 Task: Open a blank google sheet and write heading  Budget MasterAdd Categories in a column and its values below   'Housing, Transportation, Groceries, Utilities, Entertainment, Dining Out, Health, Miscellaneous, Savings & Total. 'Add Budgeted amountin next column and its values below  $1,500, $300, $400, $150, $200, $250, $100, $150, $500 & $3,550. Add Actual amount in next column and its values below  $1,400, $280, $420, $160, $180, $270, $90, $140, $550 & $3,550. Add Difference  in next column and its values below   -$100, -$20, +$20, +$10, -$20, +$20, -$10, -$10, +$50 & $0. J6Save page DashboardInvReceipts
Action: Mouse pressed left at (304, 208)
Screenshot: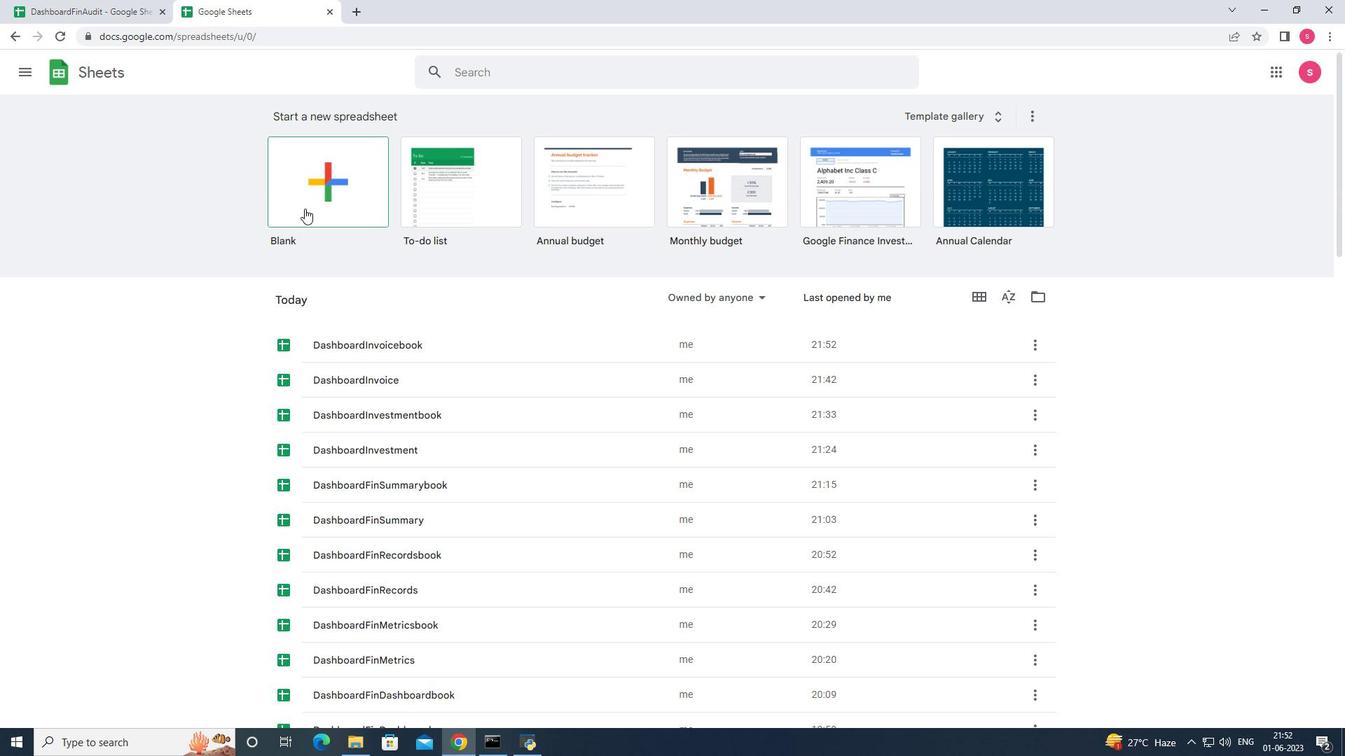 
Action: Mouse moved to (311, 231)
Screenshot: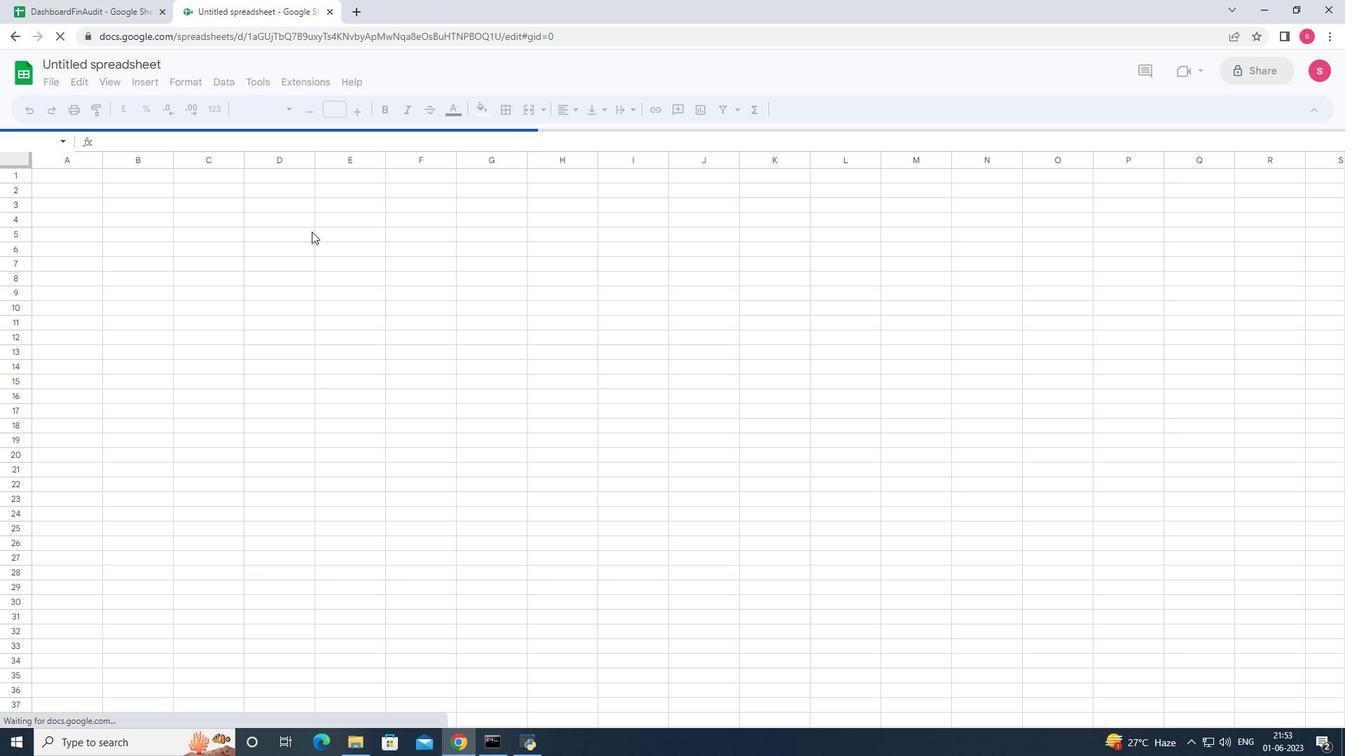 
Action: Key pressed <Key.shift>Budget<Key.space><Key.shift>Master<Key.enter><Key.shift>Categories<Key.enter><Key.shift>Housing<Key.enter><Key.shift>Transportation<Key.enter><Key.shift><Key.shift><Key.shift><Key.shift><Key.shift><Key.shift><Key.shift><Key.shift><Key.shift><Key.shift>Groceries<Key.enter><Key.shift><Key.shift><Key.shift><Key.shift><Key.shift><Key.shift><Key.shift><Key.shift><Key.shift><Key.shift><Key.shift><Key.shift><Key.shift><Key.shift><Key.shift><Key.shift><Key.shift><Key.shift><Key.shift><Key.shift><Key.shift><Key.shift>Utilities<Key.enter><Key.shift><Key.shift><Key.shift><Key.shift><Key.shift>Entertainment<Key.enter><Key.shift>Dining<Key.space><Key.shift>Out<Key.enter><Key.shift>Health<Key.enter><Key.shift>Miscellaneous<Key.enter><Key.shift>Savings<Key.enter><Key.shift>Total<Key.enter><Key.right><Key.up><Key.up><Key.up><Key.up><Key.up><Key.up><Key.up><Key.up><Key.up><Key.up><Key.up><Key.shift><Key.shift><Key.shift><Key.shift><Key.shift><Key.shift><Key.shift><Key.shift><Key.shift><Key.shift><Key.shift><Key.shift><Key.shift><Key.shift><Key.shift>Budgeted<Key.space><Key.shift>Amount<Key.enter>1500<Key.enter>300<Key.enter>400<Key.enter>150<Key.enter>.<Key.backspace>200<Key.enter>1<Key.backspace>250<Key.enter>100<Key.enter>150<Key.enter>500<Key.enter>
Screenshot: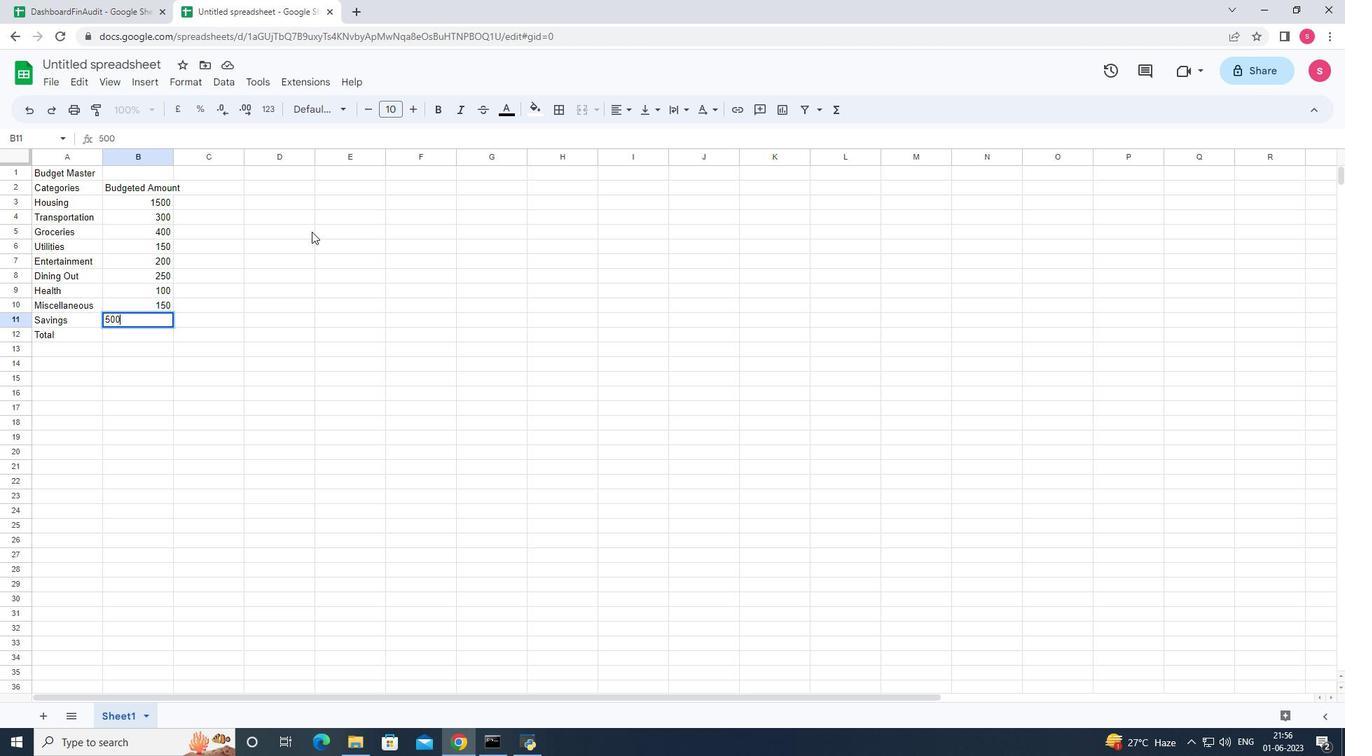 
Action: Mouse moved to (128, 199)
Screenshot: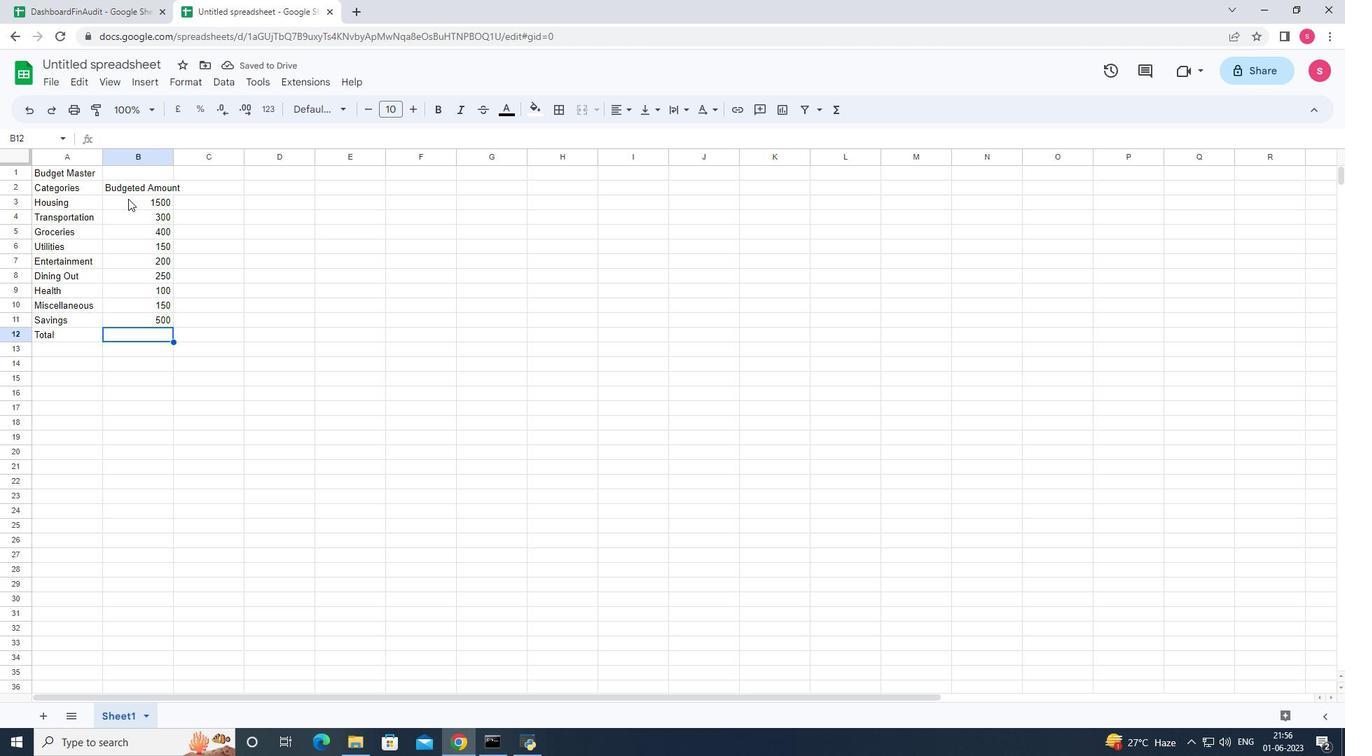 
Action: Mouse pressed left at (128, 199)
Screenshot: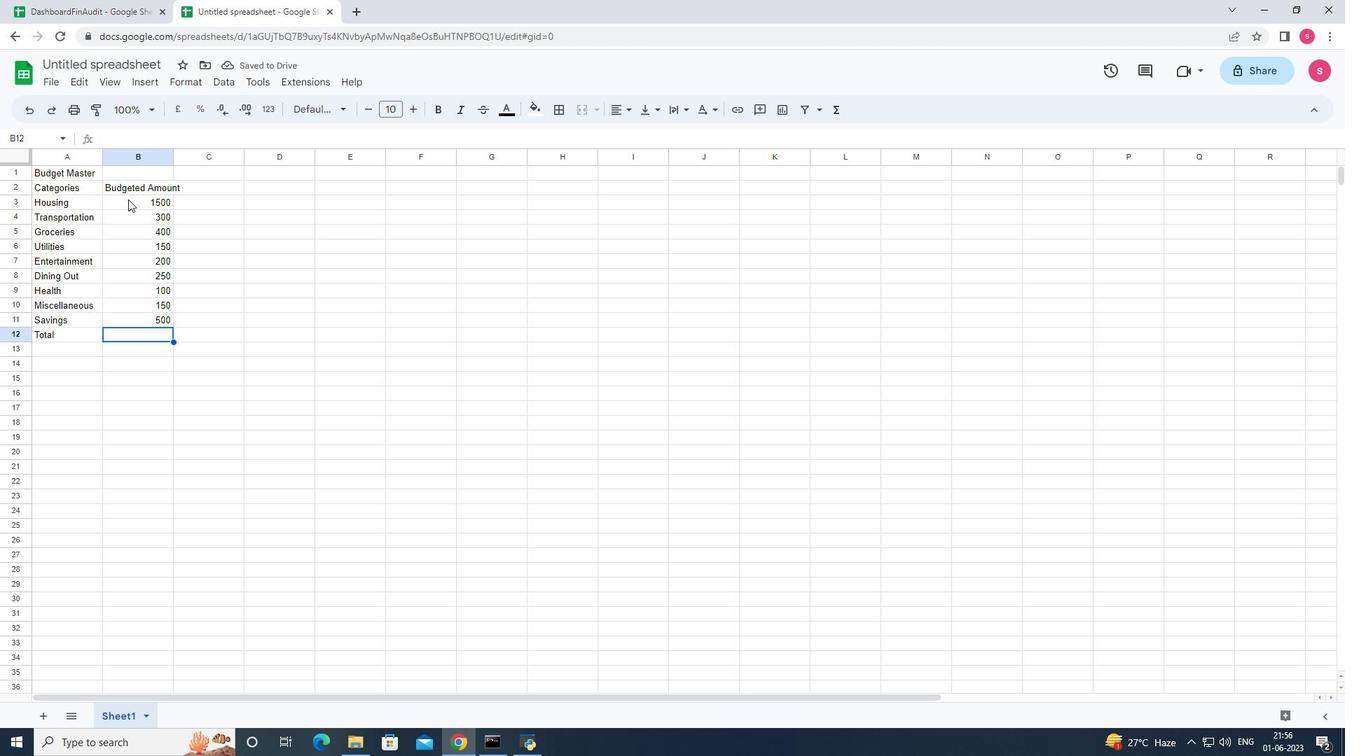
Action: Mouse moved to (281, 294)
Screenshot: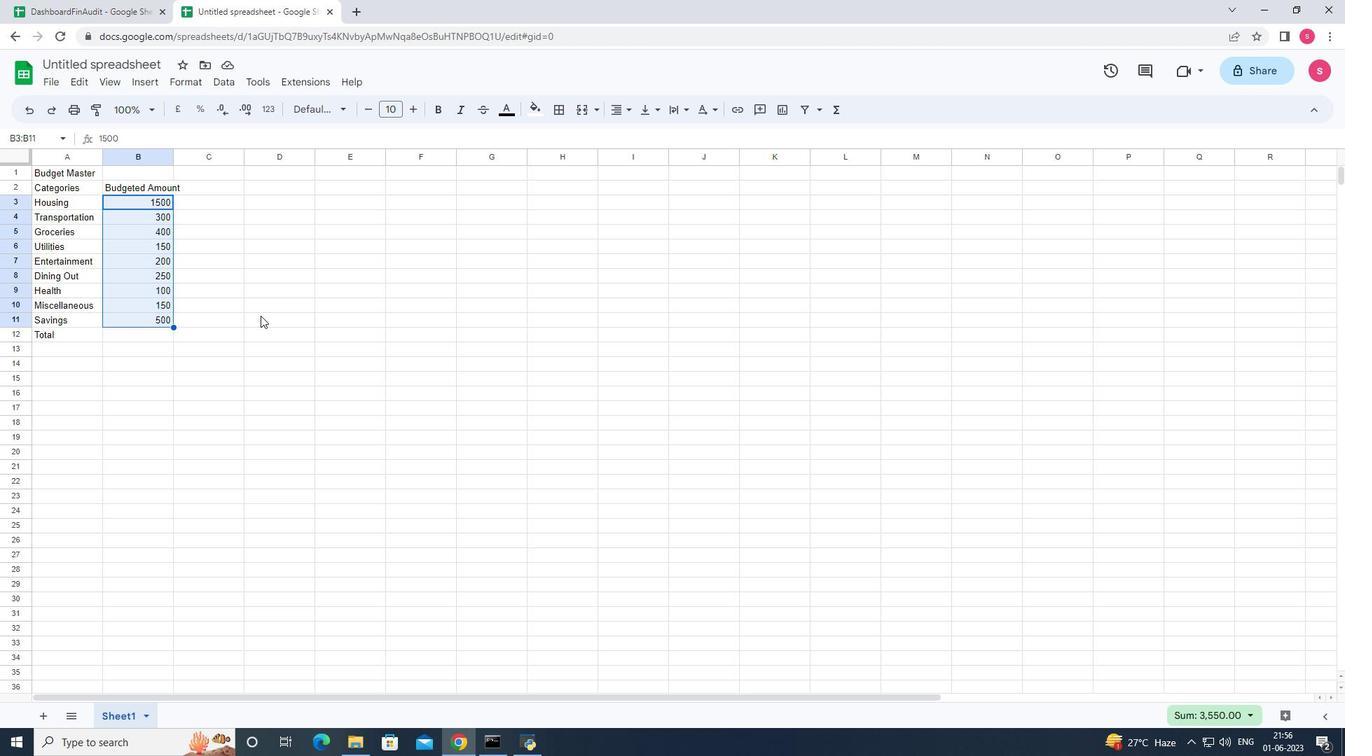 
Action: Mouse pressed left at (281, 294)
Screenshot: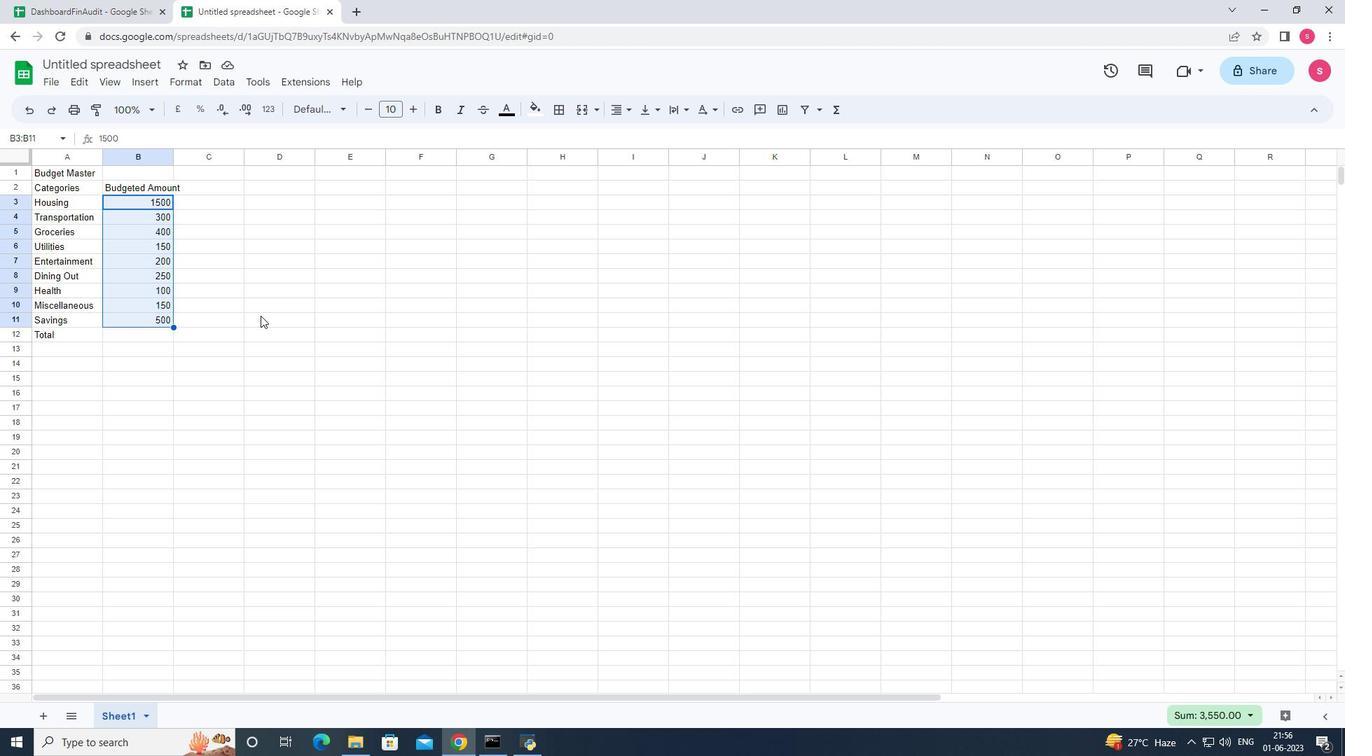 
Action: Mouse moved to (159, 339)
Screenshot: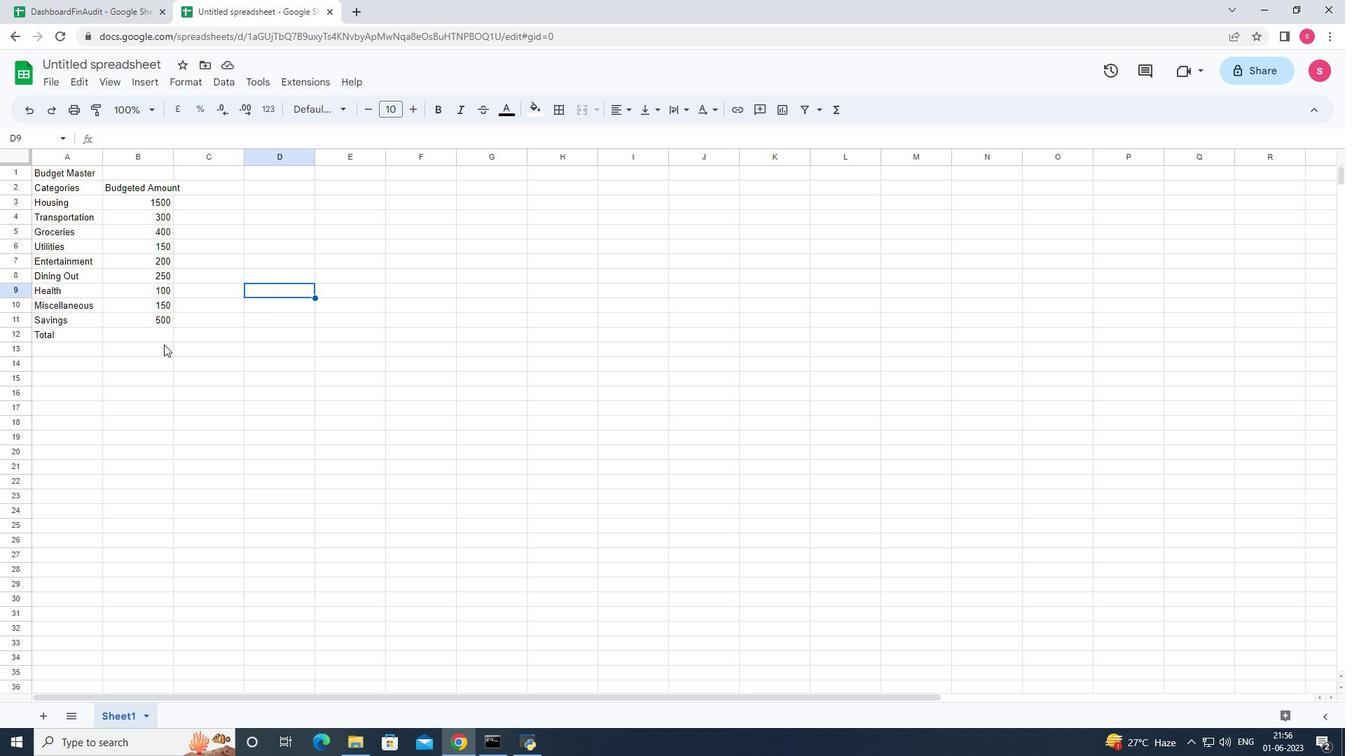 
Action: Mouse pressed left at (159, 339)
Screenshot: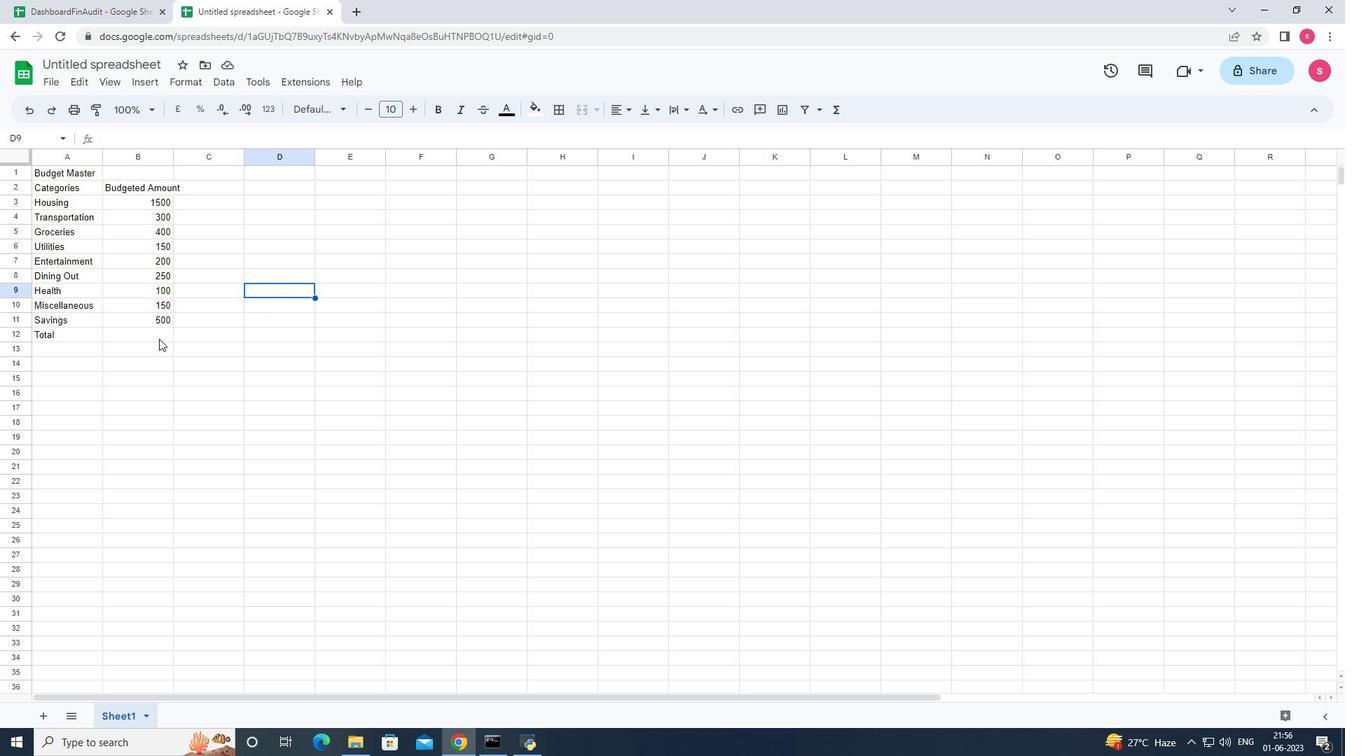 
Action: Mouse moved to (160, 337)
Screenshot: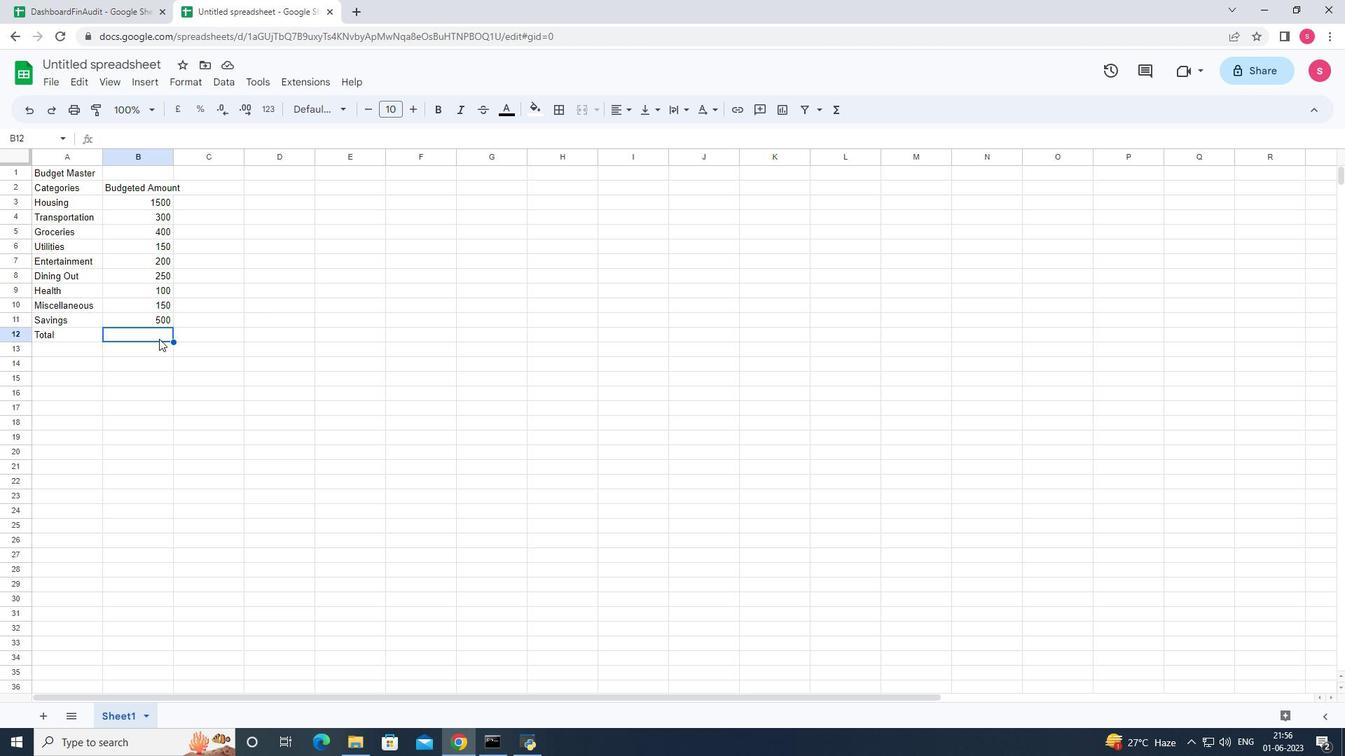 
Action: Key pressed =
Screenshot: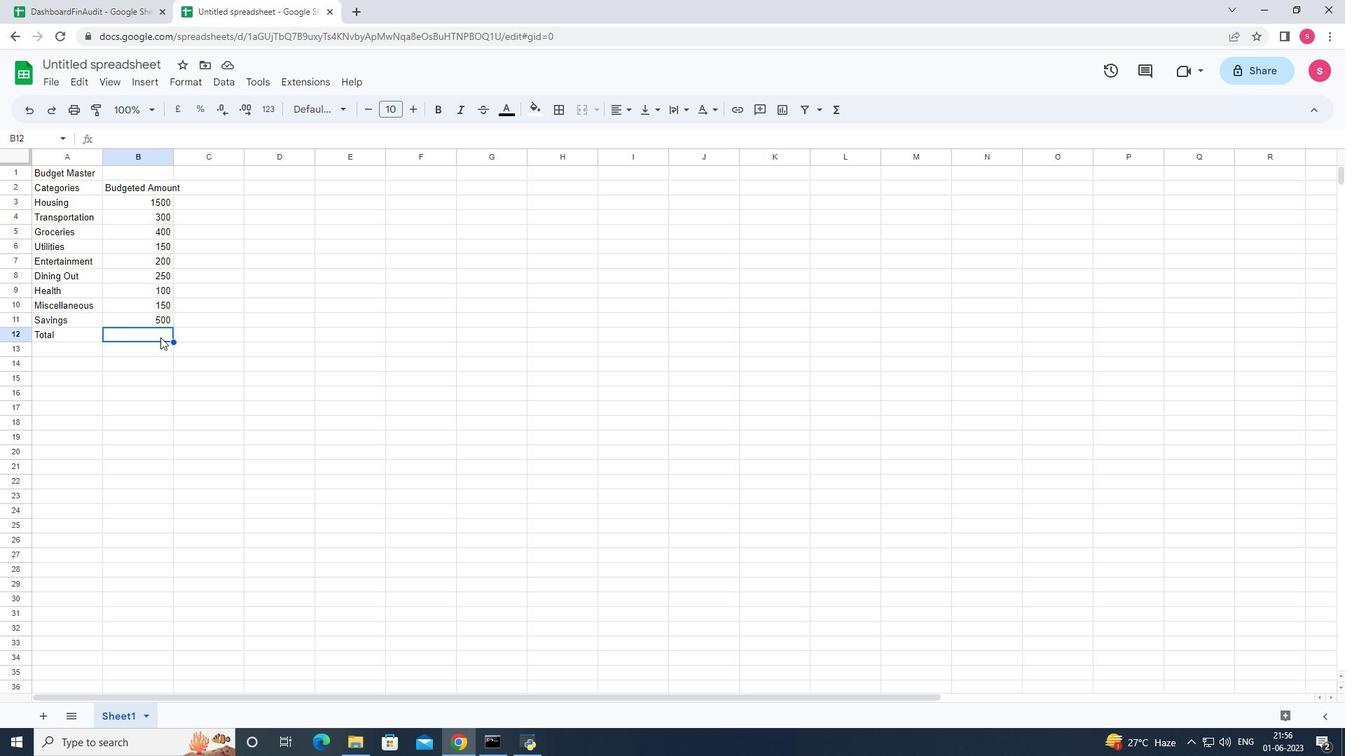 
Action: Mouse moved to (138, 354)
Screenshot: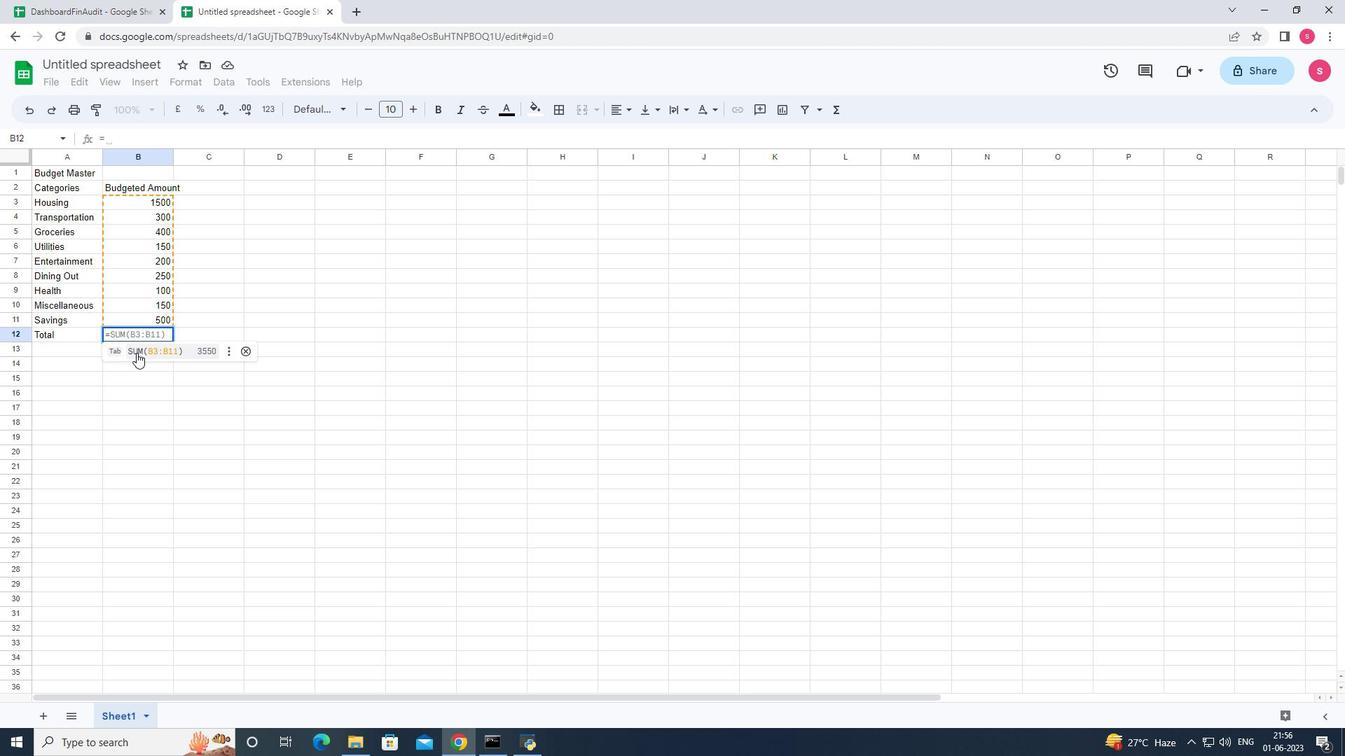 
Action: Mouse pressed left at (138, 354)
Screenshot: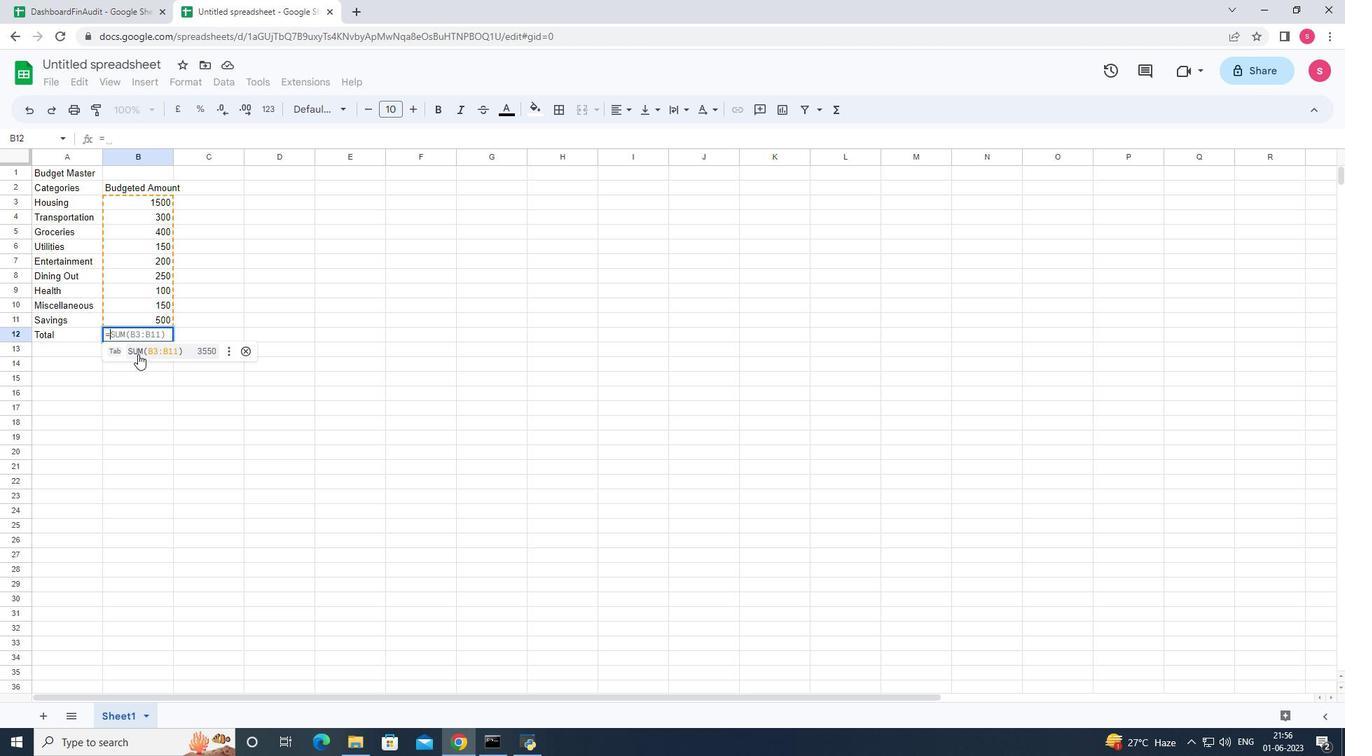
Action: Mouse moved to (127, 203)
Screenshot: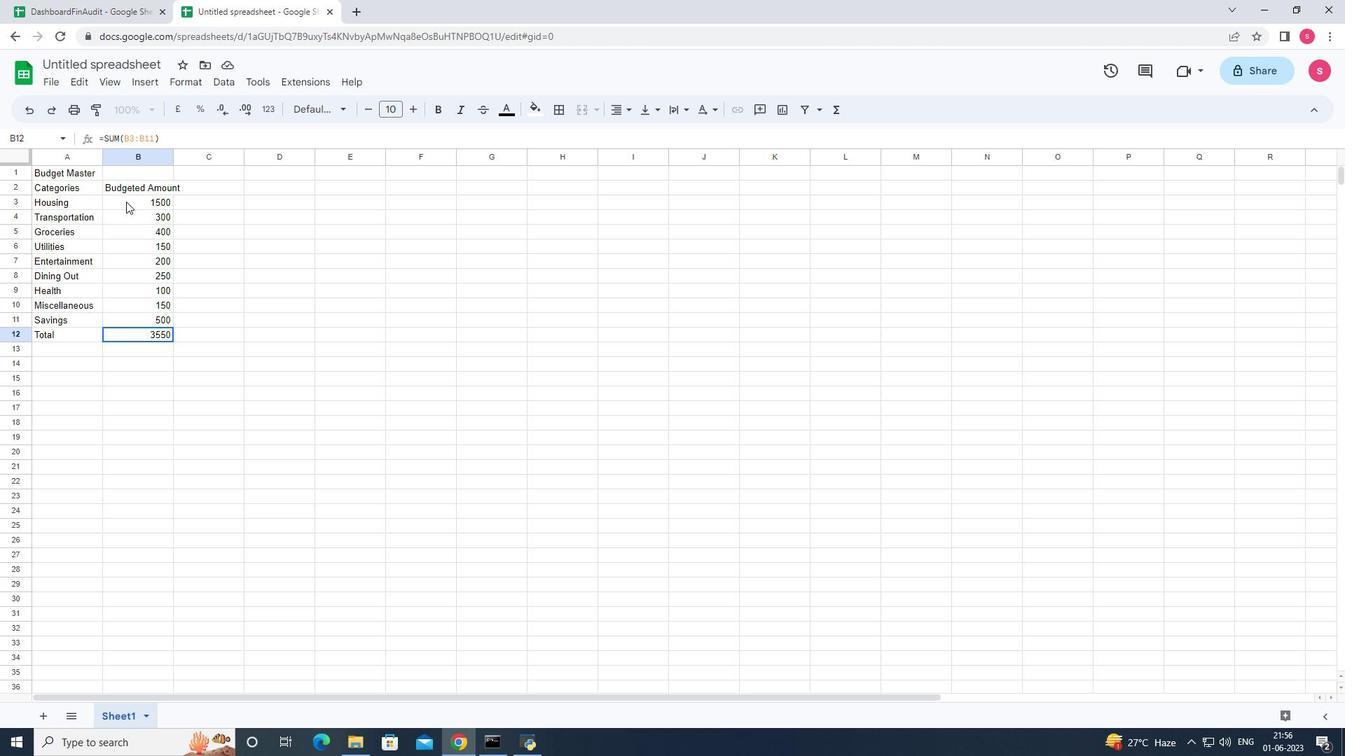 
Action: Mouse pressed left at (127, 203)
Screenshot: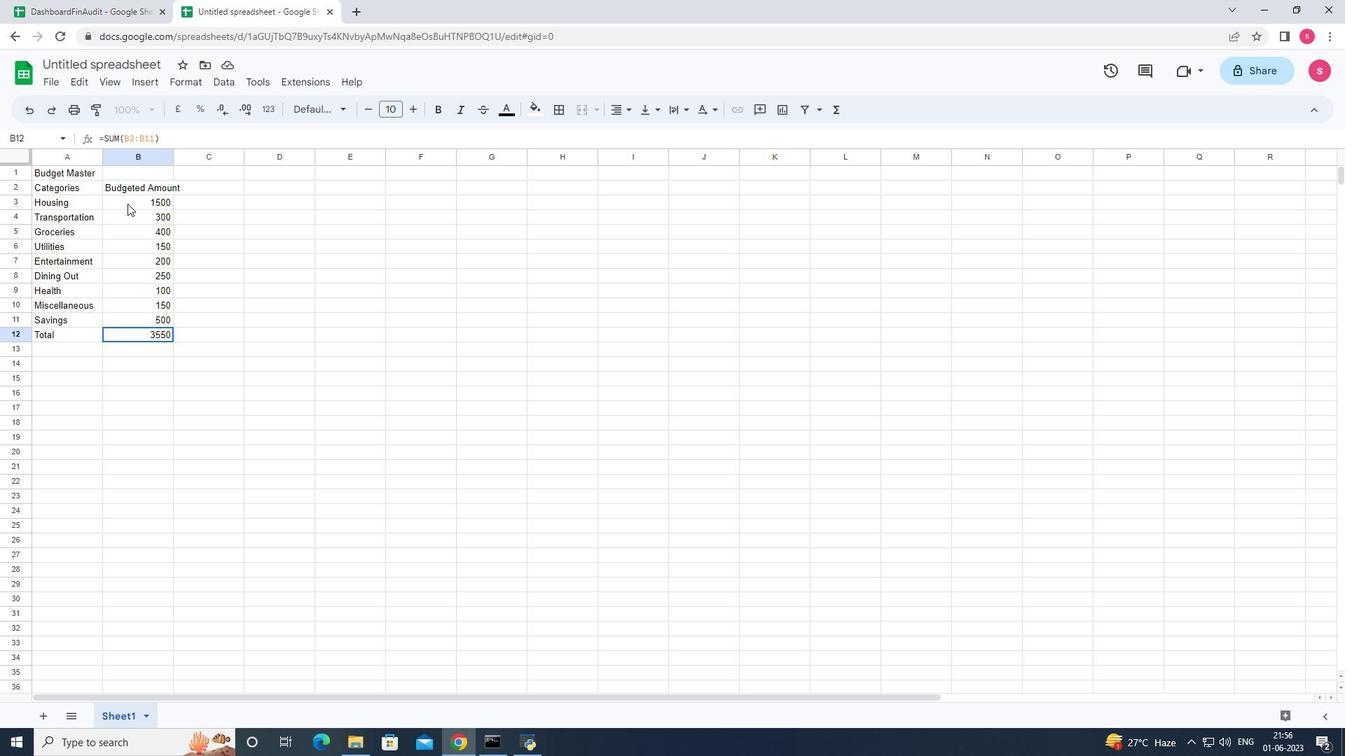 
Action: Mouse moved to (174, 88)
Screenshot: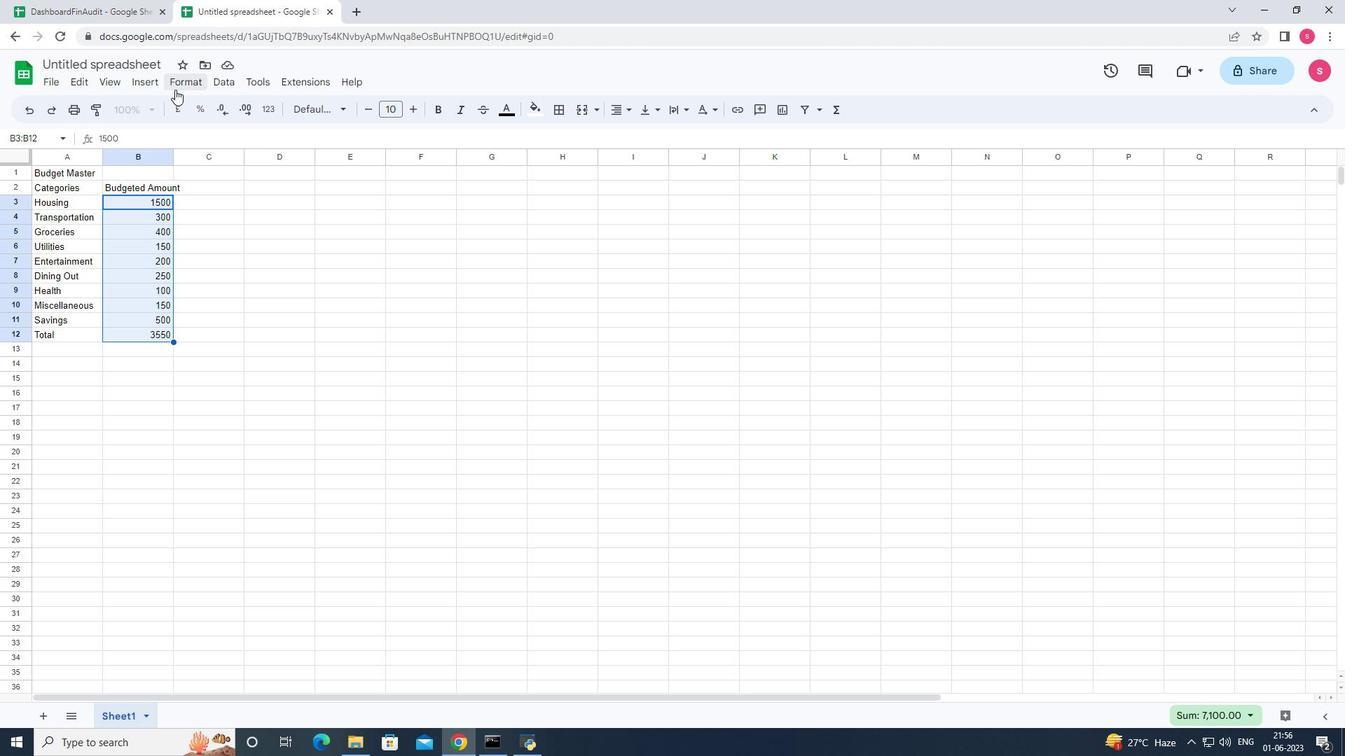 
Action: Mouse pressed left at (174, 88)
Screenshot: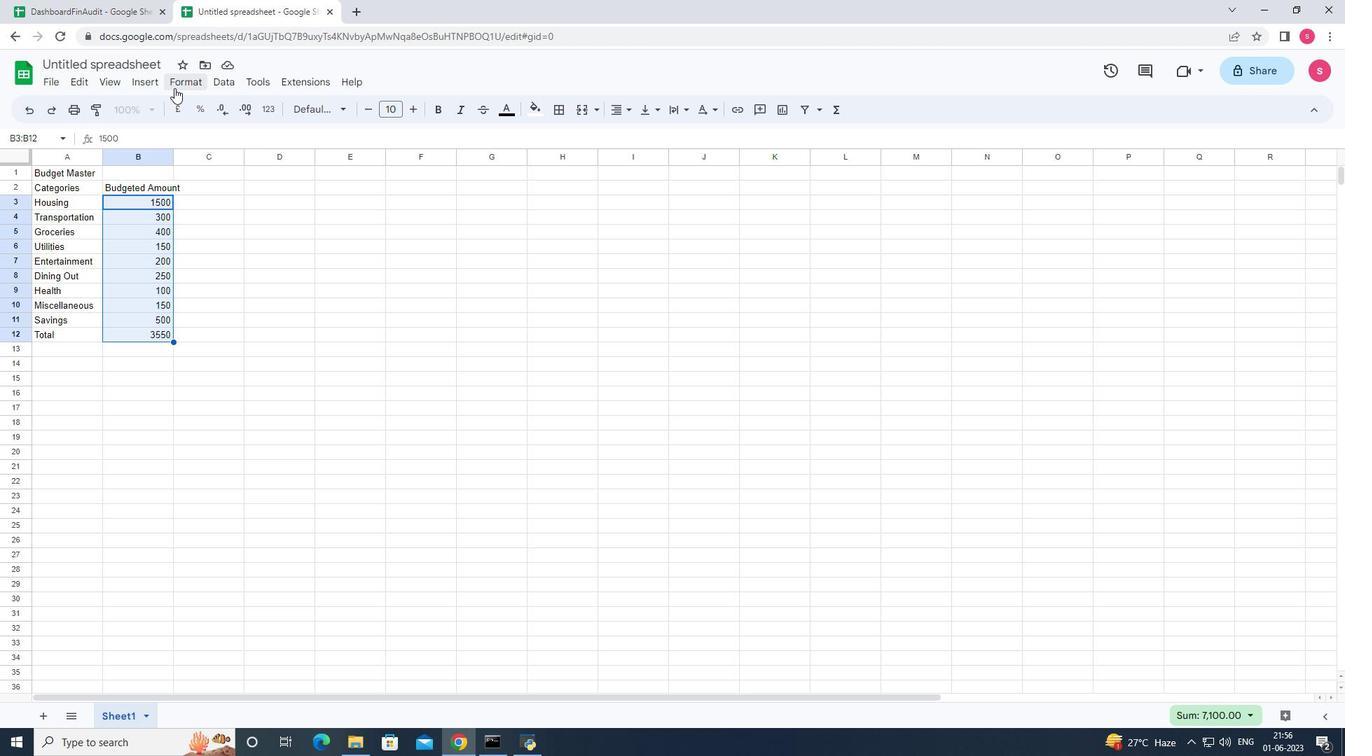 
Action: Mouse moved to (219, 140)
Screenshot: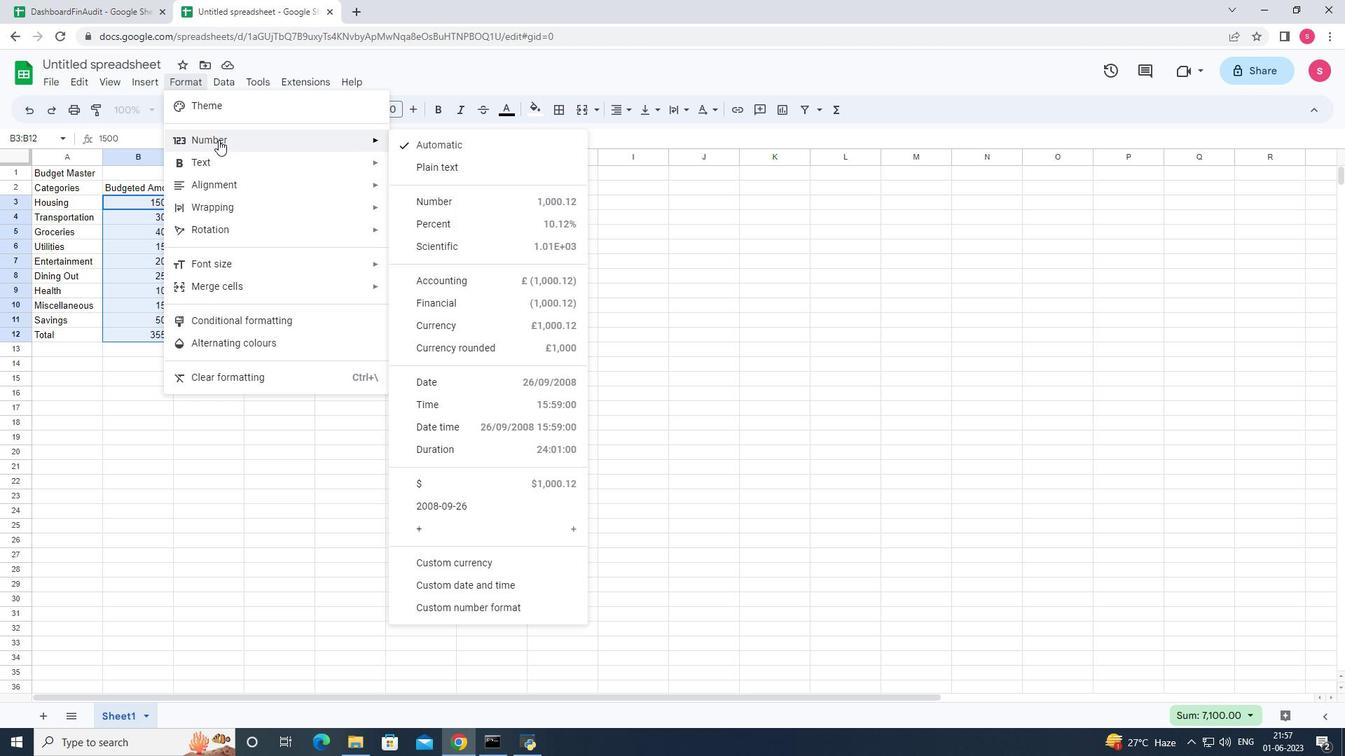 
Action: Mouse pressed left at (219, 140)
Screenshot: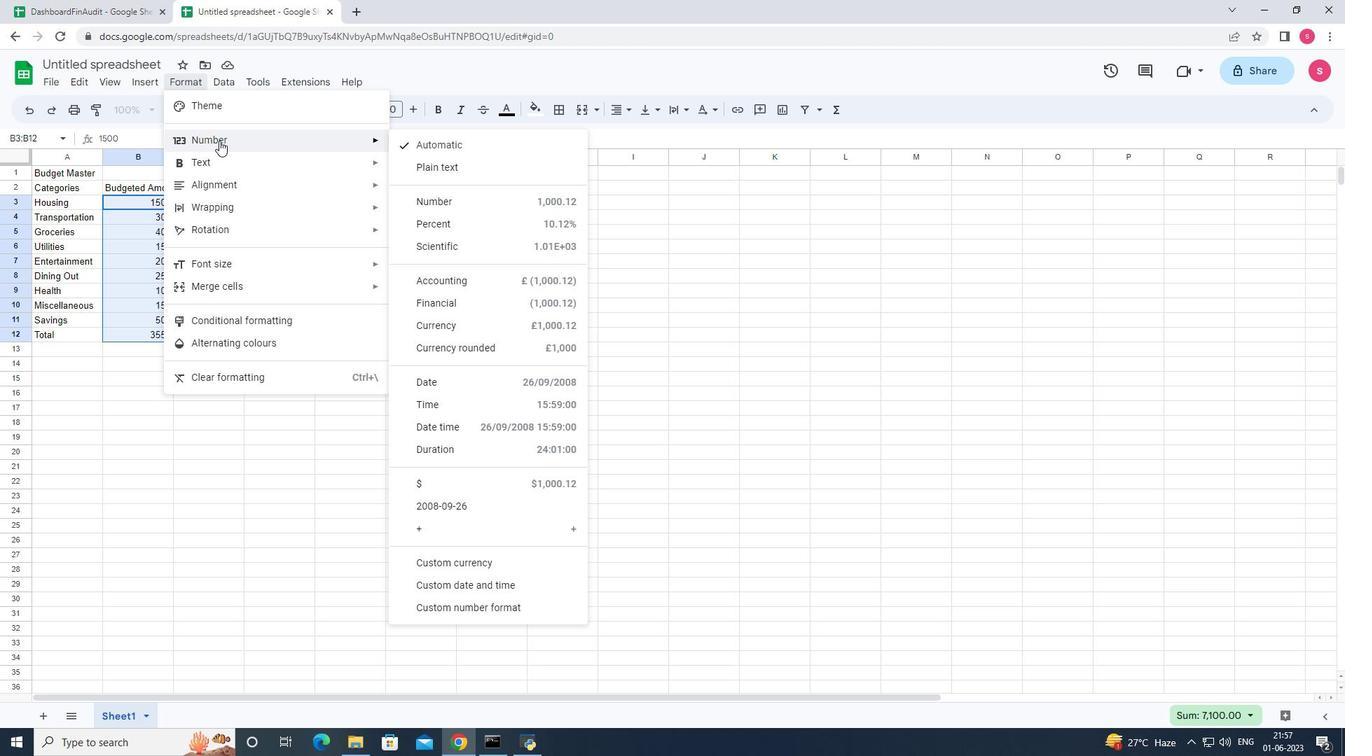 
Action: Mouse moved to (327, 138)
Screenshot: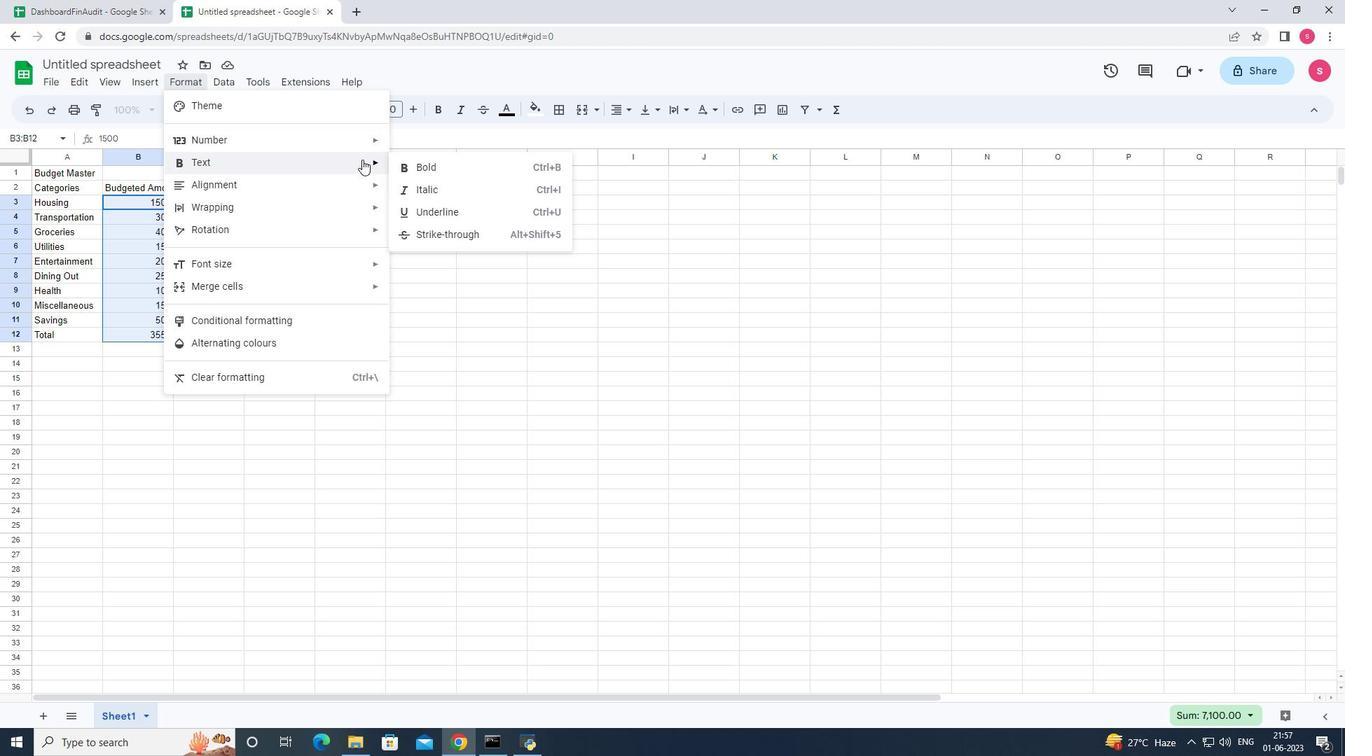 
Action: Mouse pressed left at (327, 138)
Screenshot: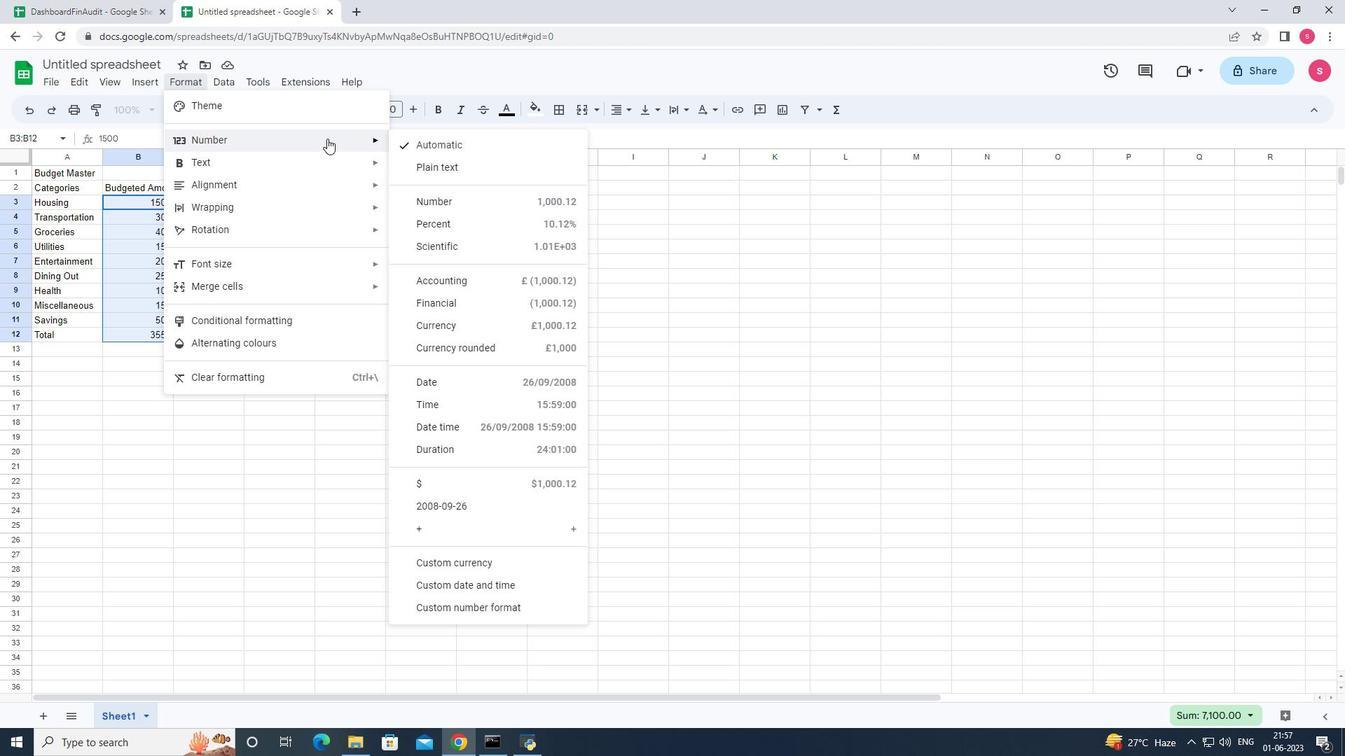 
Action: Mouse moved to (367, 140)
Screenshot: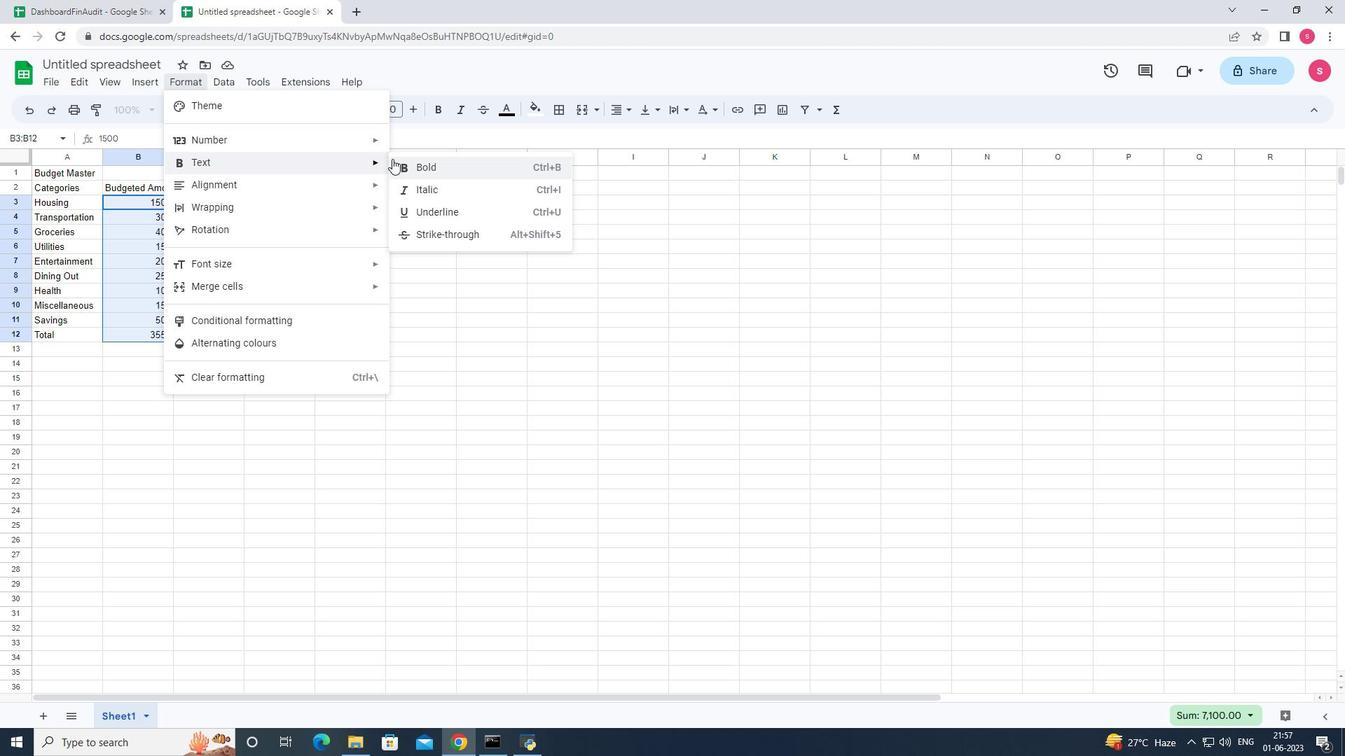 
Action: Mouse pressed left at (367, 140)
Screenshot: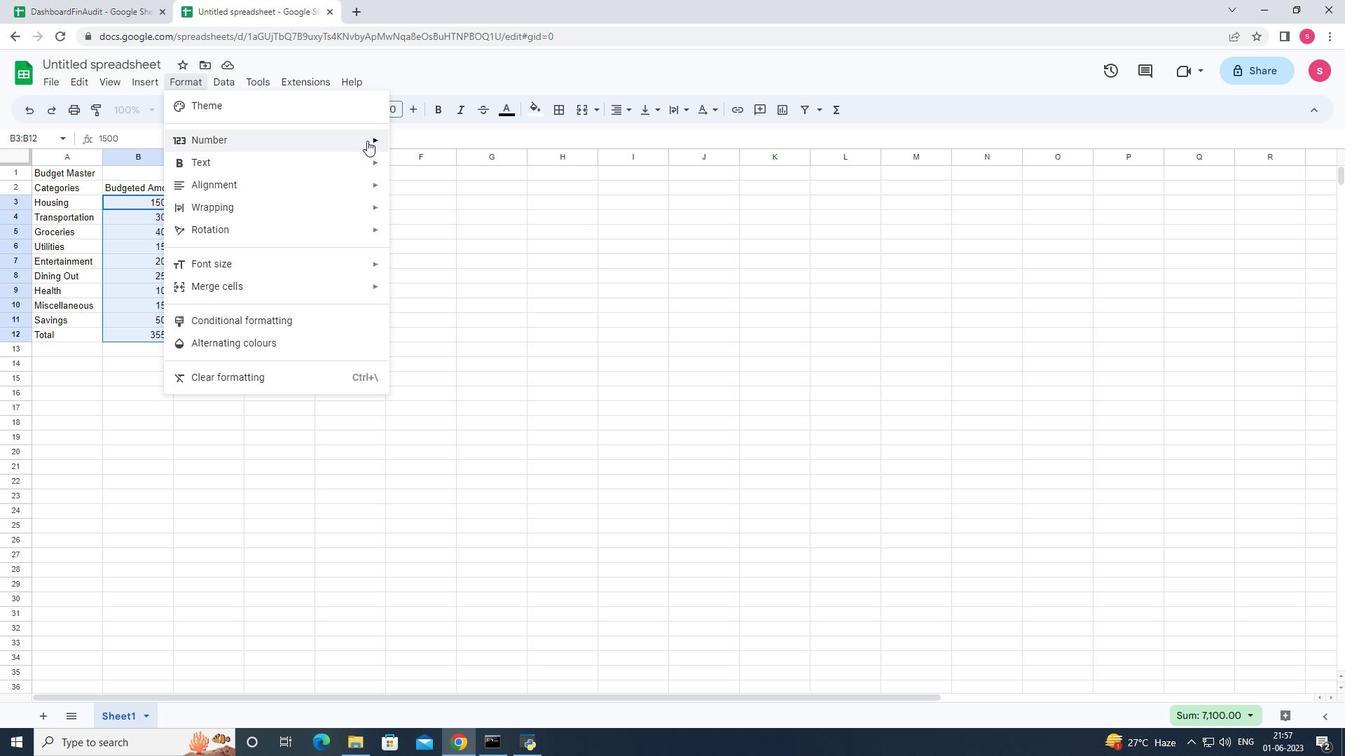 
Action: Mouse moved to (462, 561)
Screenshot: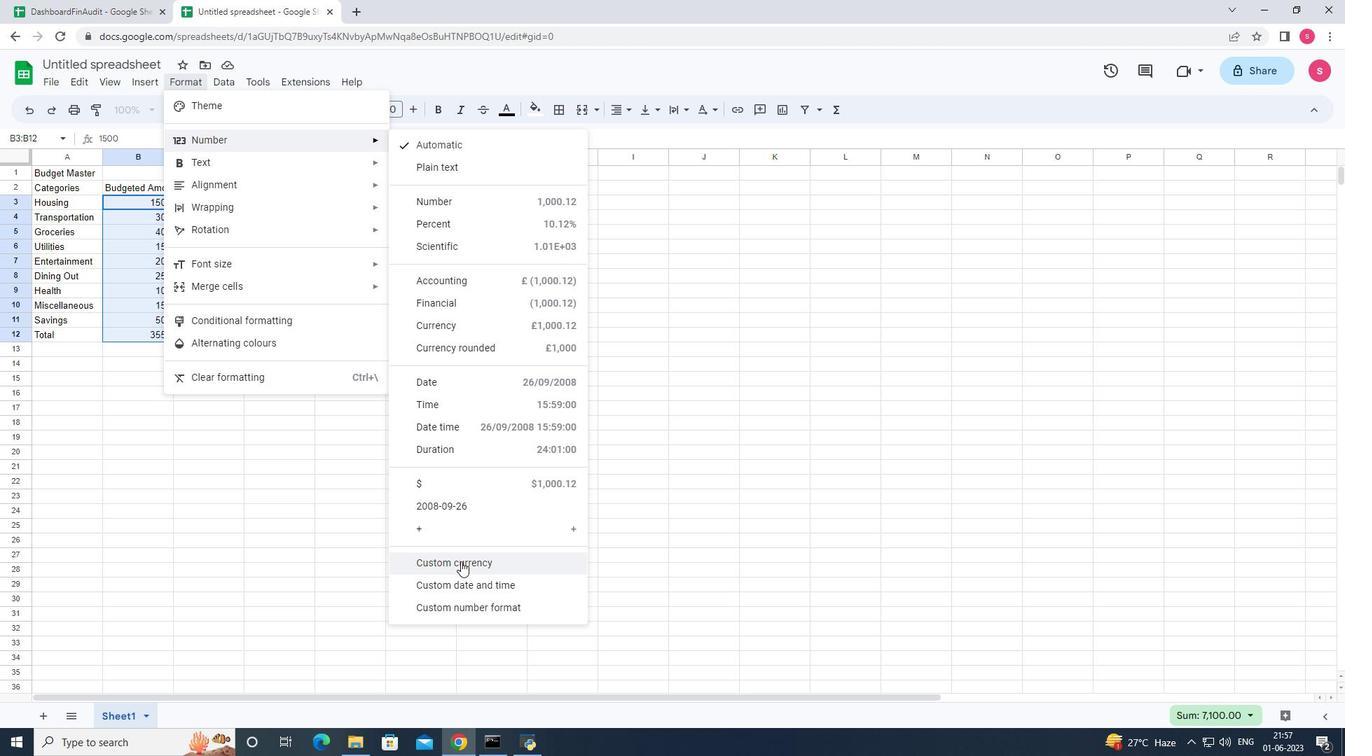 
Action: Mouse pressed left at (462, 561)
Screenshot: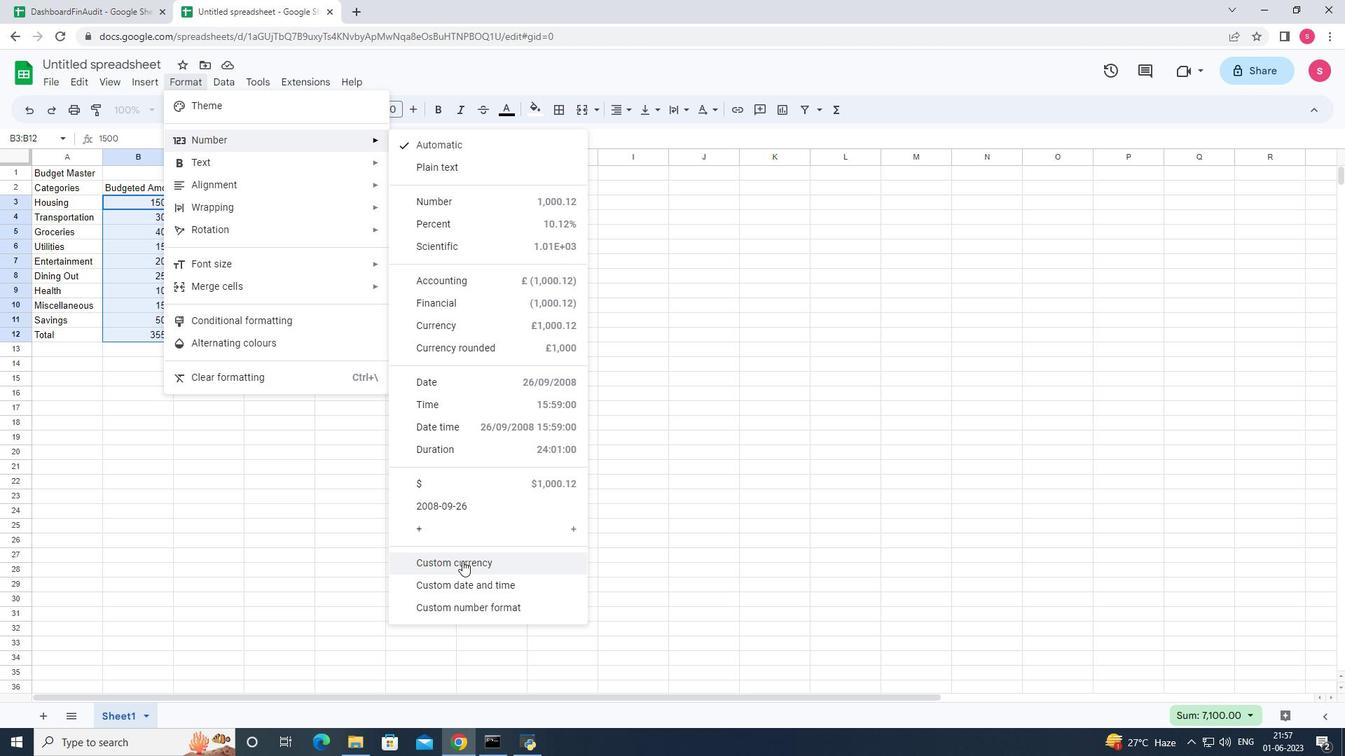 
Action: Mouse moved to (627, 308)
Screenshot: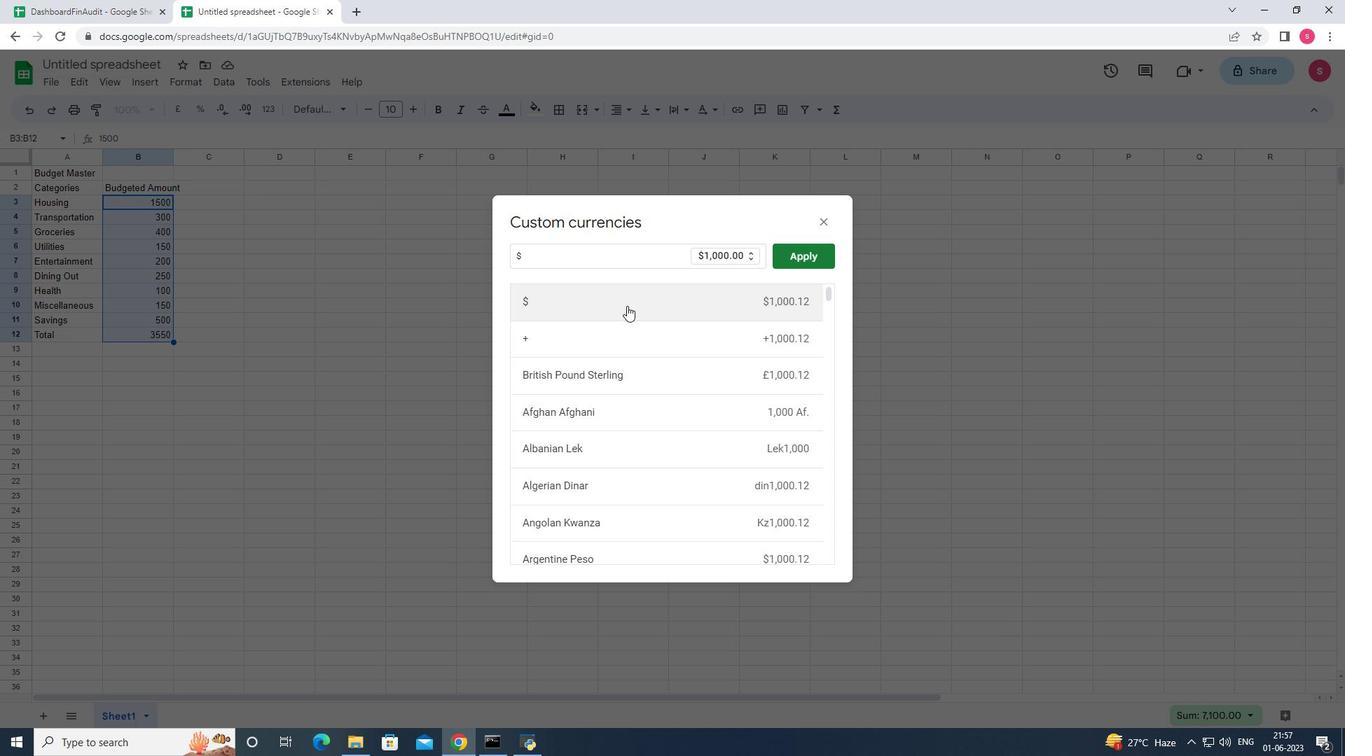 
Action: Mouse pressed left at (627, 308)
Screenshot: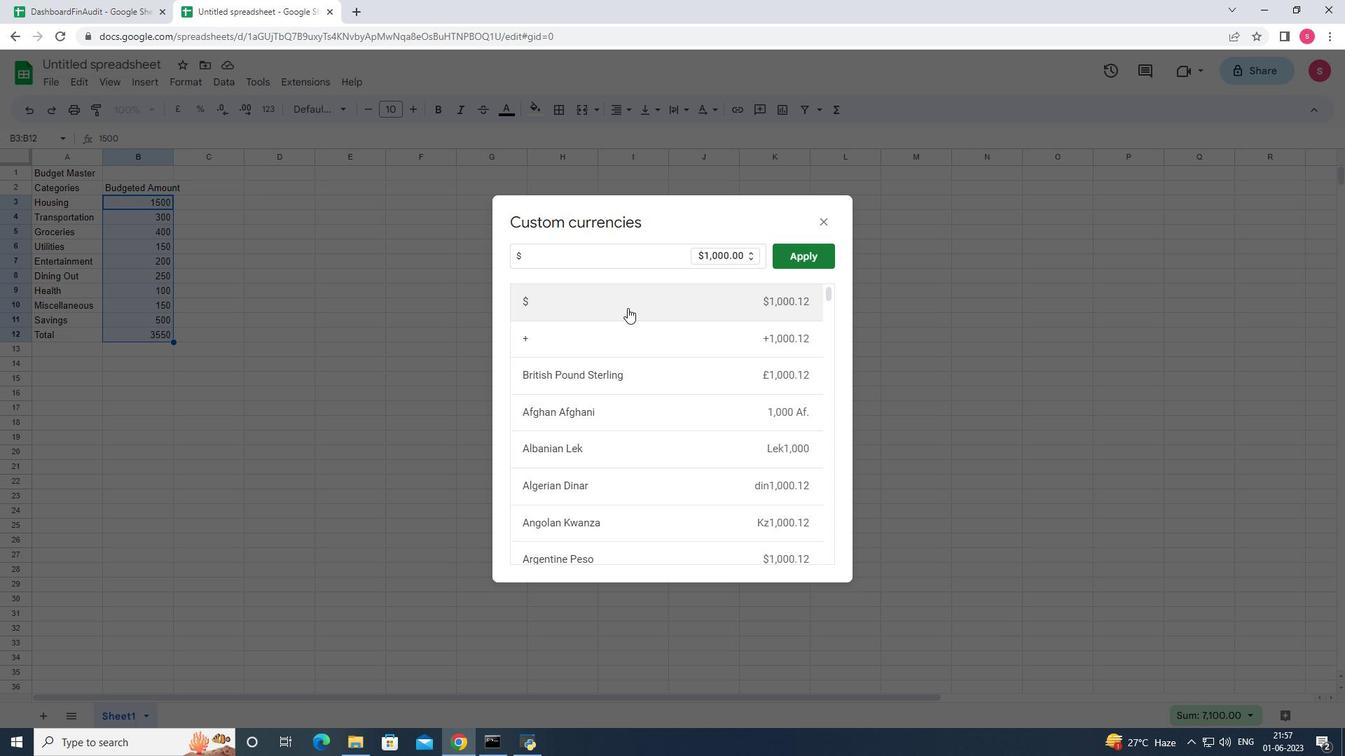 
Action: Mouse moved to (777, 262)
Screenshot: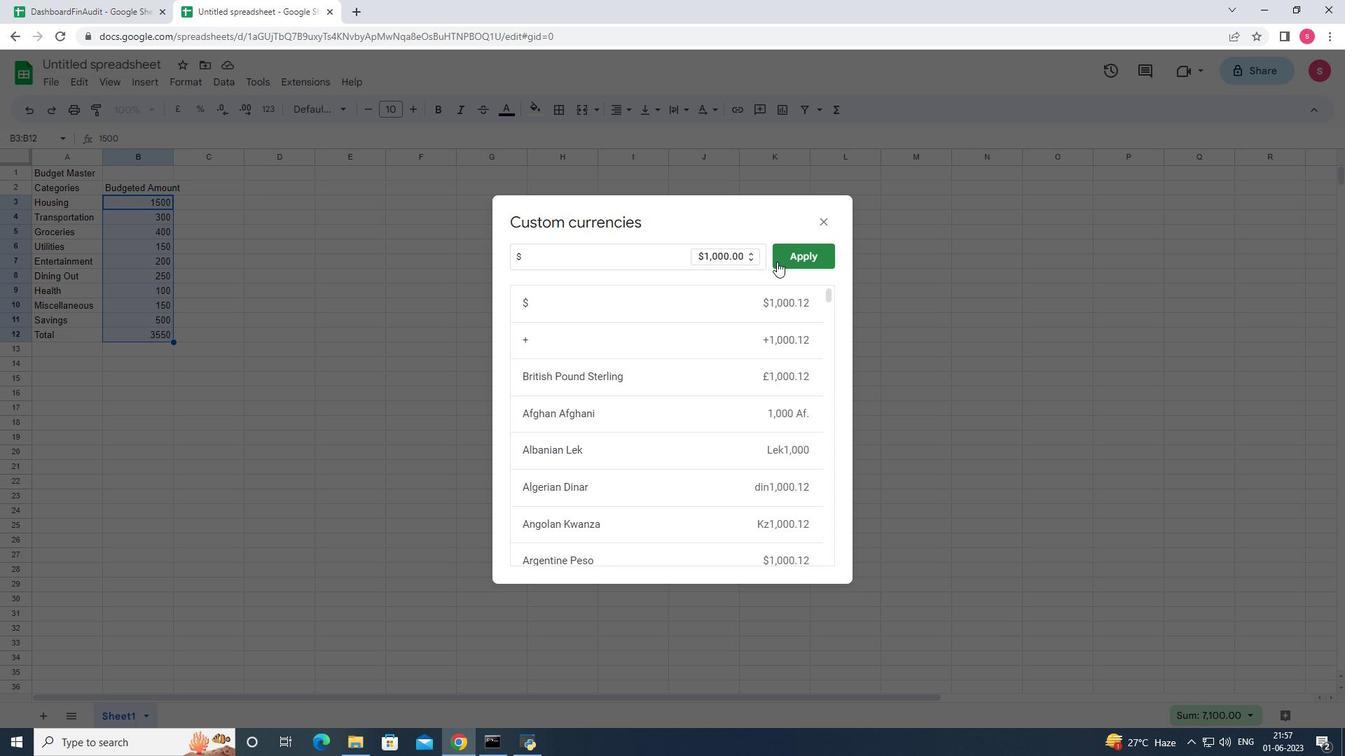 
Action: Mouse pressed left at (777, 262)
Screenshot: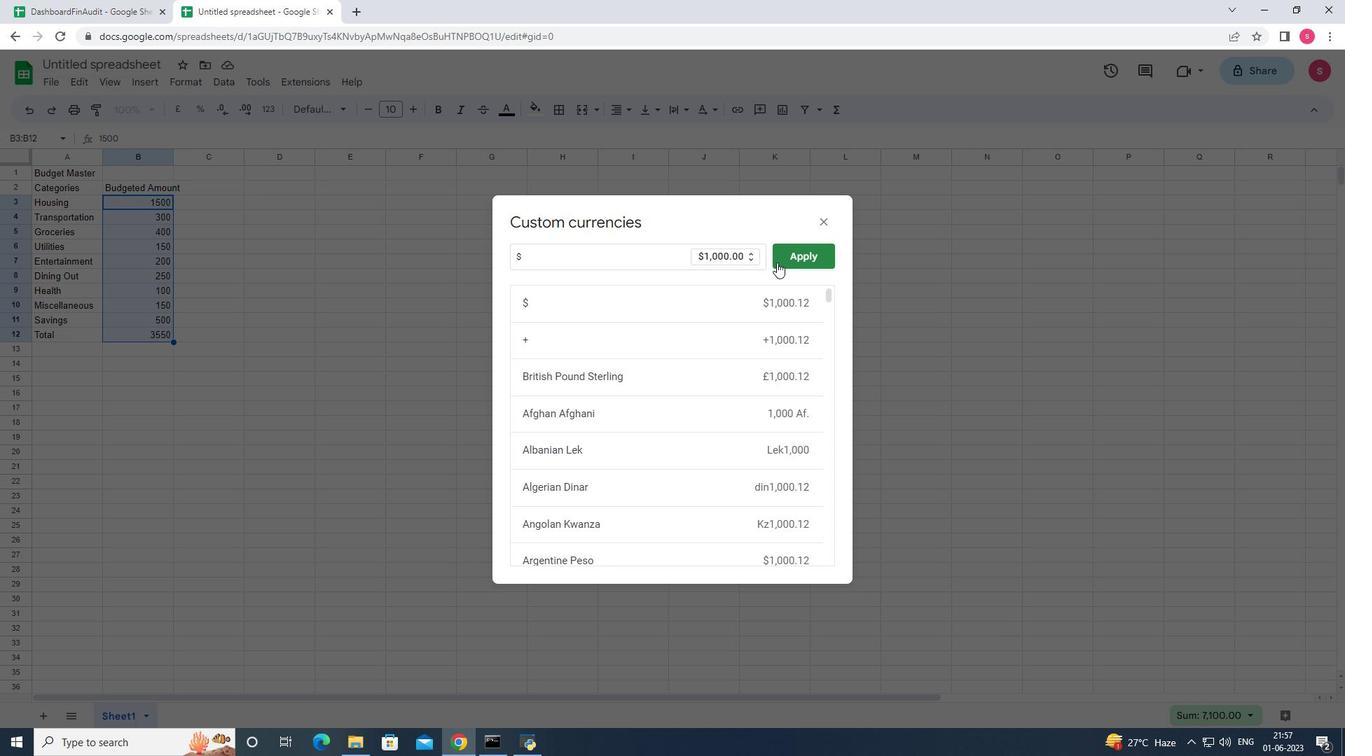 
Action: Mouse moved to (217, 186)
Screenshot: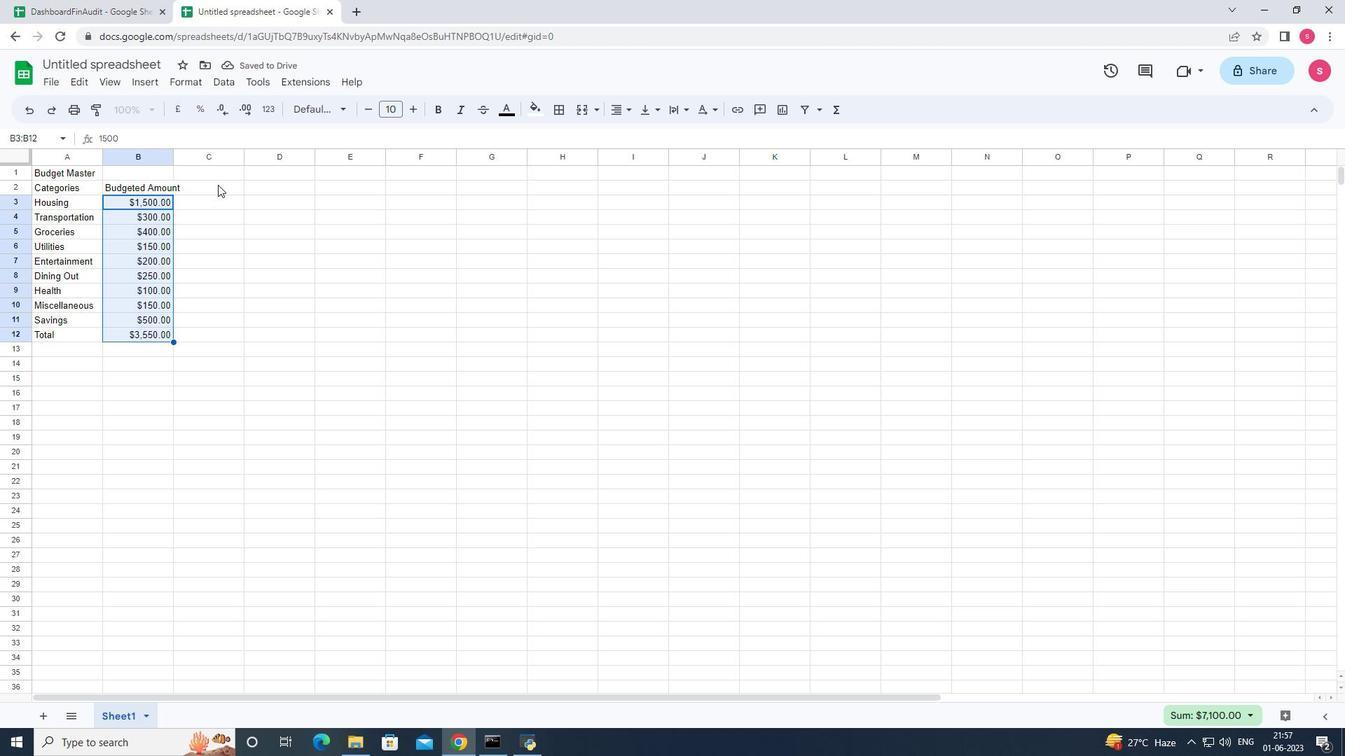 
Action: Mouse pressed left at (217, 186)
Screenshot: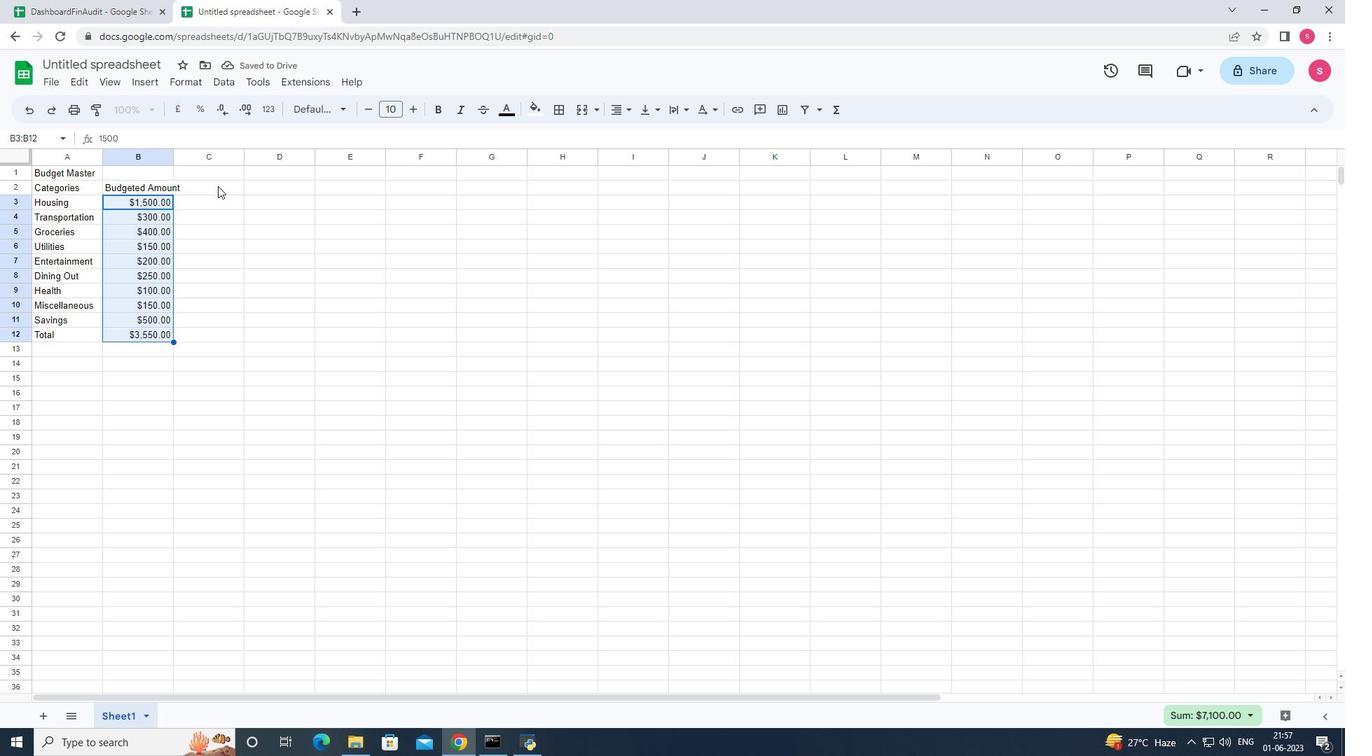 
Action: Mouse moved to (203, 204)
Screenshot: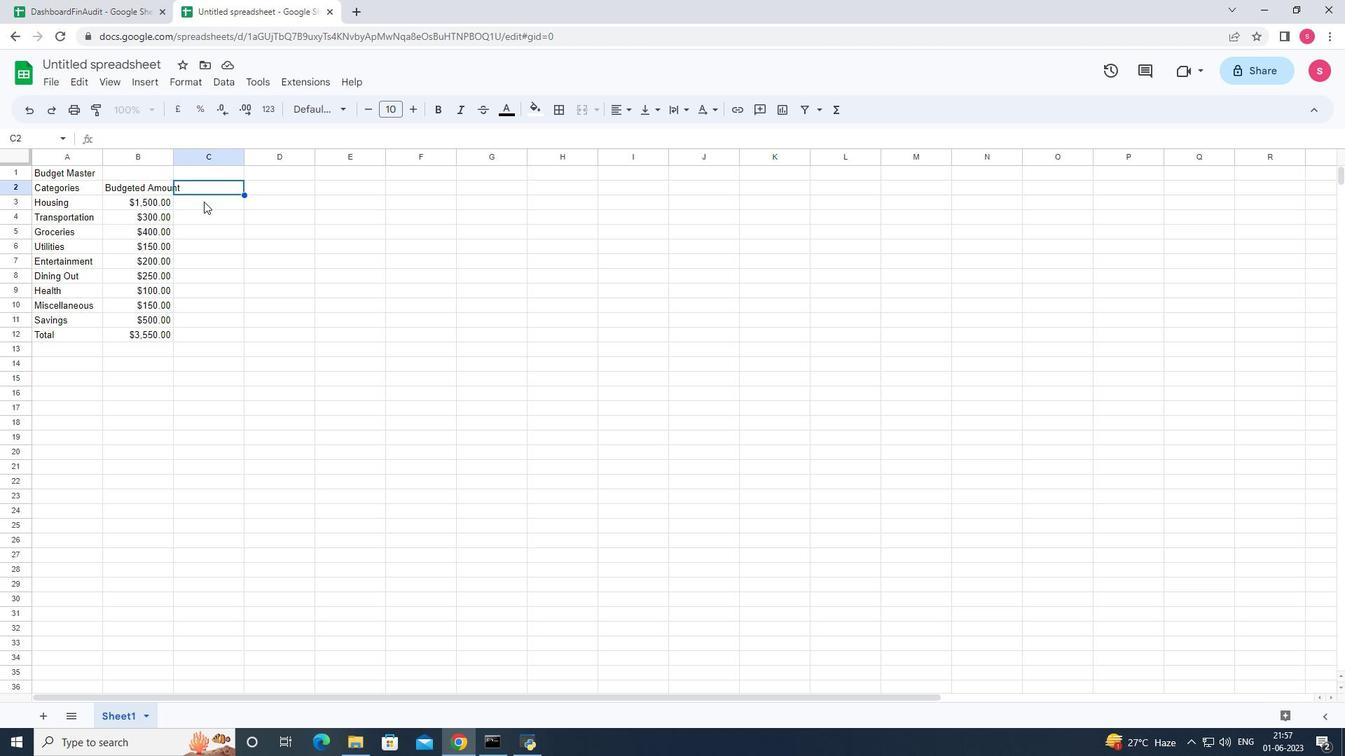 
Action: Key pressed <Key.shift>Actual<Key.space><Key.shift>Amount<Key.down>1400<Key.enter>280<Key.enter>420<Key.enter>160<Key.enter>180<Key.enter>270<Key.enter>90<Key.enter>140<Key.enter>550<Key.enter>=
Screenshot: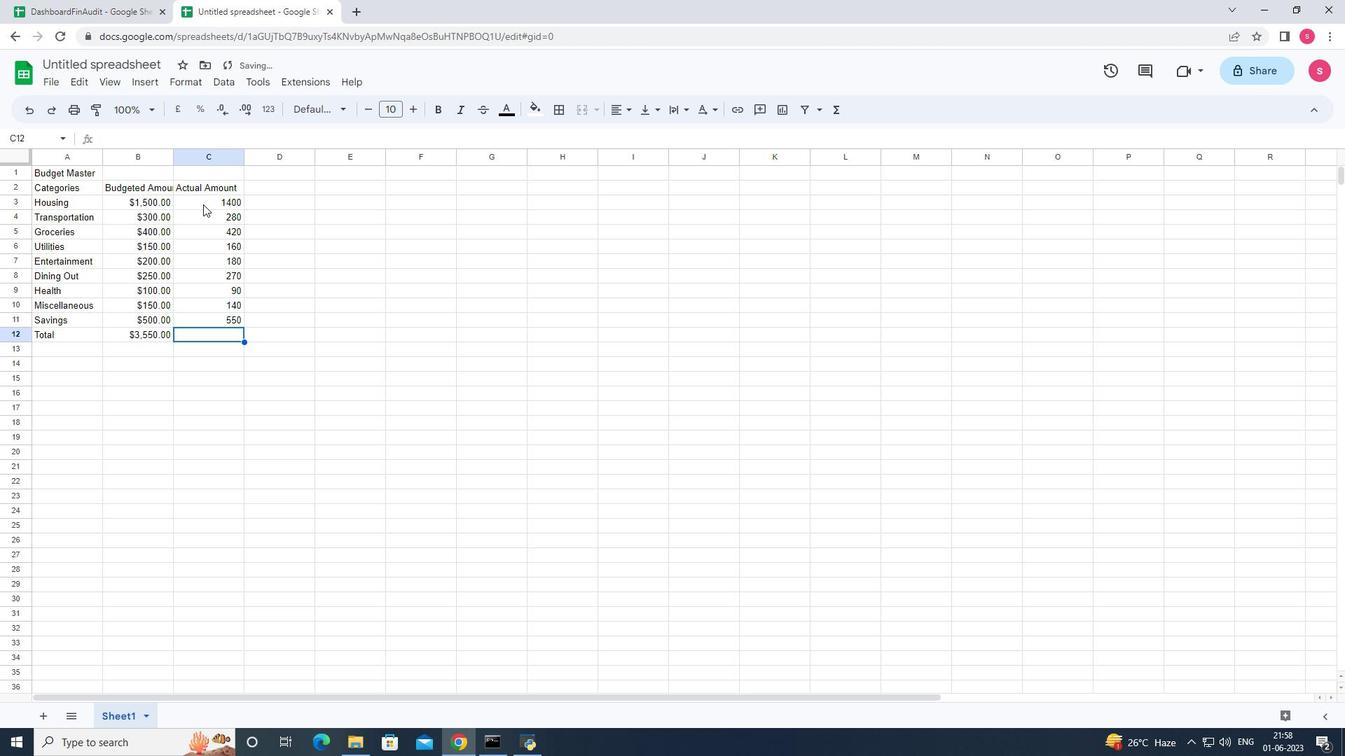 
Action: Mouse moved to (250, 355)
Screenshot: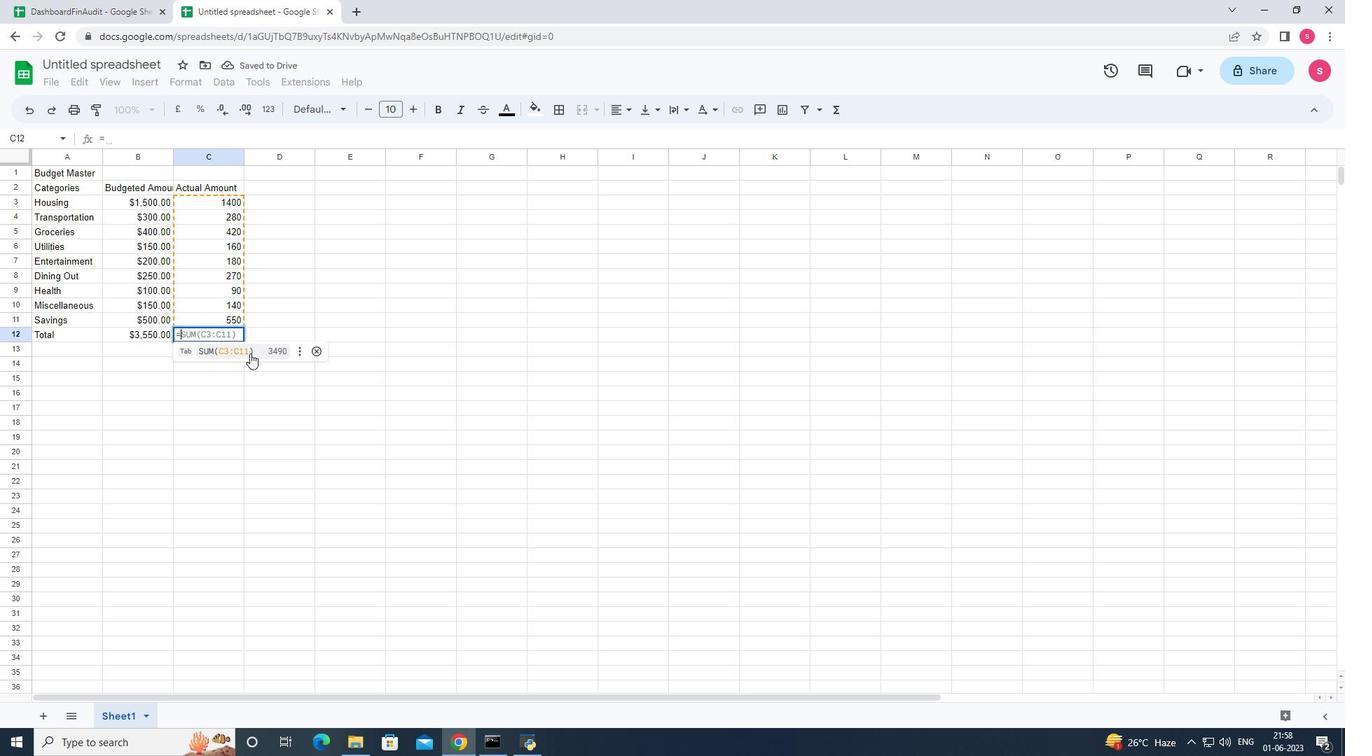 
Action: Mouse pressed left at (250, 355)
Screenshot: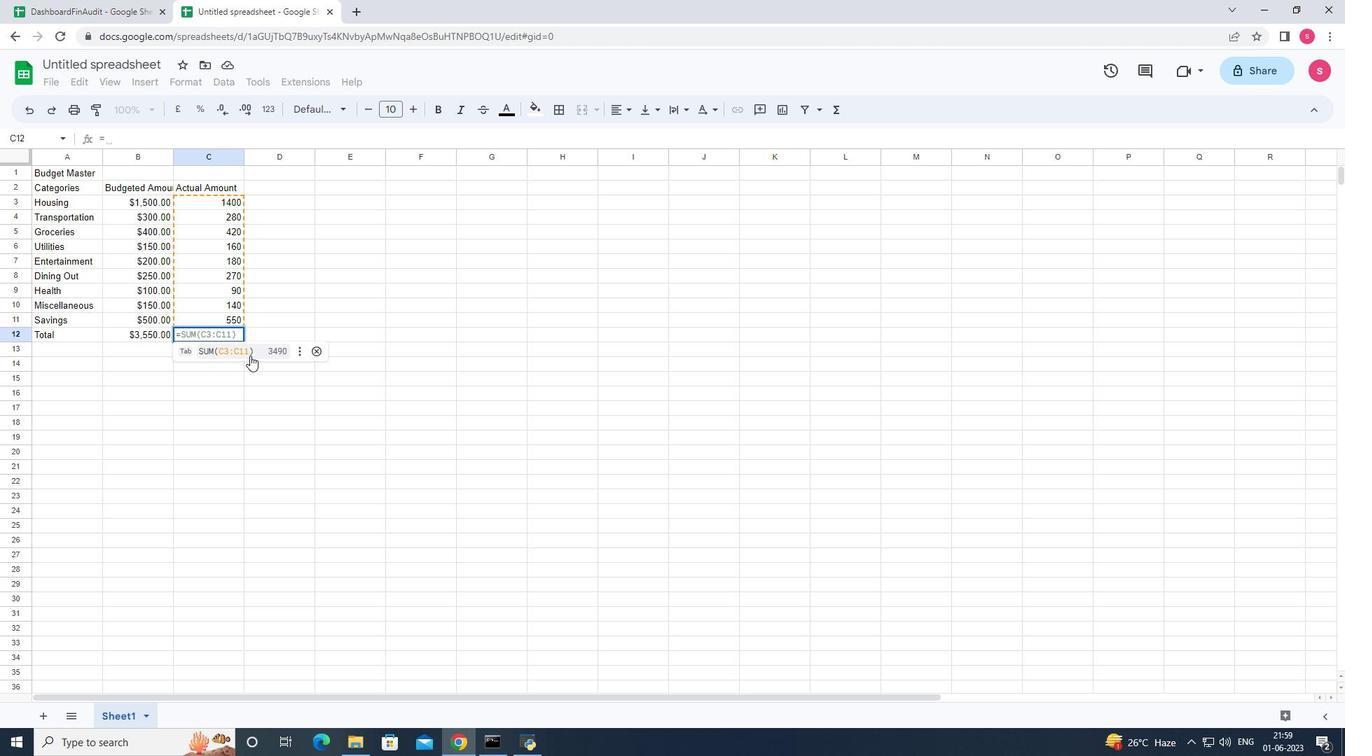 
Action: Mouse moved to (217, 205)
Screenshot: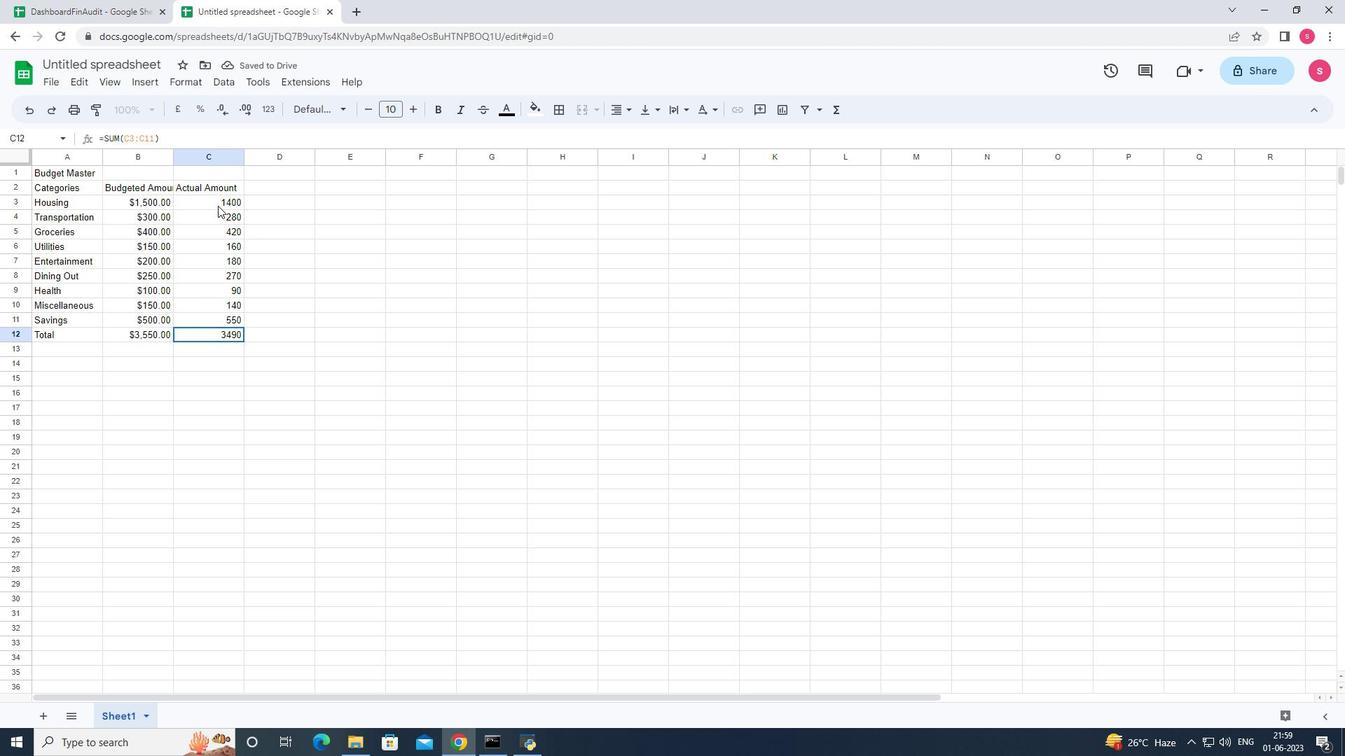 
Action: Mouse pressed left at (217, 205)
Screenshot: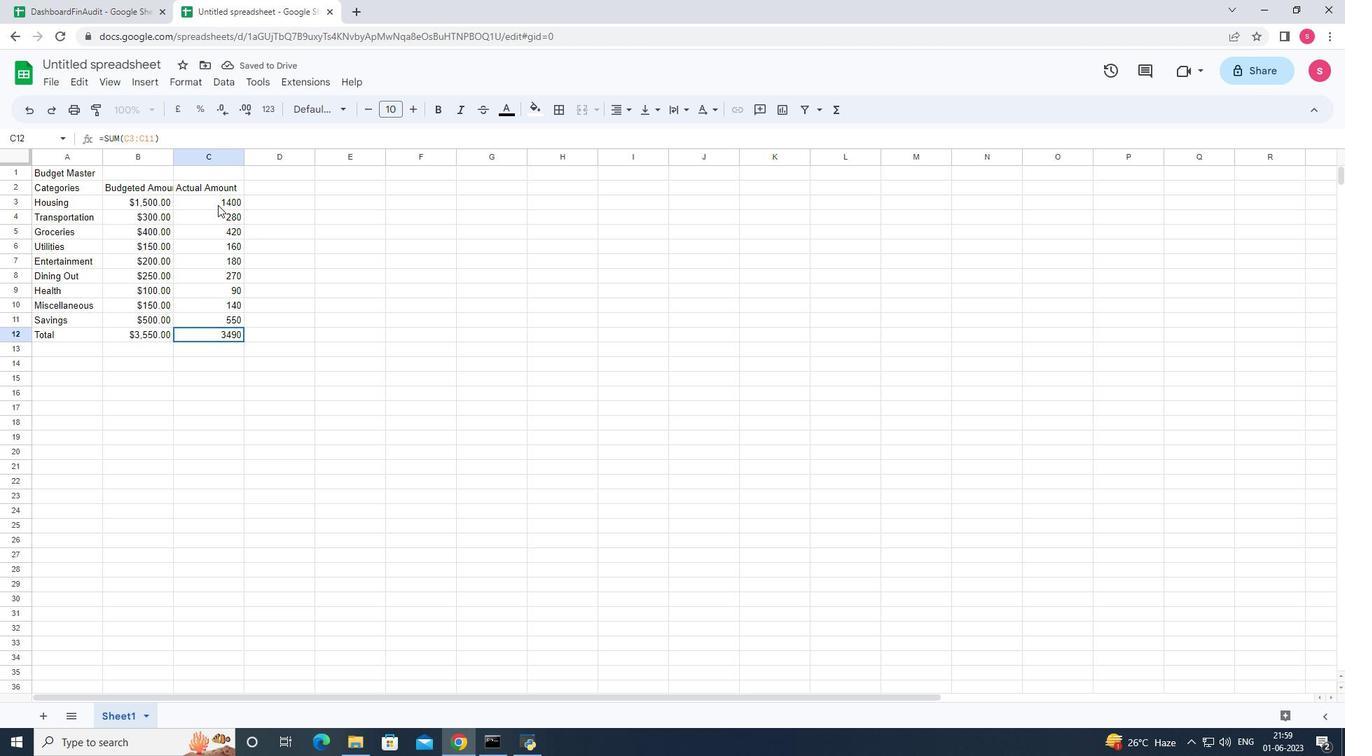 
Action: Mouse moved to (190, 88)
Screenshot: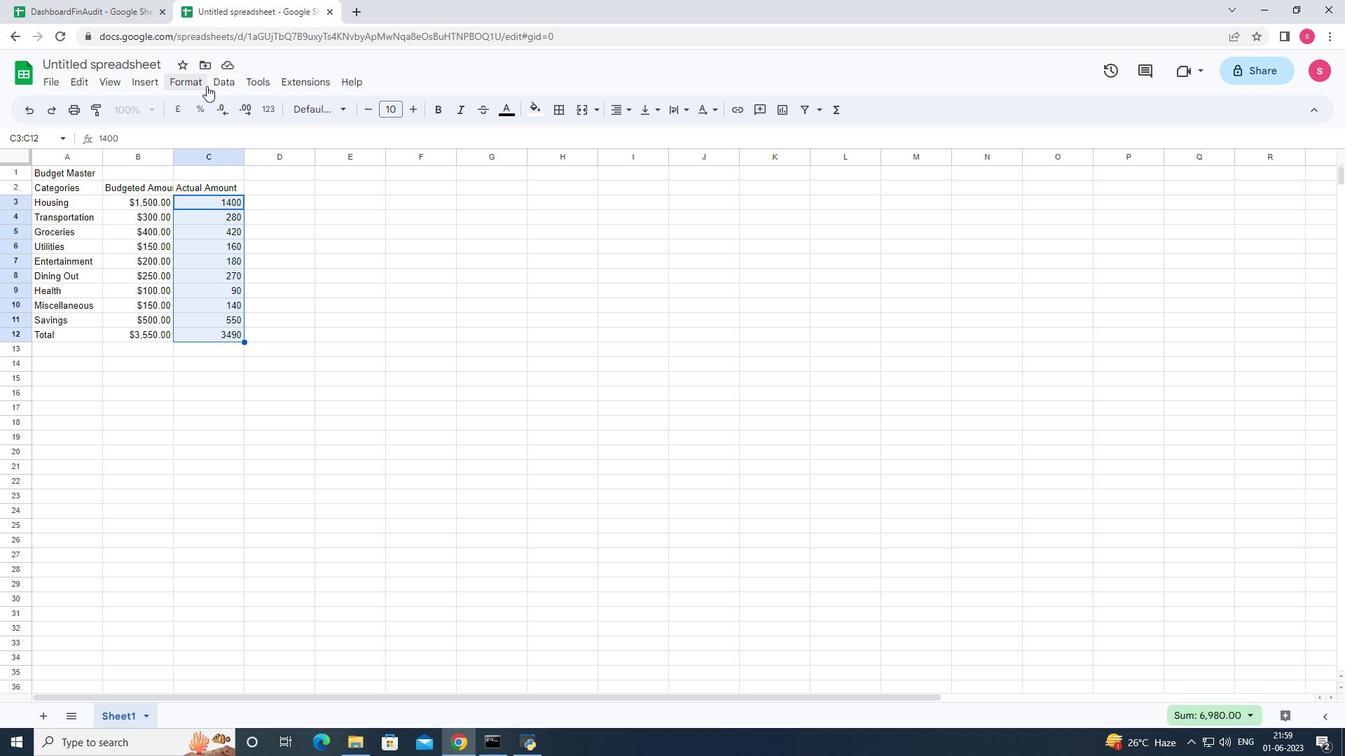 
Action: Mouse pressed left at (190, 88)
Screenshot: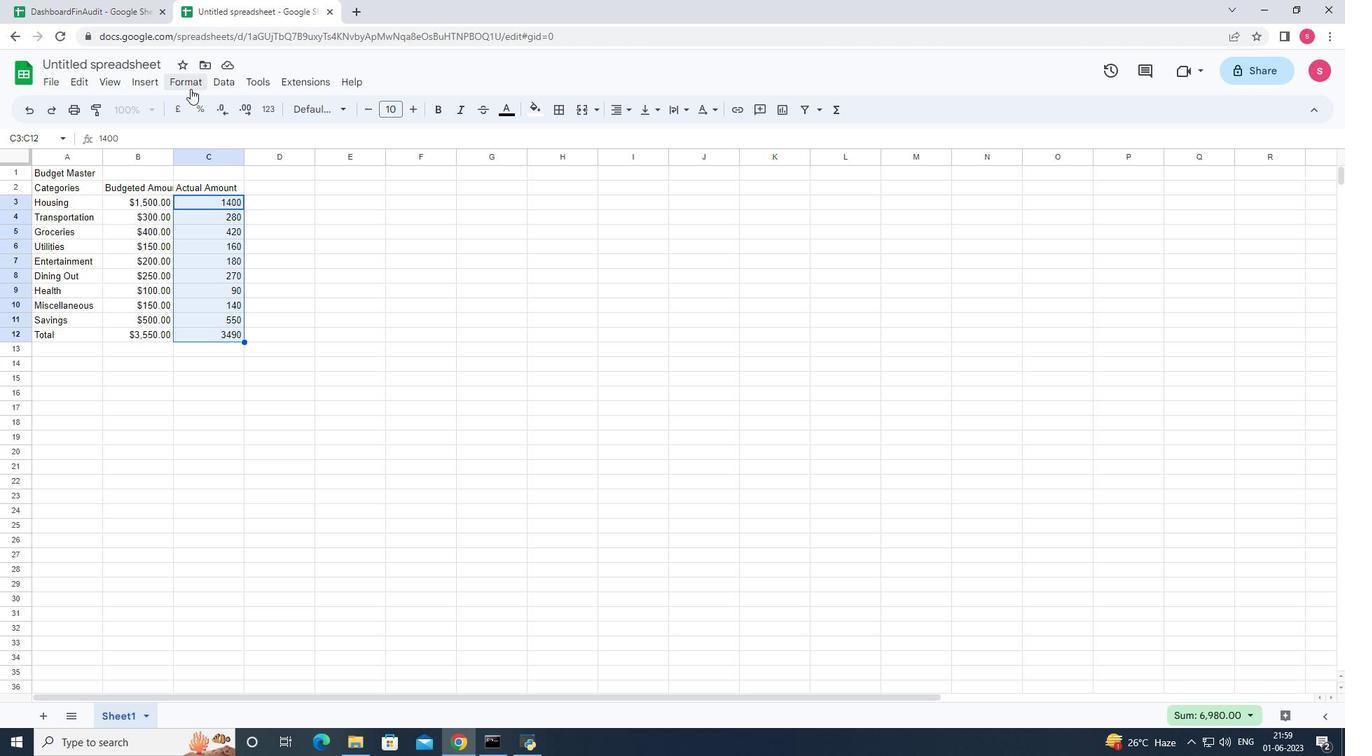 
Action: Mouse moved to (204, 140)
Screenshot: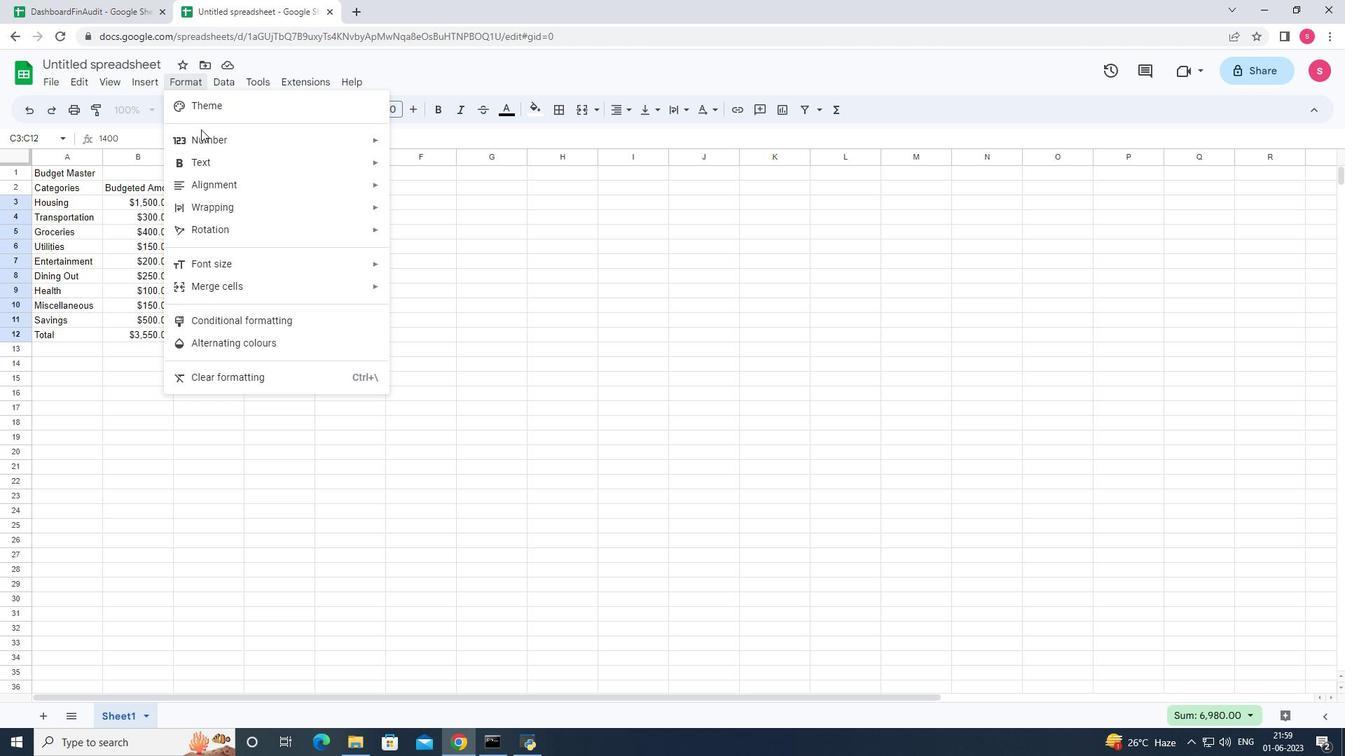 
Action: Mouse pressed left at (204, 140)
Screenshot: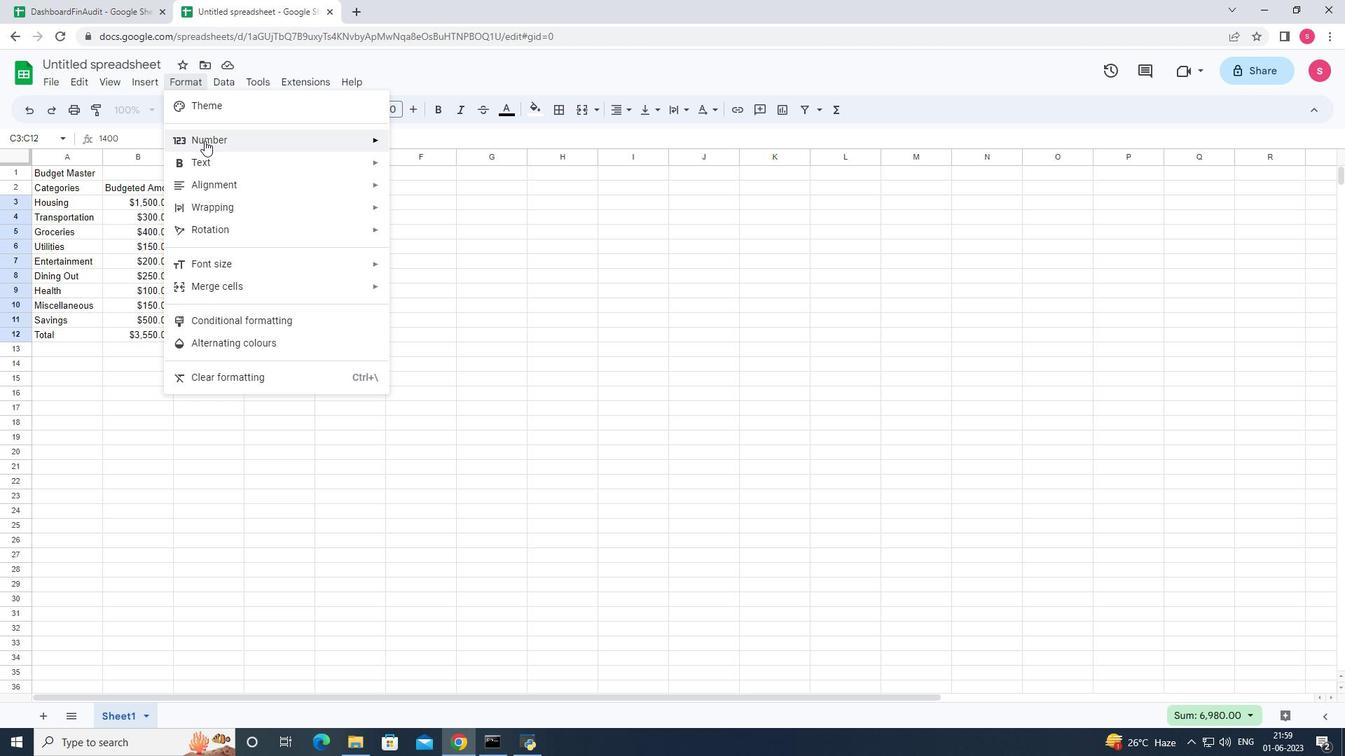 
Action: Mouse moved to (354, 141)
Screenshot: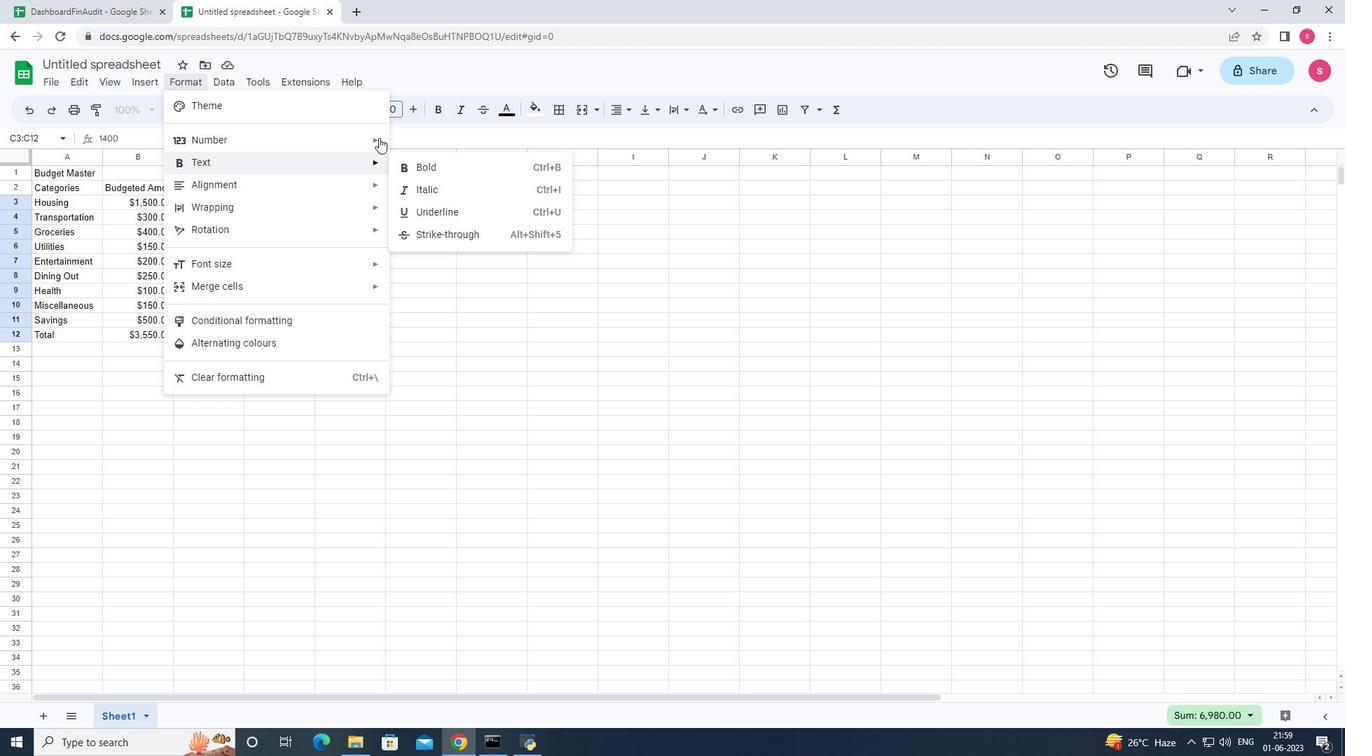
Action: Mouse pressed left at (354, 141)
Screenshot: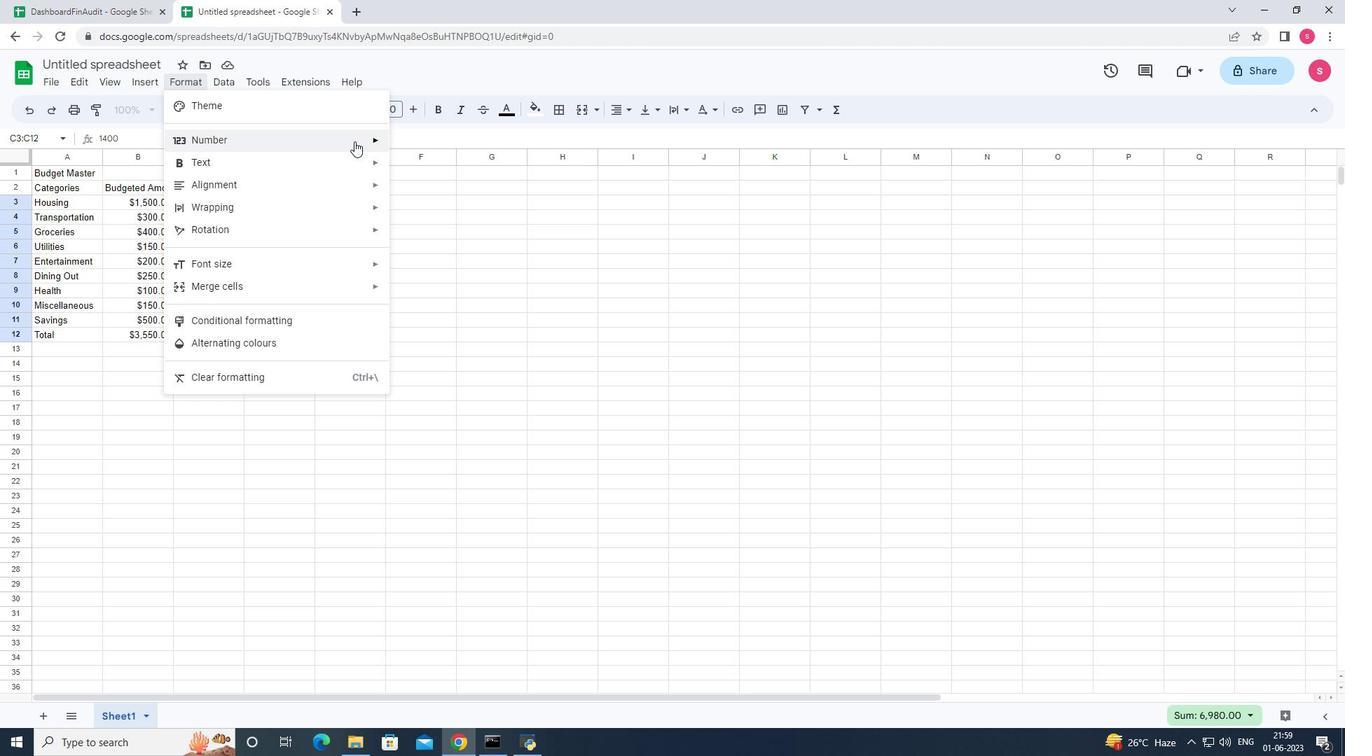
Action: Mouse moved to (467, 566)
Screenshot: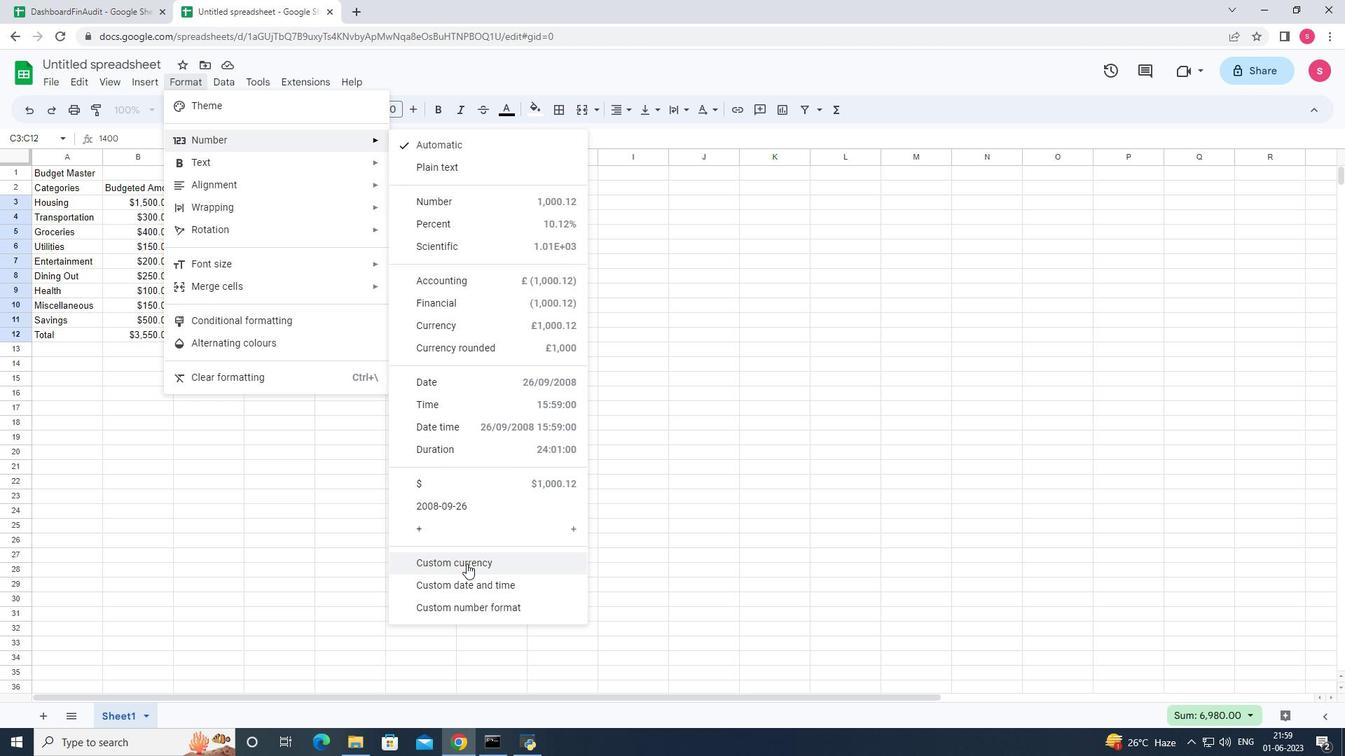 
Action: Mouse pressed left at (467, 566)
Screenshot: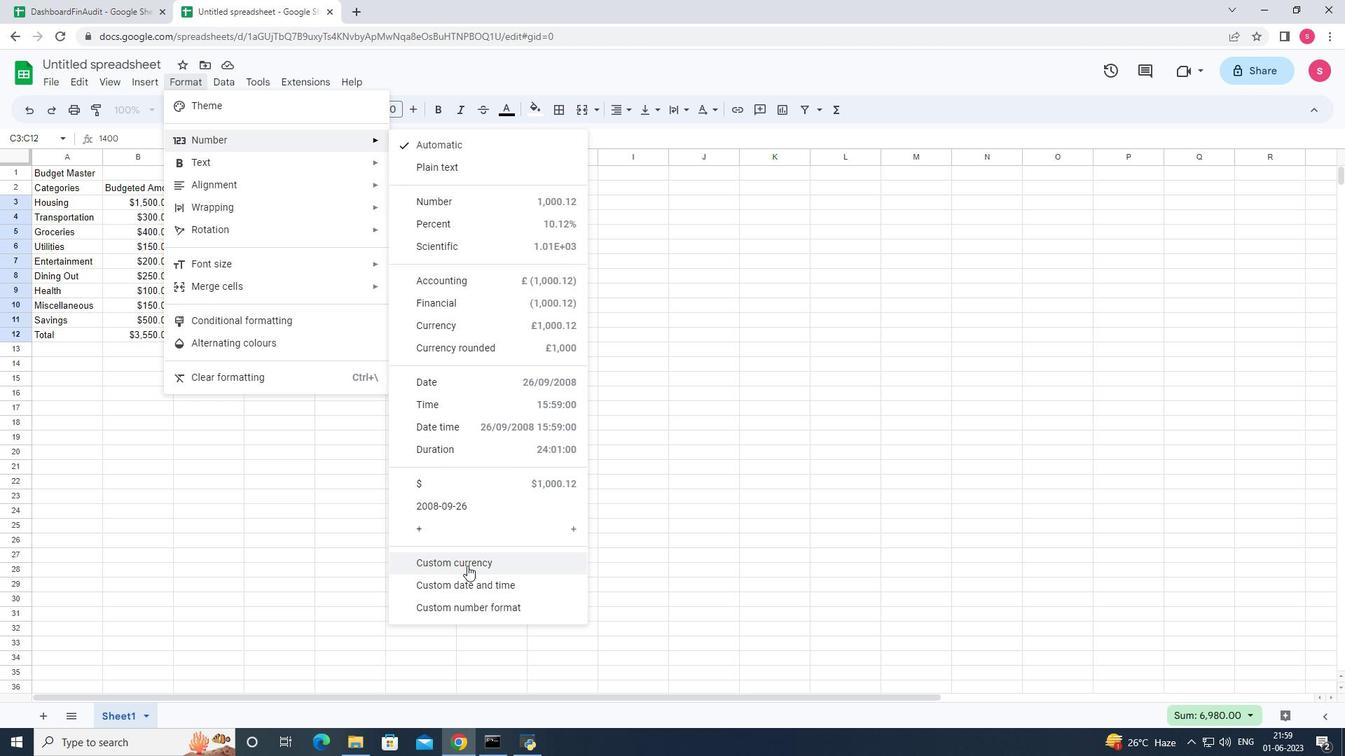
Action: Mouse moved to (606, 297)
Screenshot: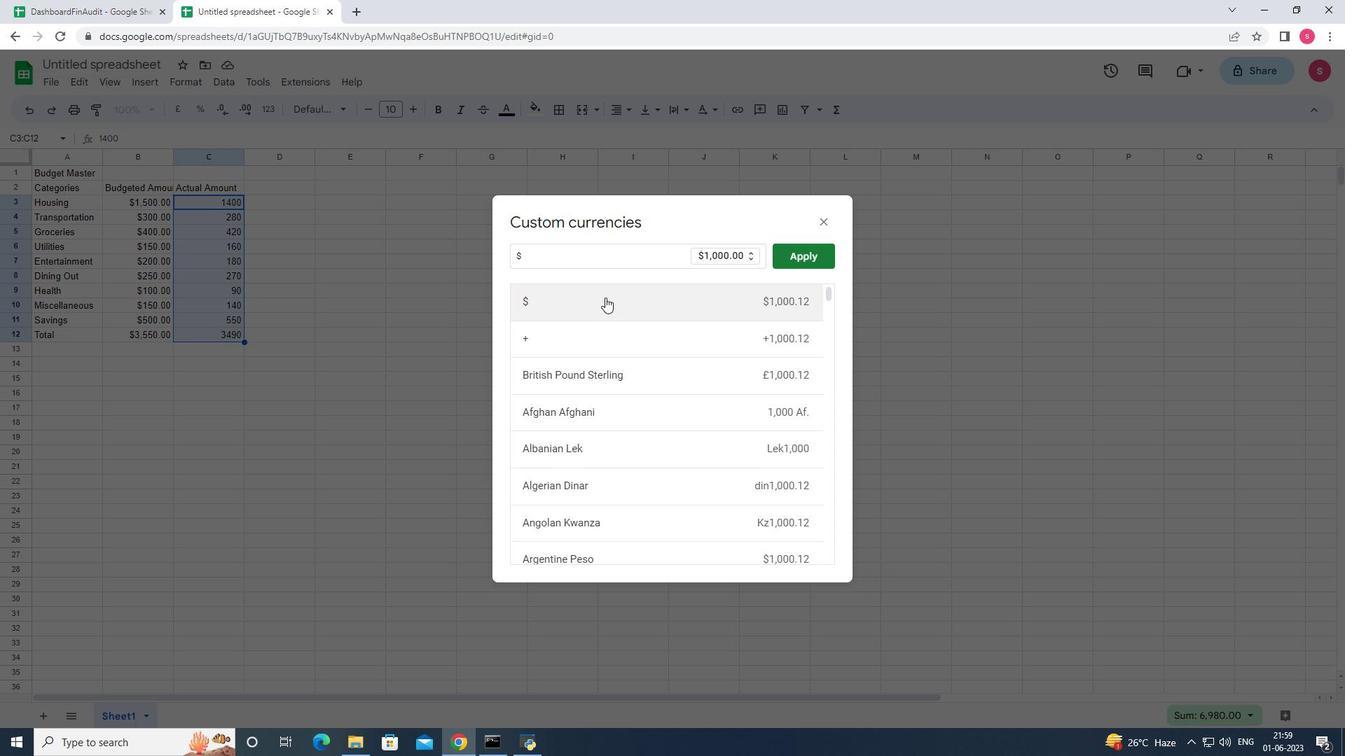 
Action: Mouse pressed left at (606, 297)
Screenshot: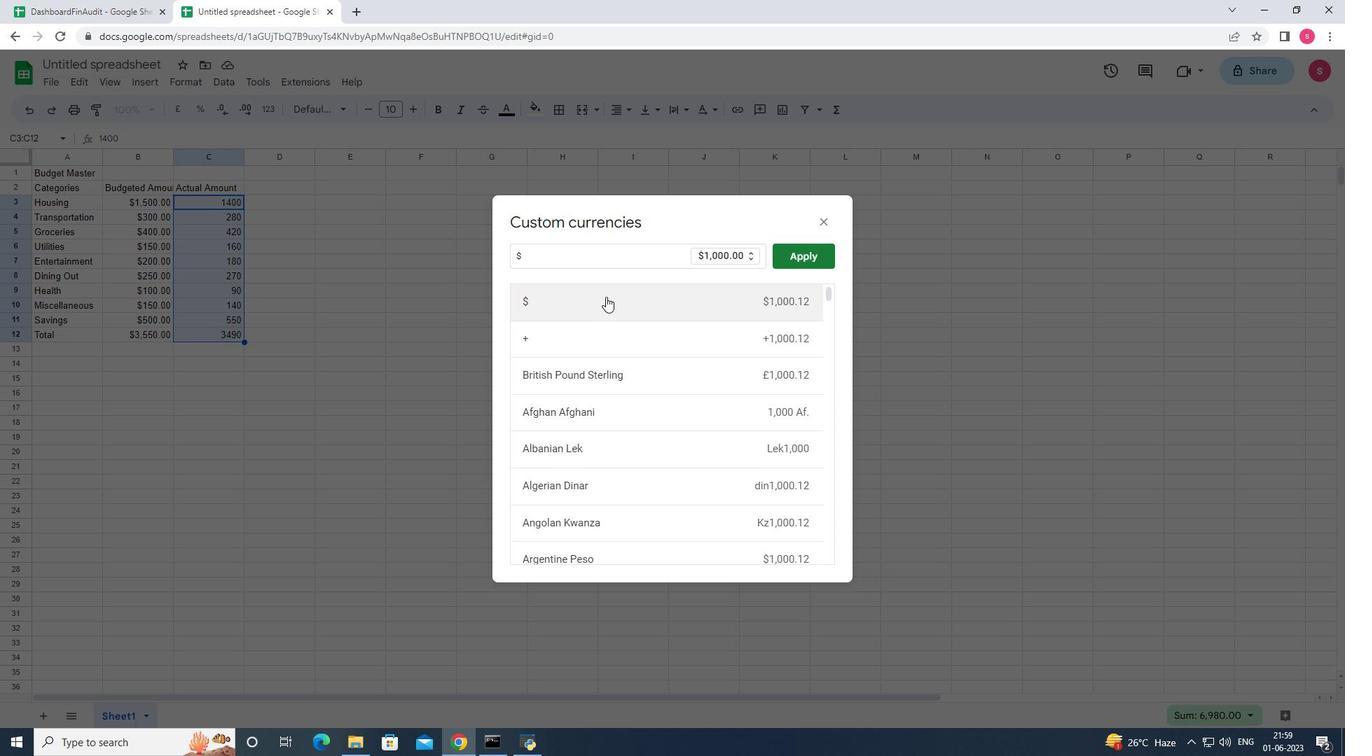 
Action: Mouse moved to (778, 255)
Screenshot: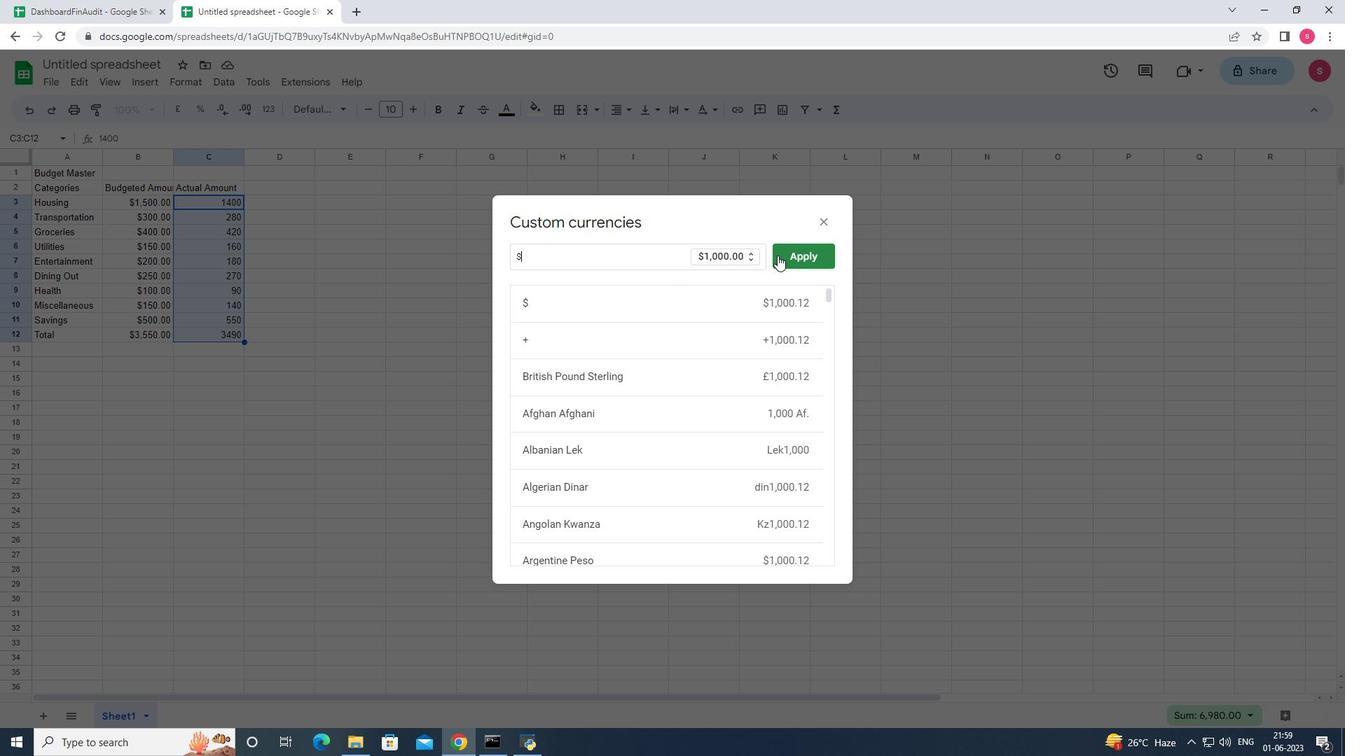 
Action: Mouse pressed left at (778, 255)
Screenshot: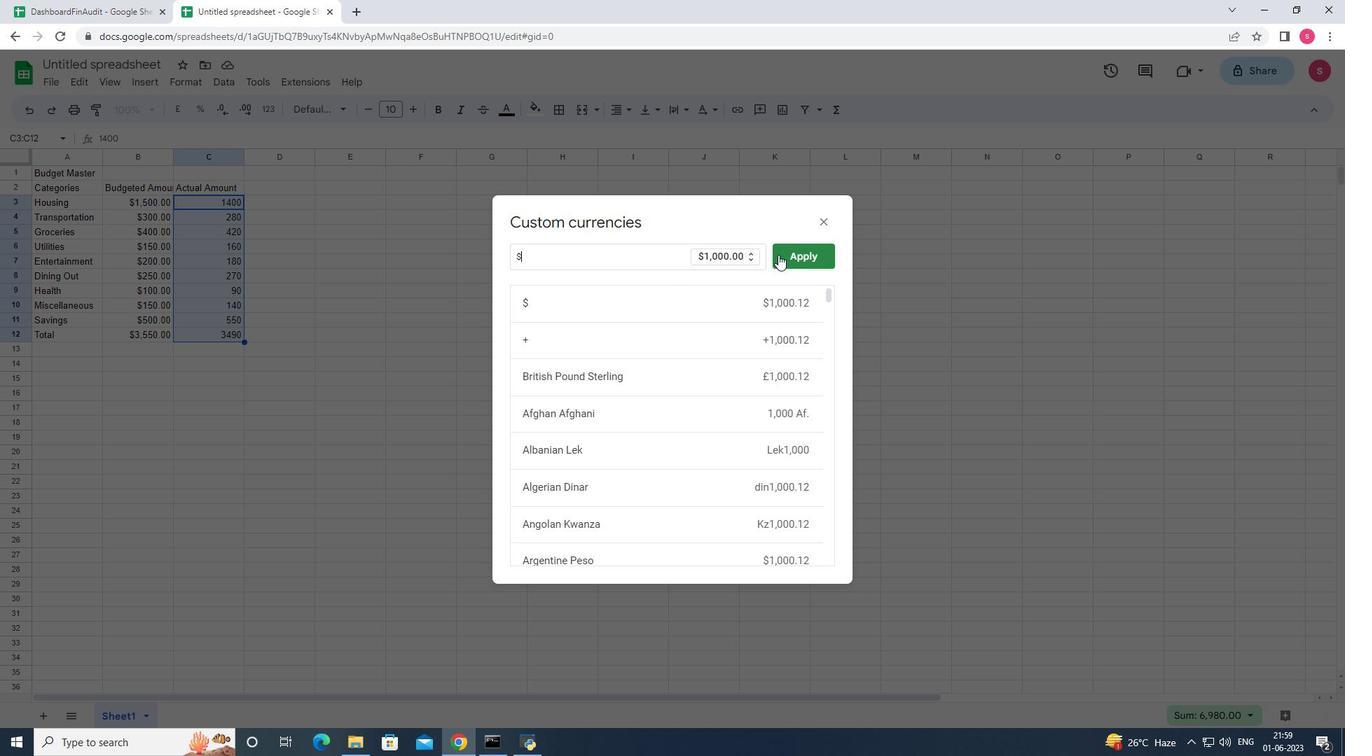 
Action: Mouse moved to (278, 189)
Screenshot: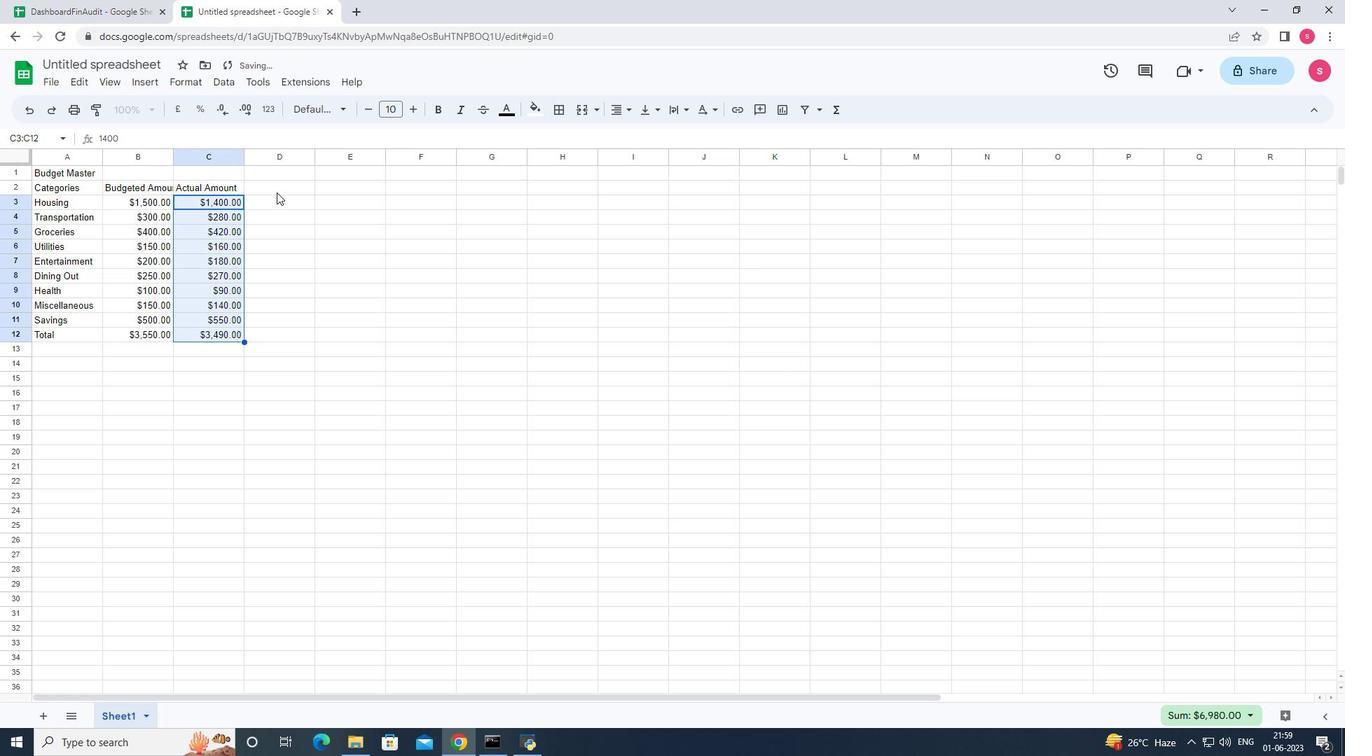 
Action: Mouse pressed left at (278, 189)
Screenshot: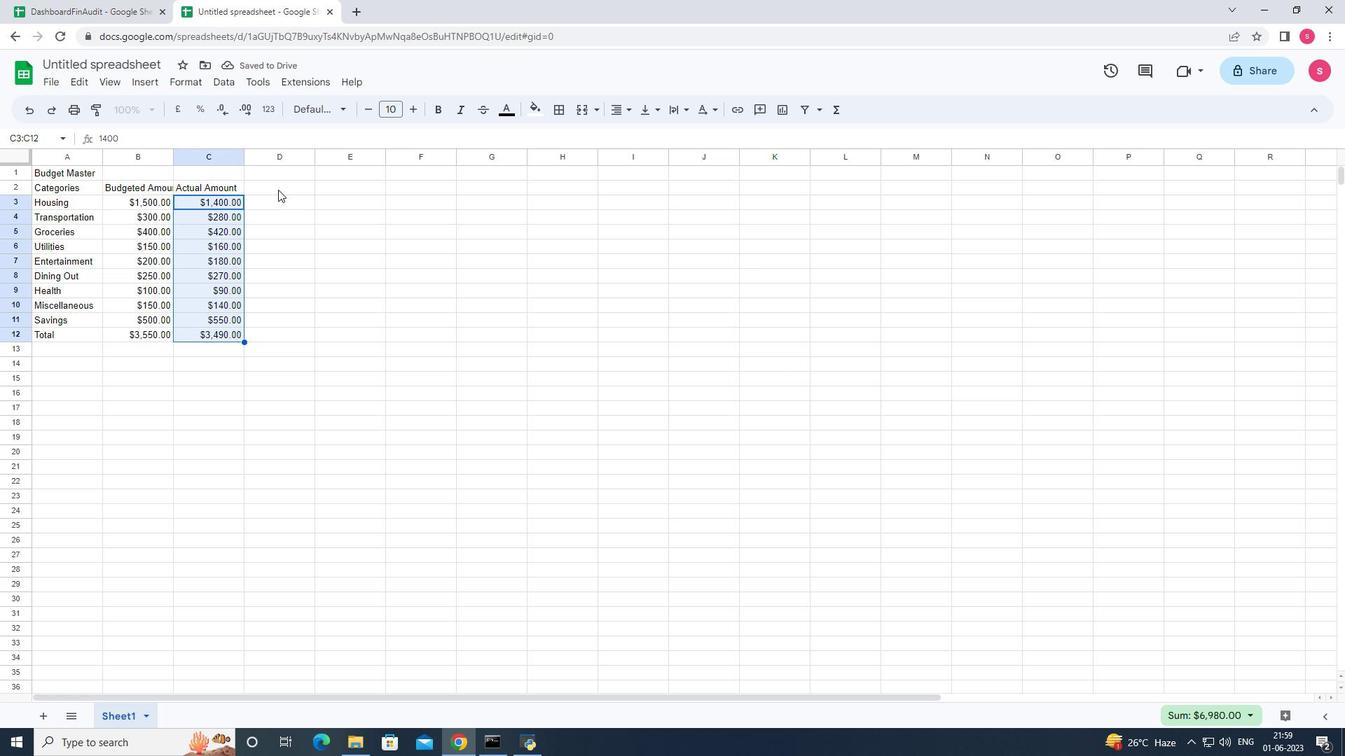 
Action: Key pressed <Key.shift>Difference<Key.down>=c3-b2<Key.enter>
Screenshot: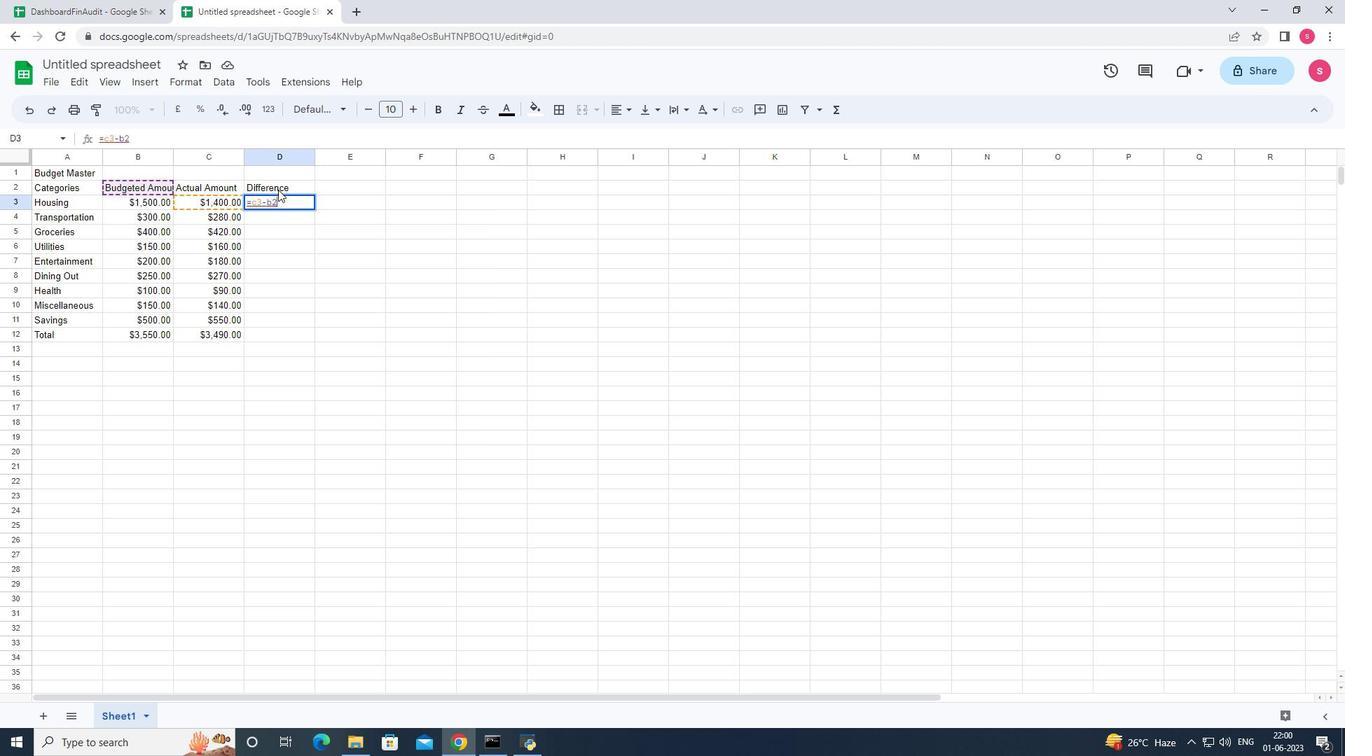 
Action: Mouse moved to (285, 206)
Screenshot: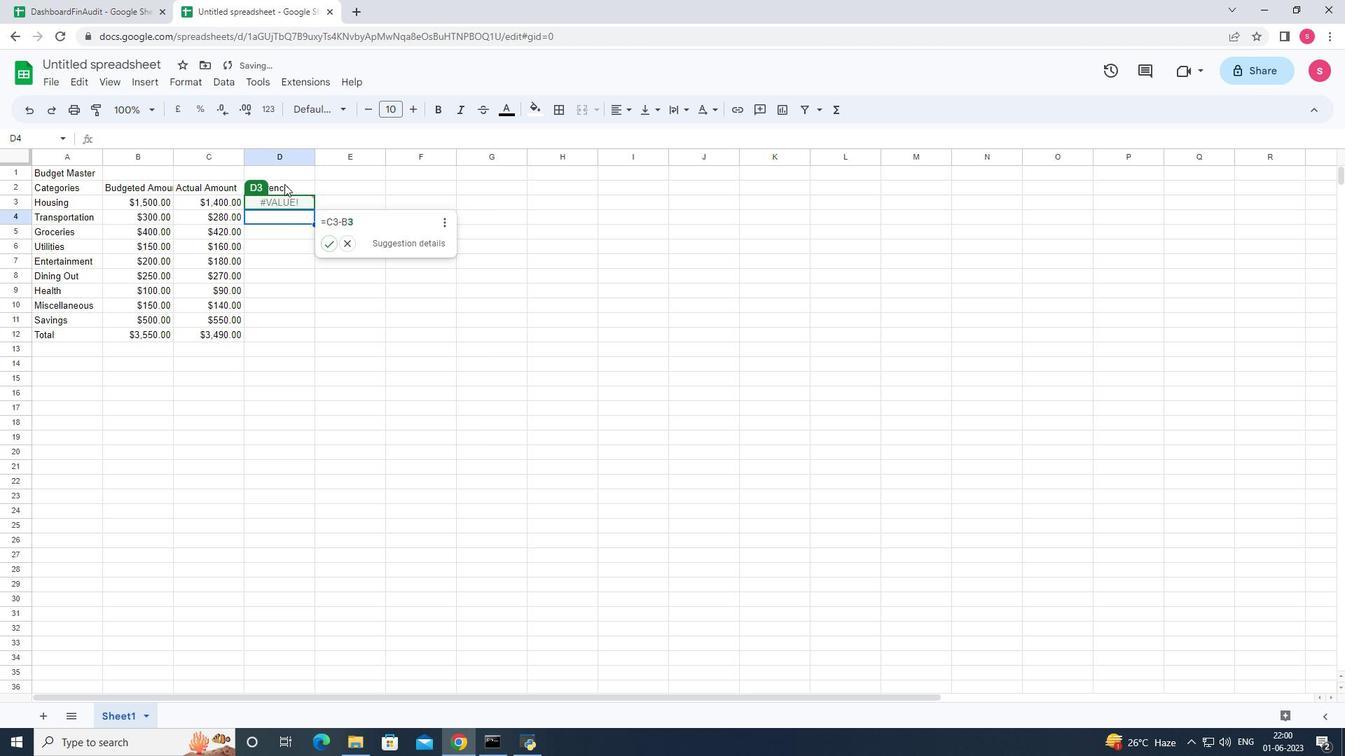 
Action: Key pressed <Key.backspace><Key.backspace>
Screenshot: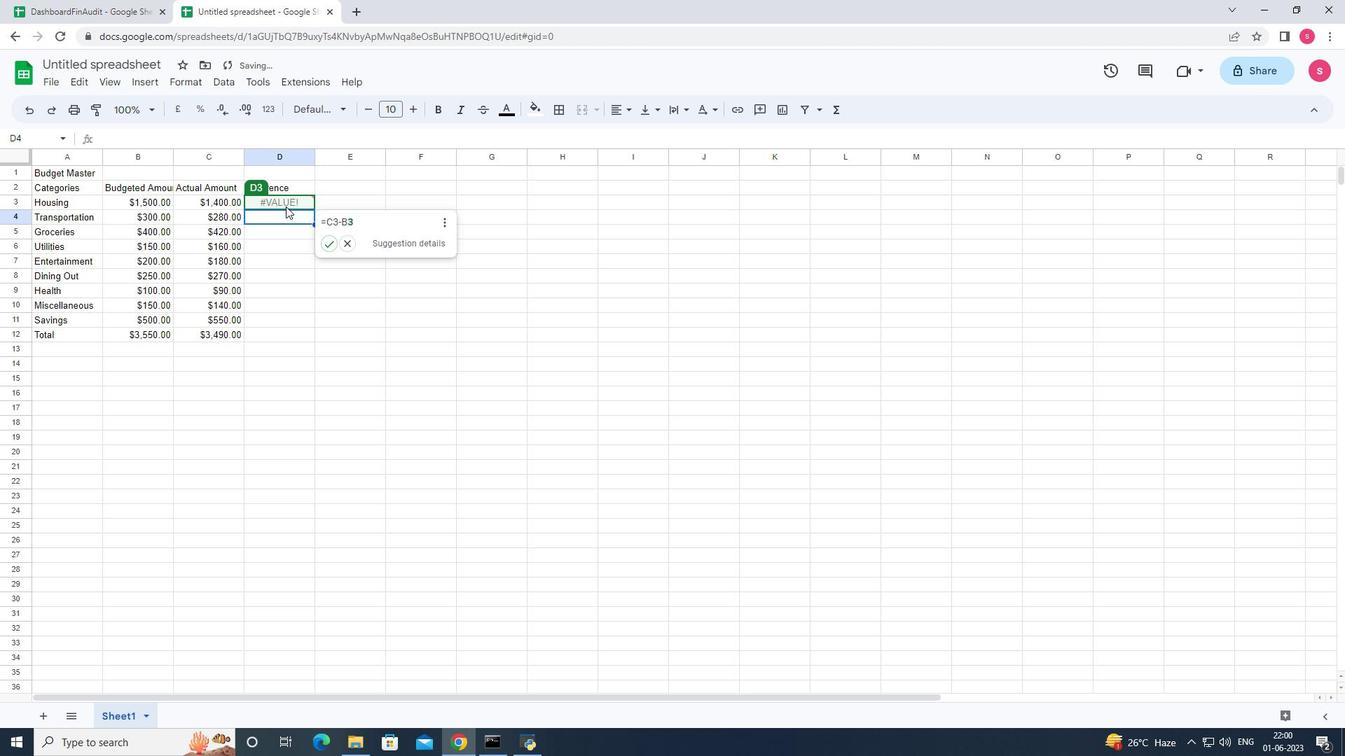 
Action: Mouse moved to (349, 244)
Screenshot: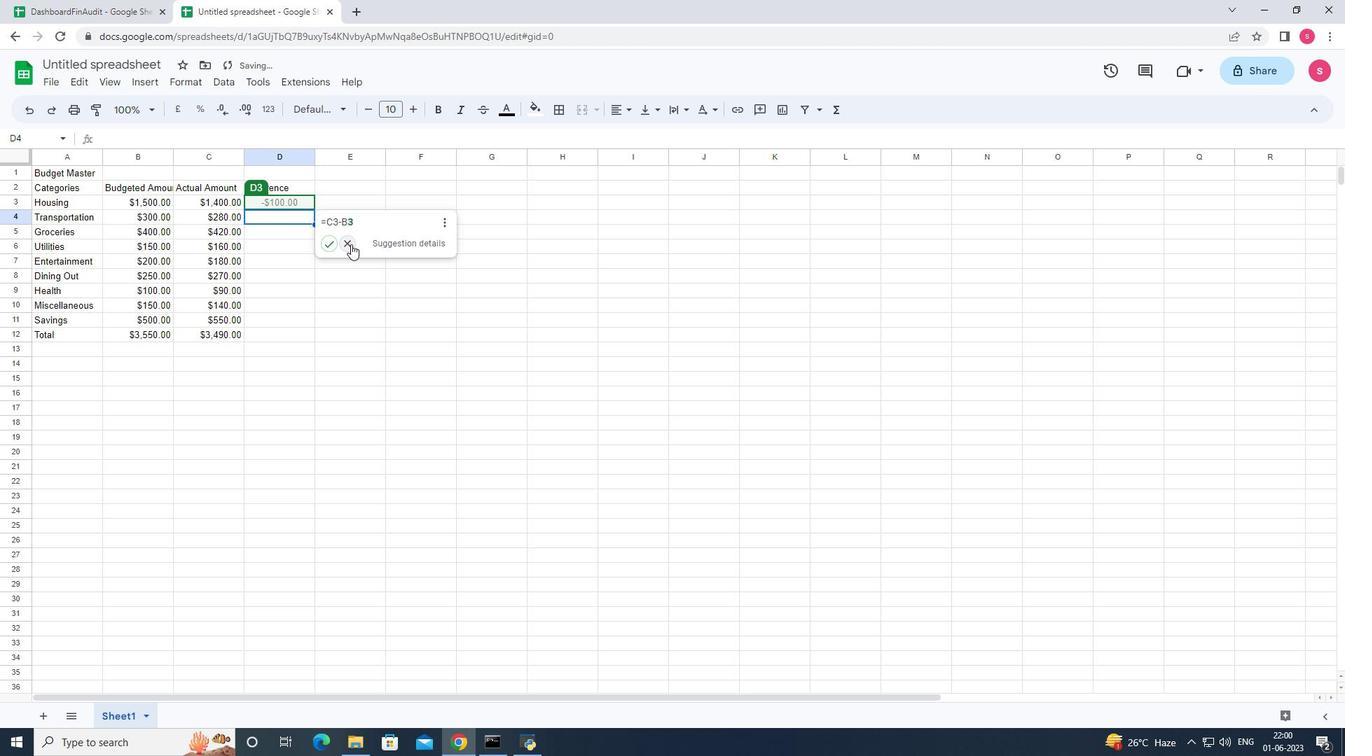 
Action: Mouse pressed left at (349, 244)
Screenshot: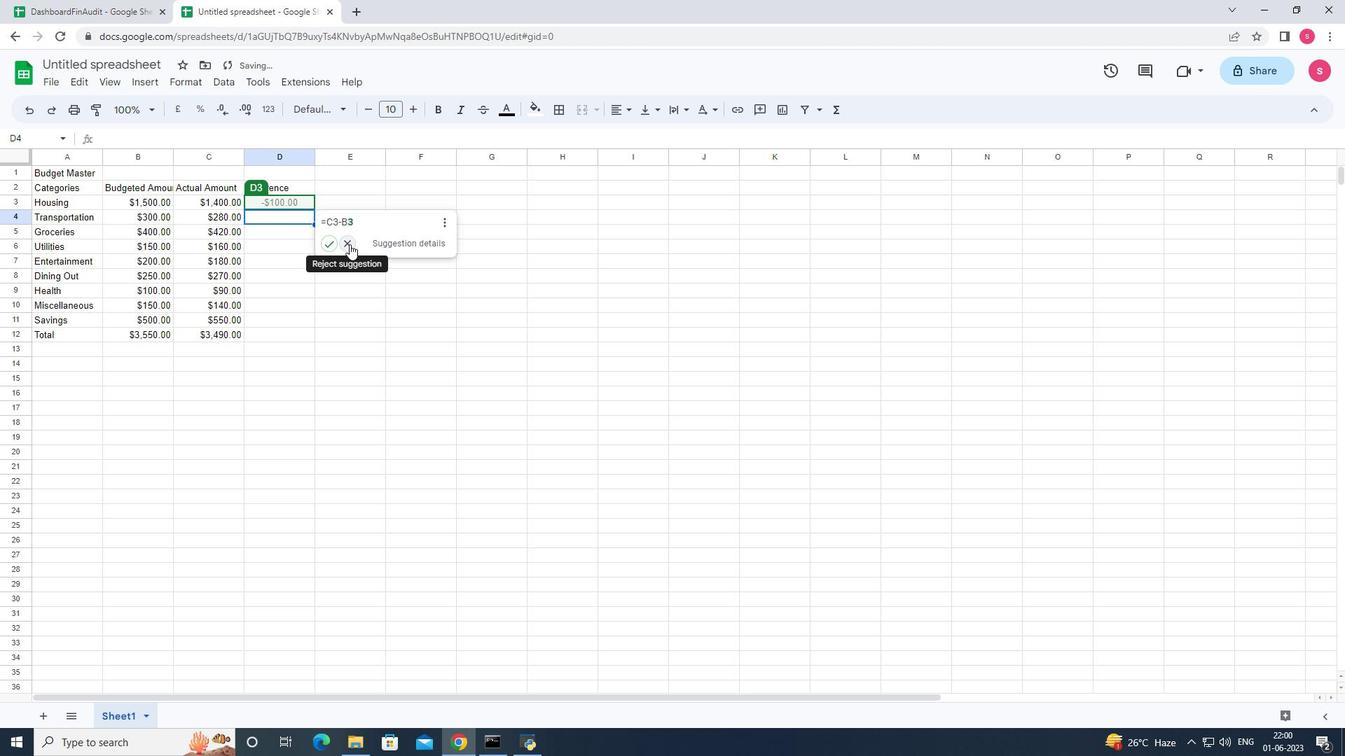 
Action: Mouse moved to (299, 200)
Screenshot: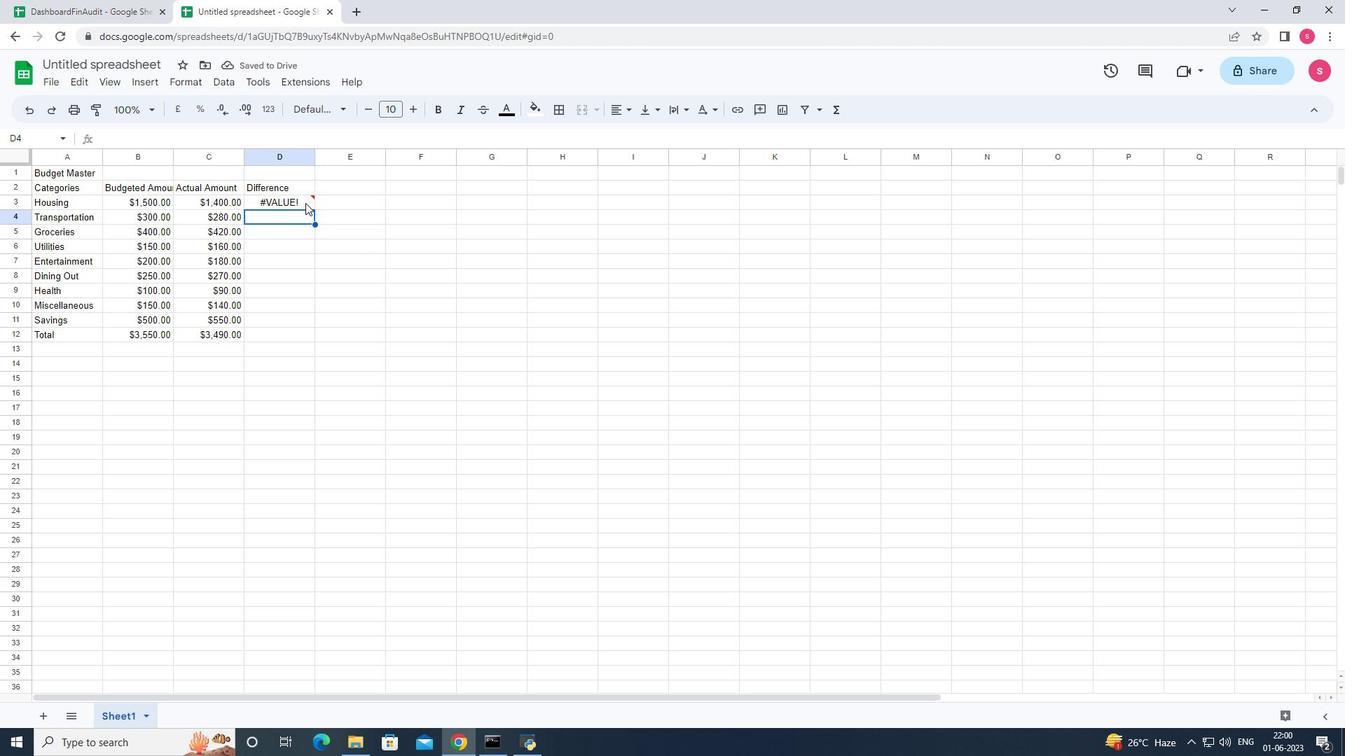 
Action: Mouse pressed left at (299, 200)
Screenshot: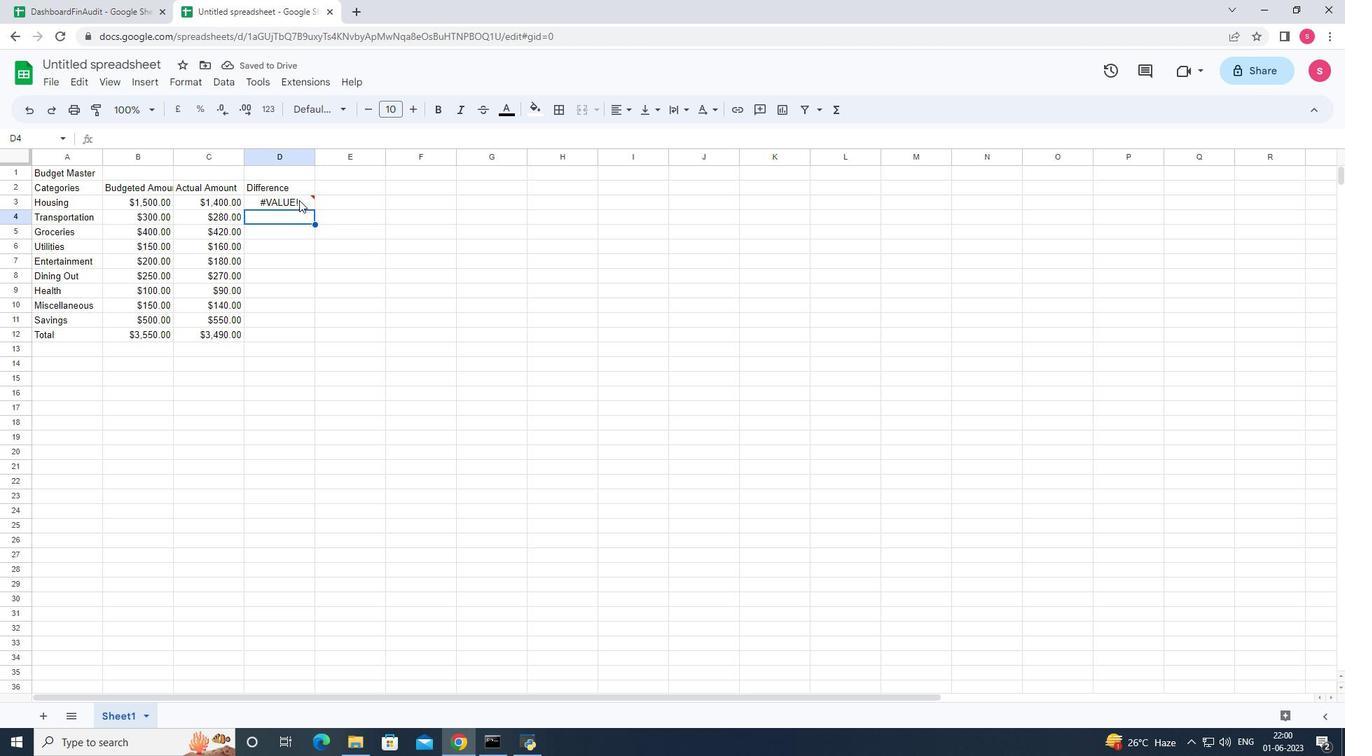 
Action: Mouse moved to (299, 254)
Screenshot: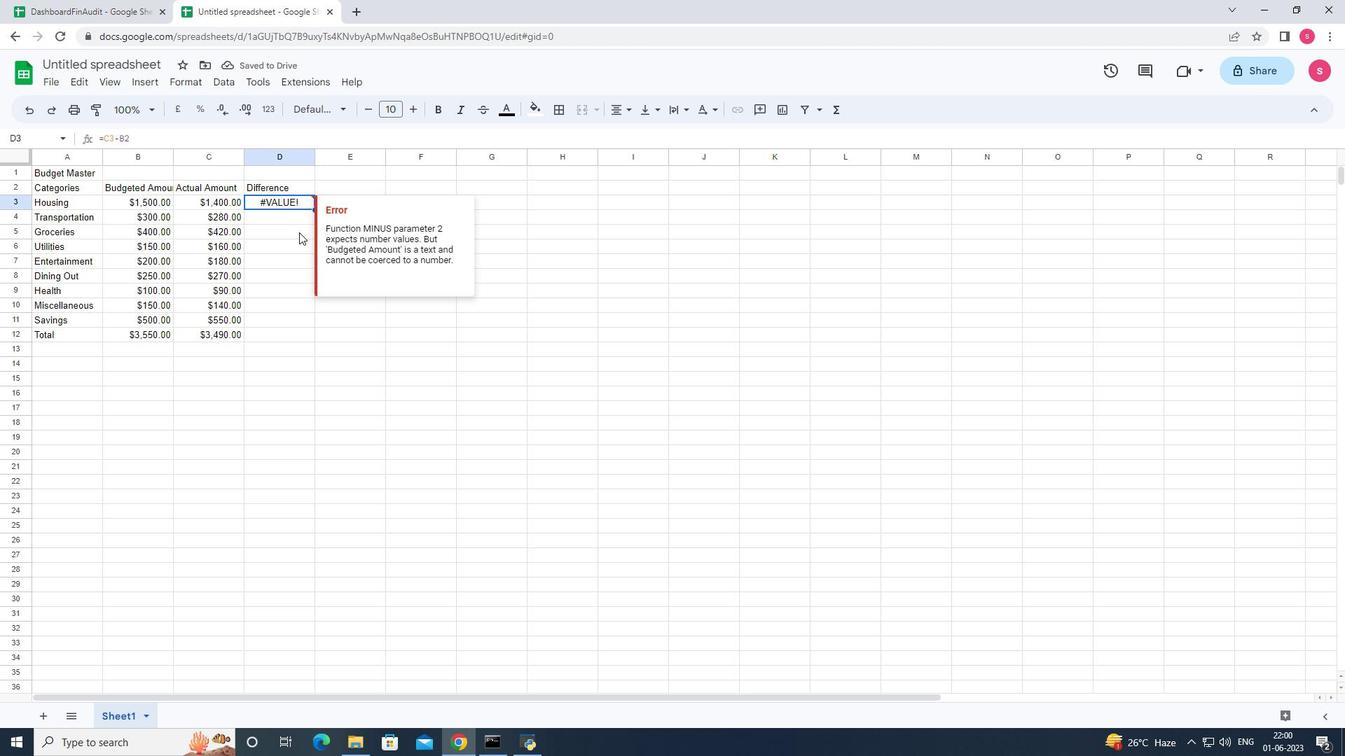 
Action: Key pressed <Key.backspace>
Screenshot: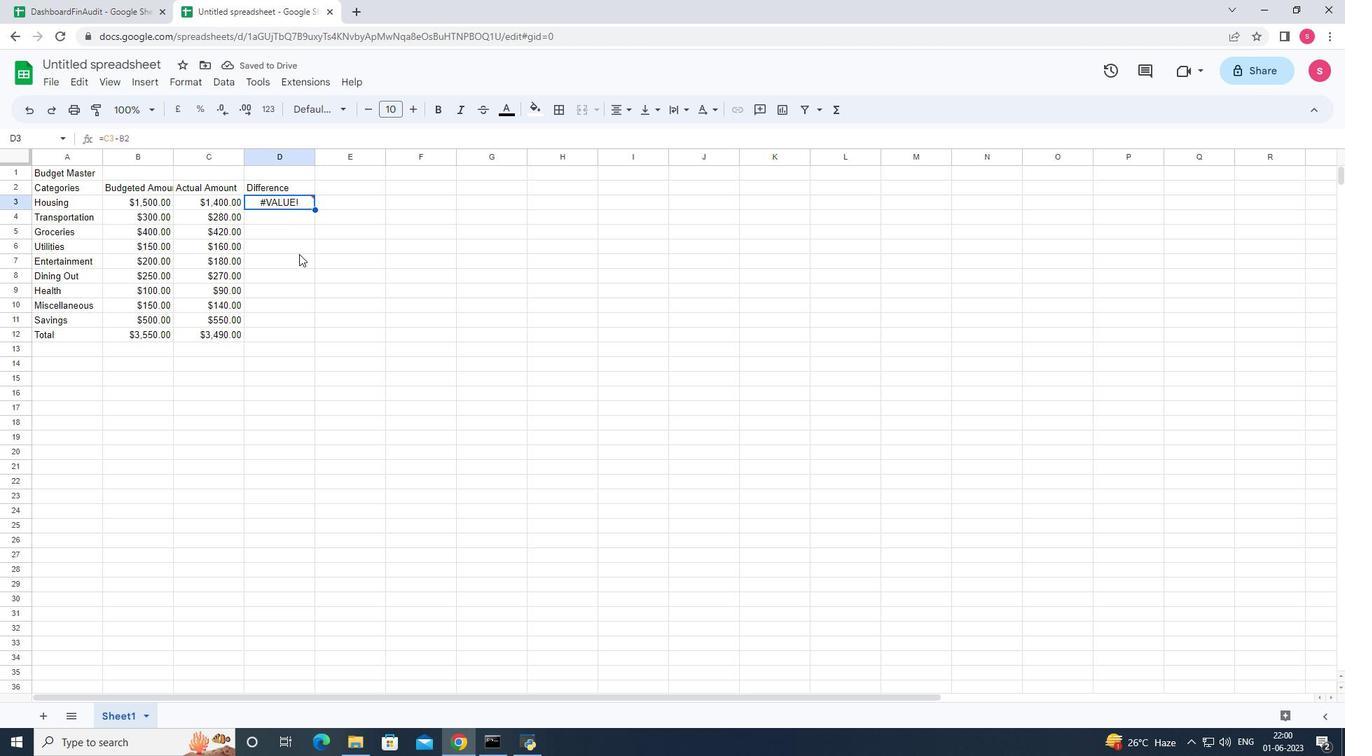 
Action: Mouse moved to (288, 239)
Screenshot: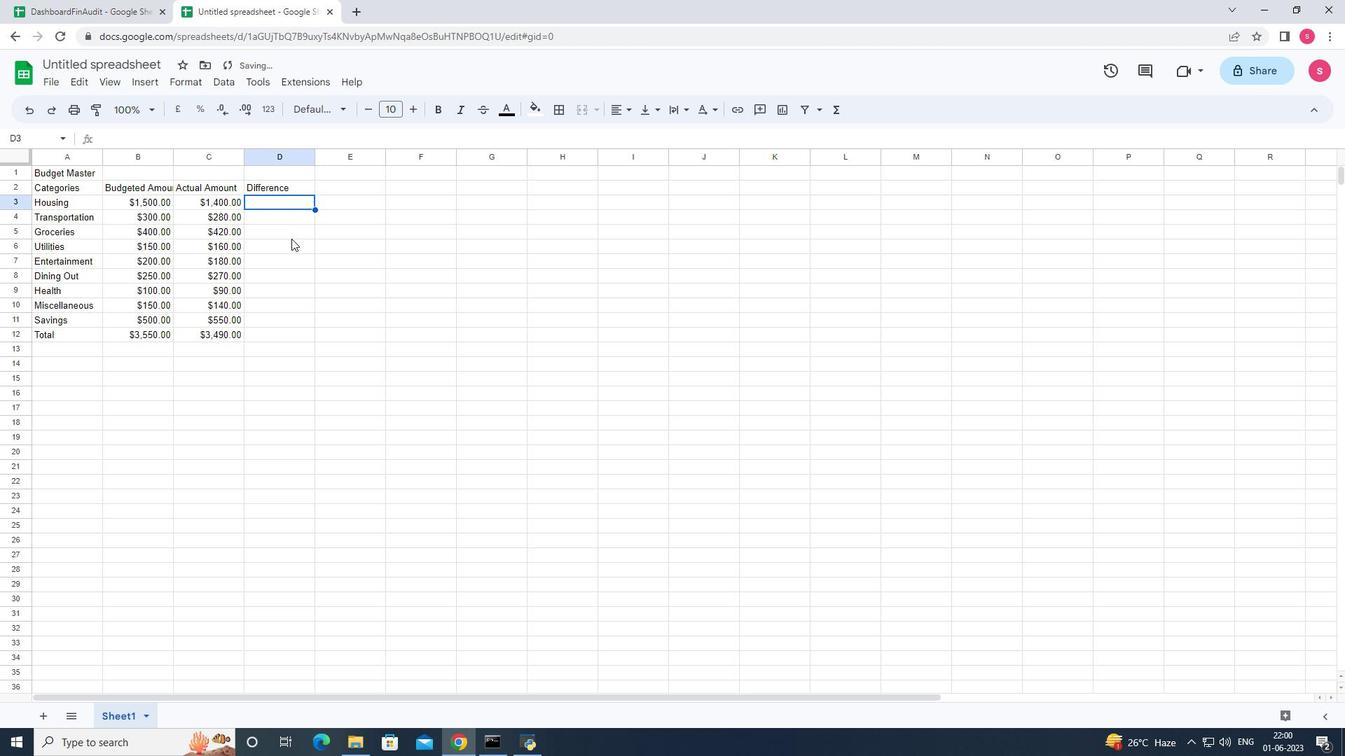
Action: Key pressed =c3-b2<Key.enter>
Screenshot: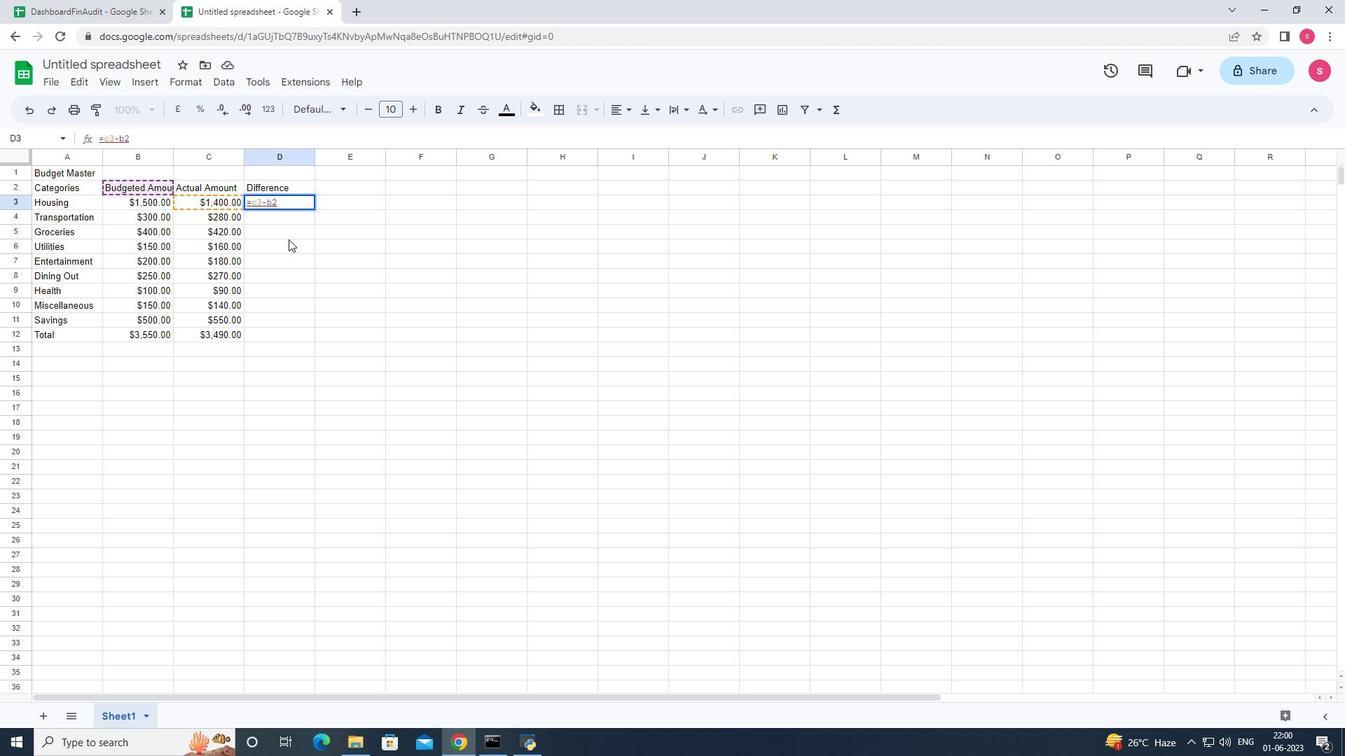 
Action: Mouse moved to (328, 250)
Screenshot: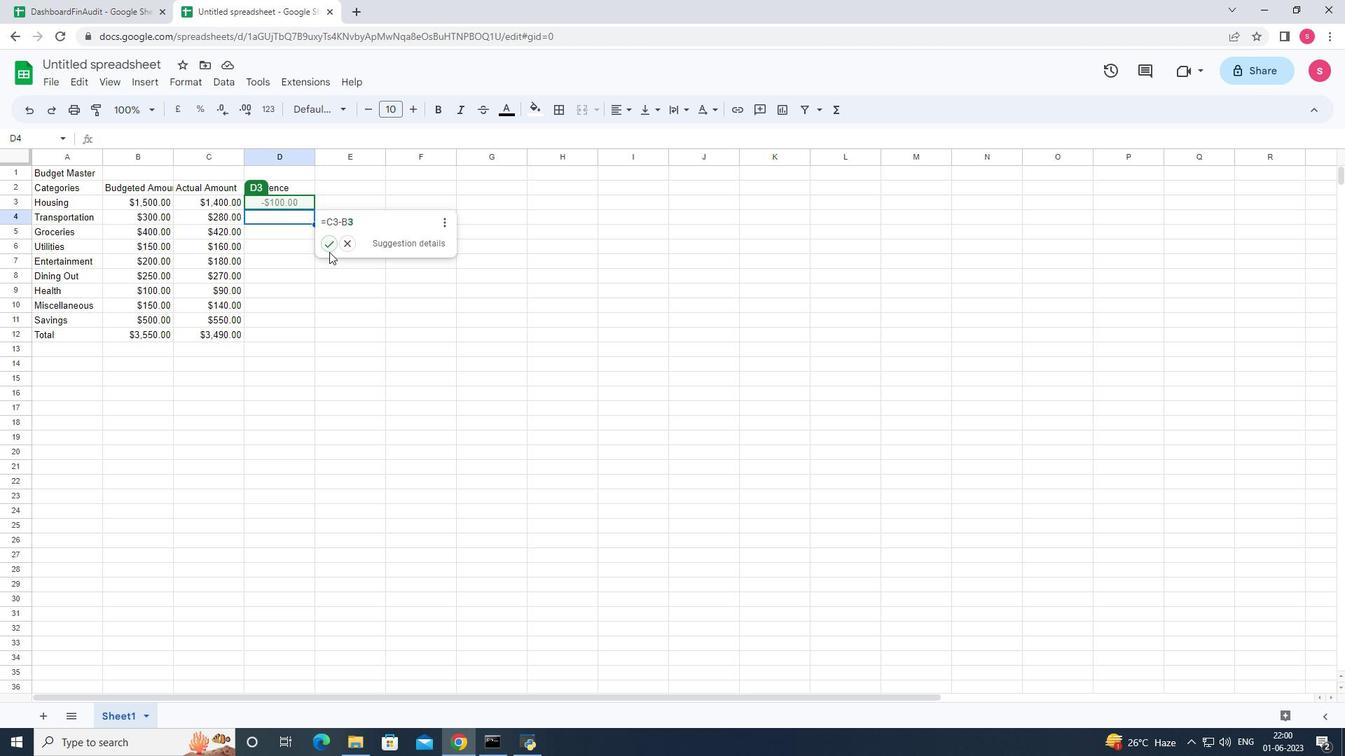 
Action: Mouse pressed left at (328, 250)
Screenshot: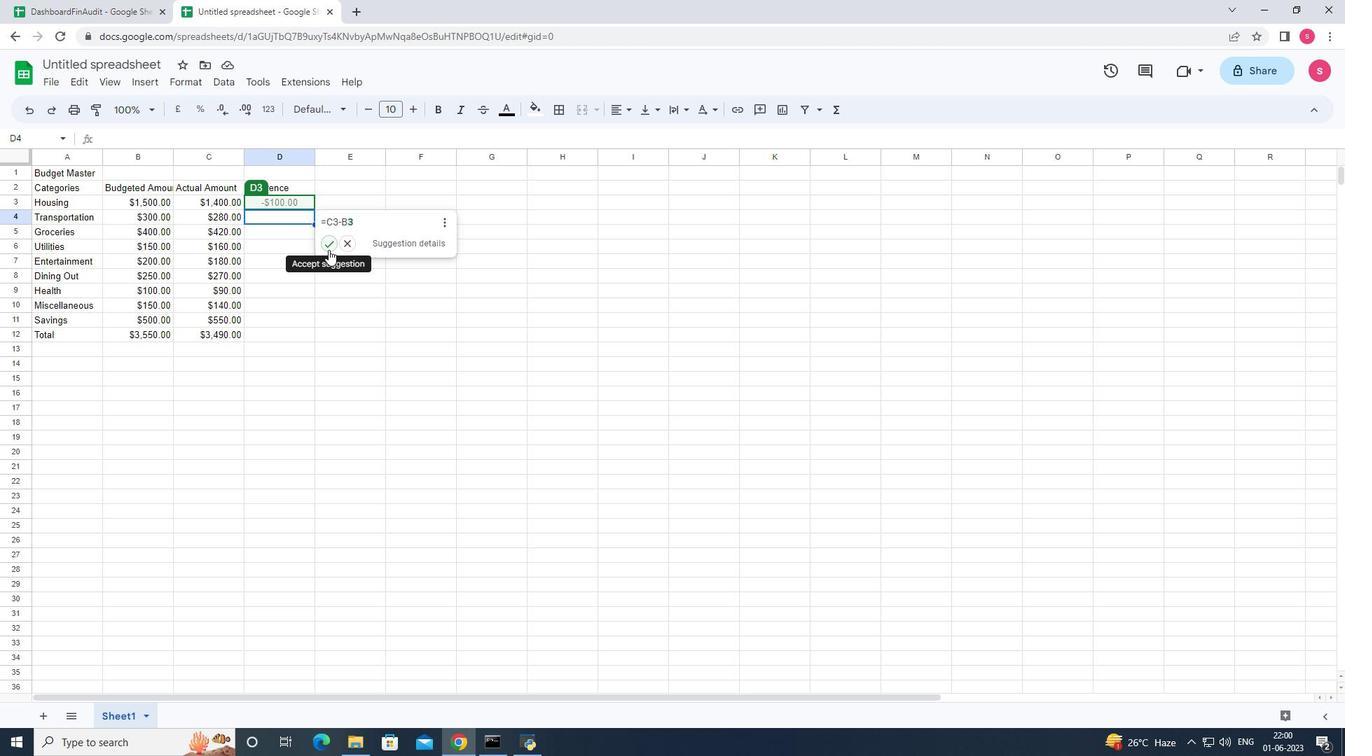 
Action: Mouse moved to (316, 208)
Screenshot: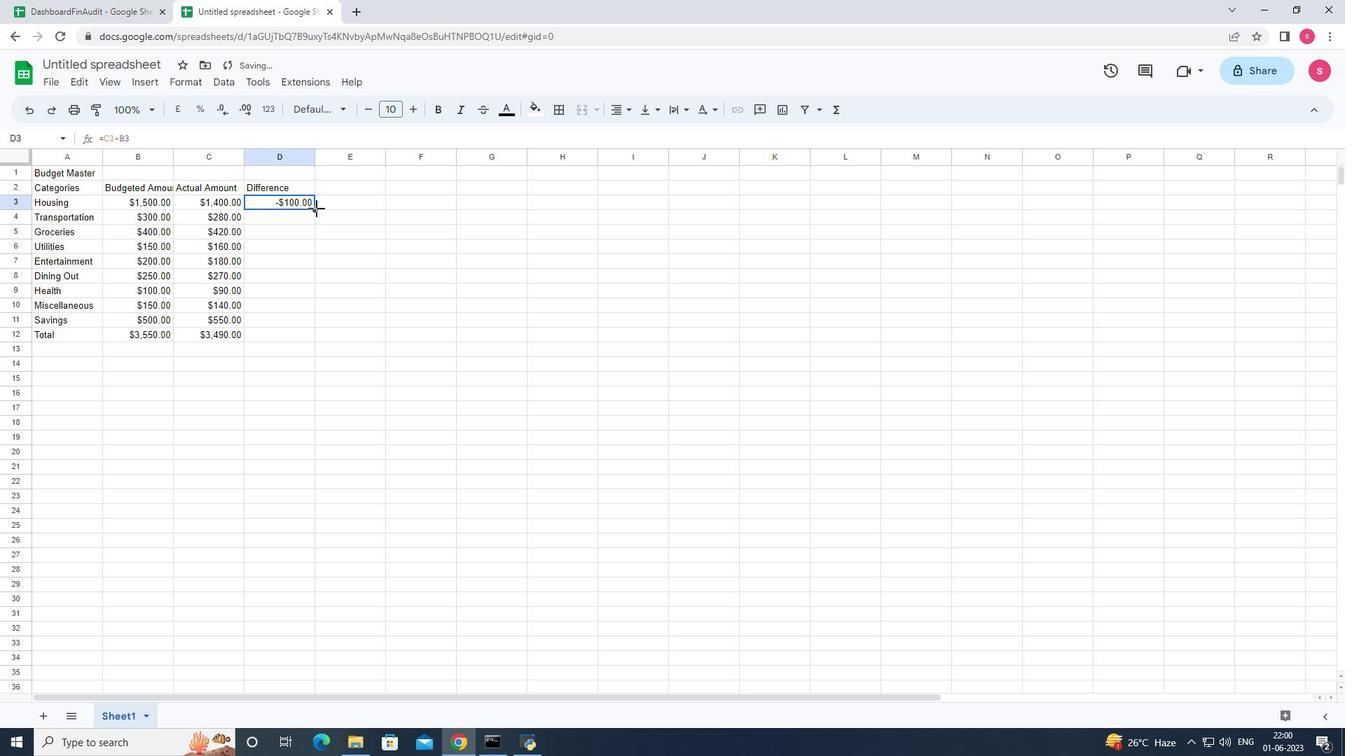 
Action: Mouse pressed left at (316, 208)
Screenshot: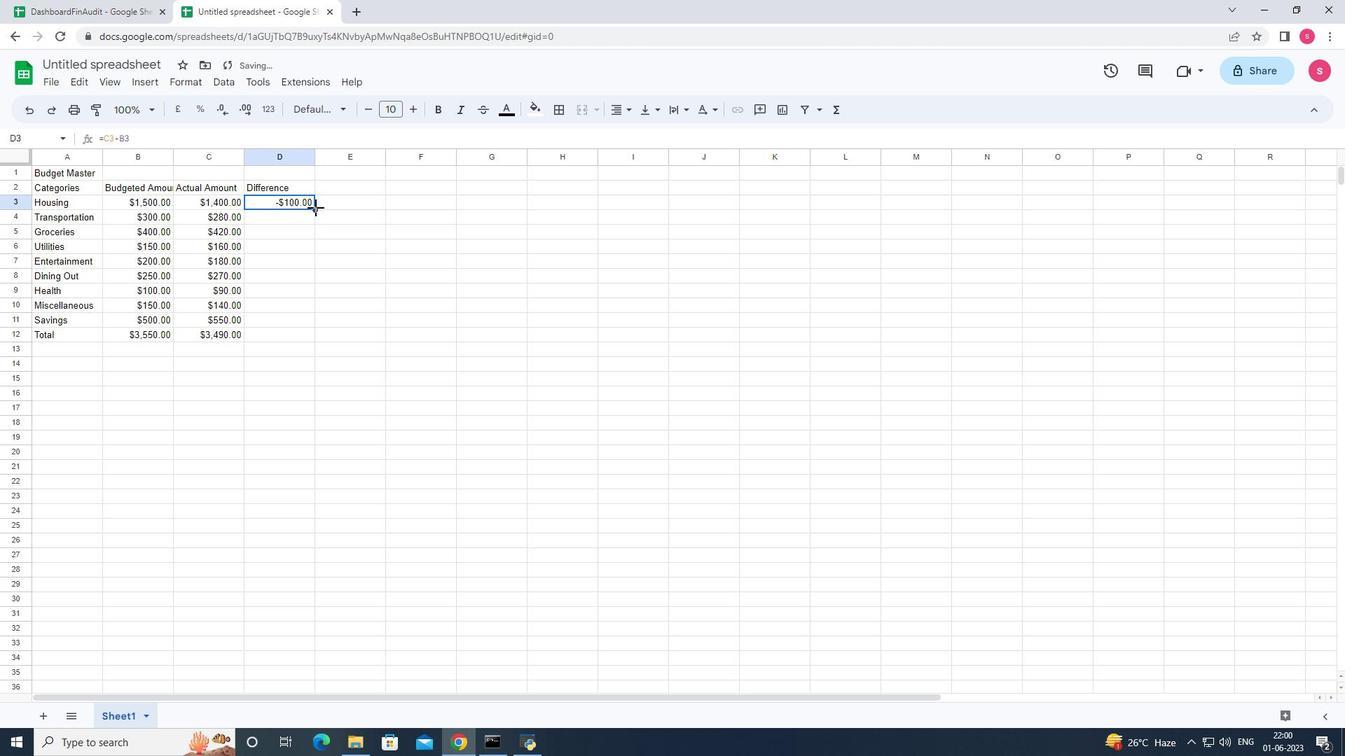 
Action: Mouse moved to (359, 325)
Screenshot: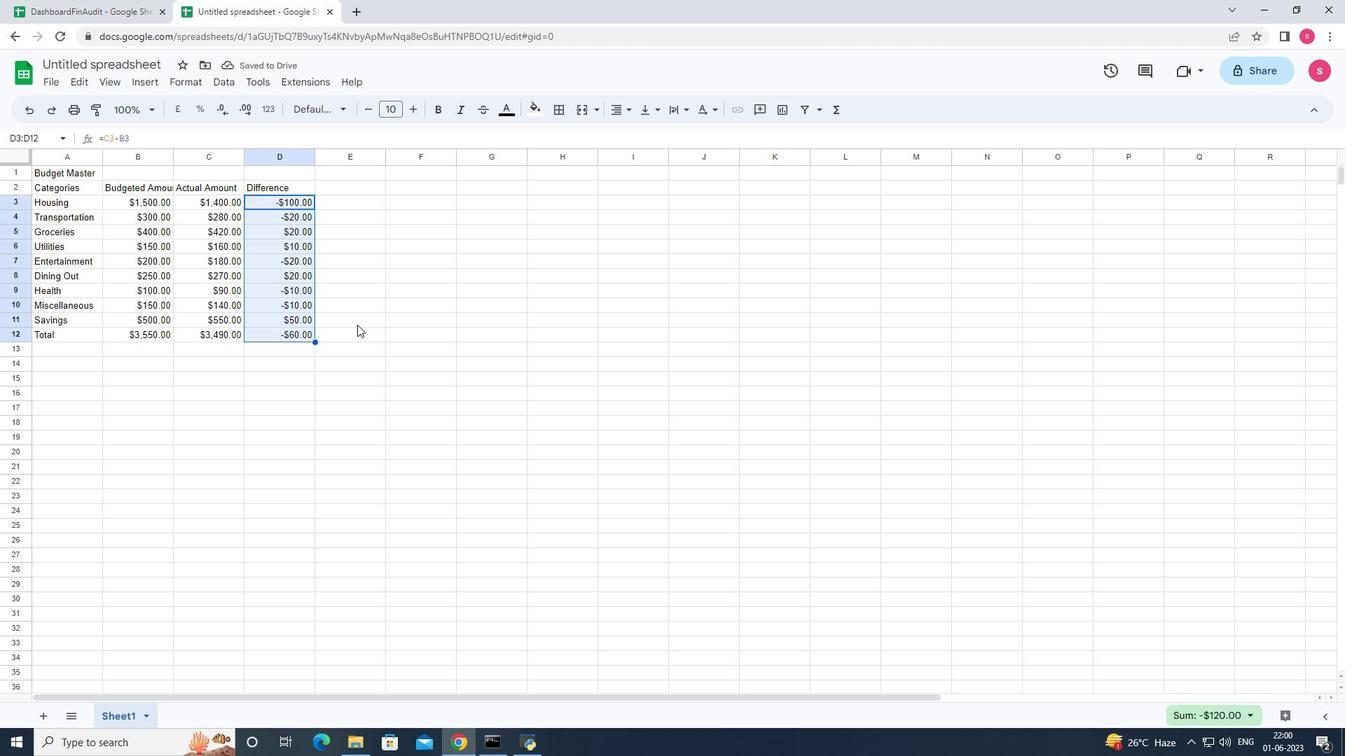 
Action: Mouse pressed left at (359, 325)
Screenshot: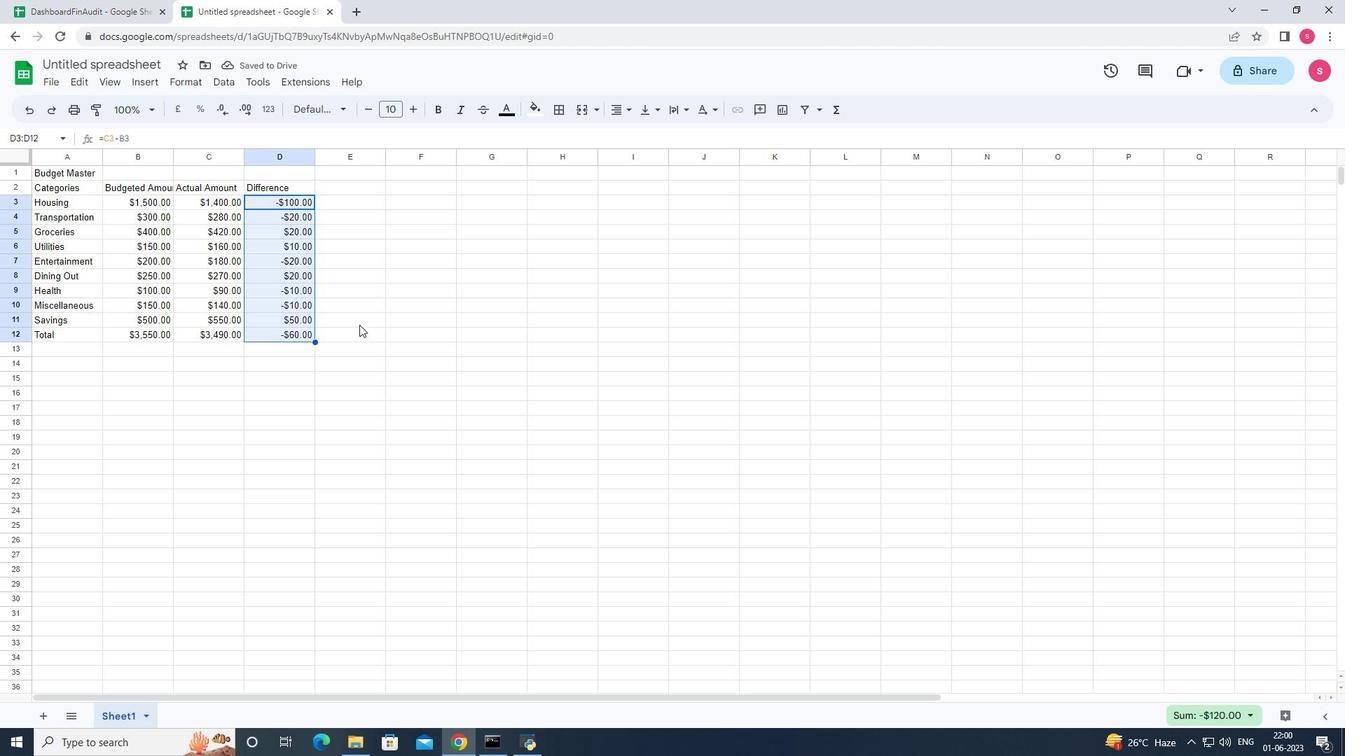 
Action: Mouse moved to (71, 64)
Screenshot: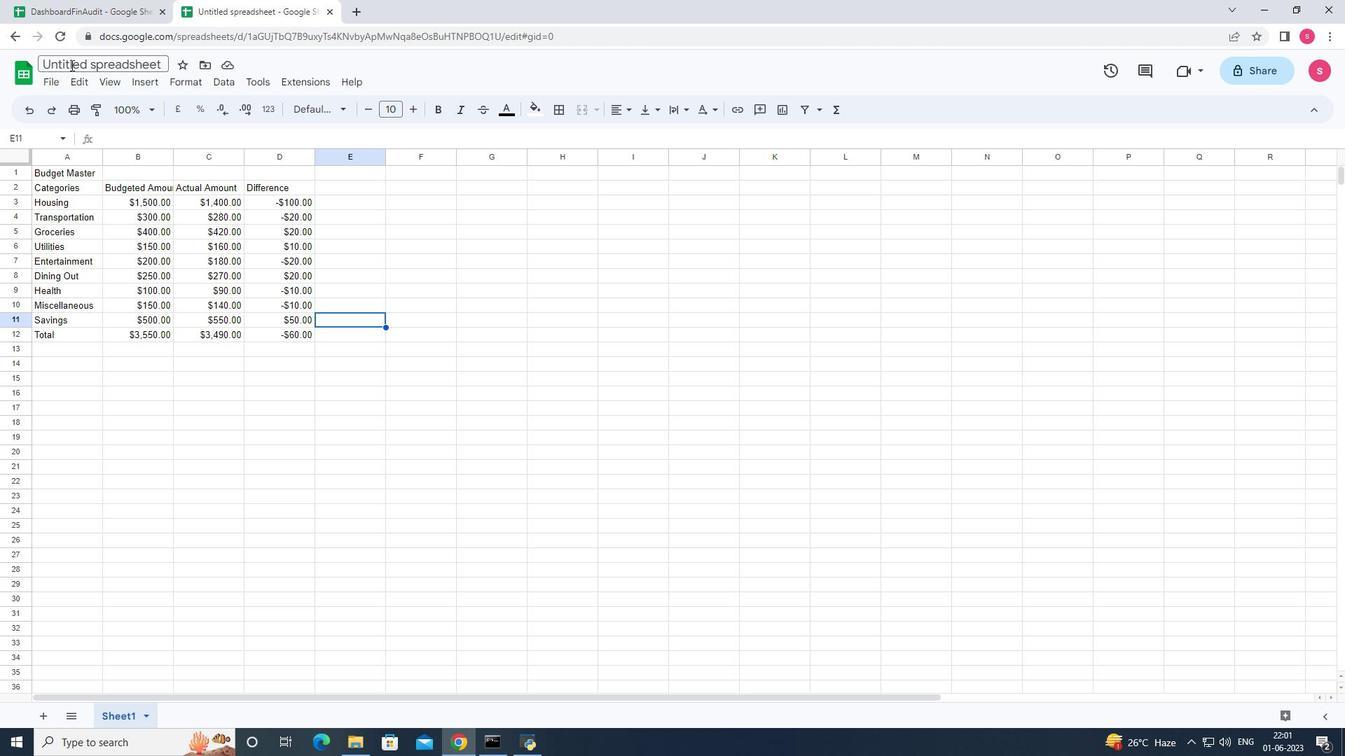 
Action: Mouse pressed left at (71, 64)
Screenshot: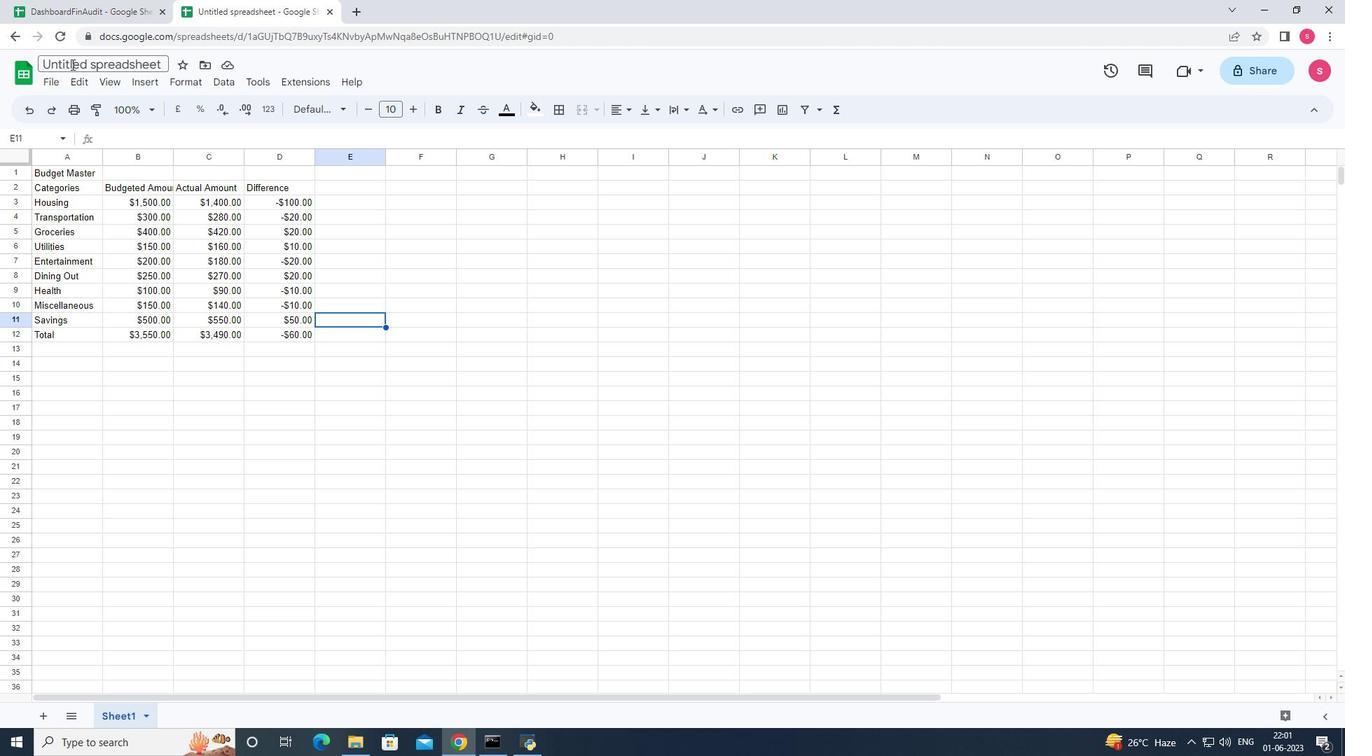 
Action: Mouse moved to (72, 64)
Screenshot: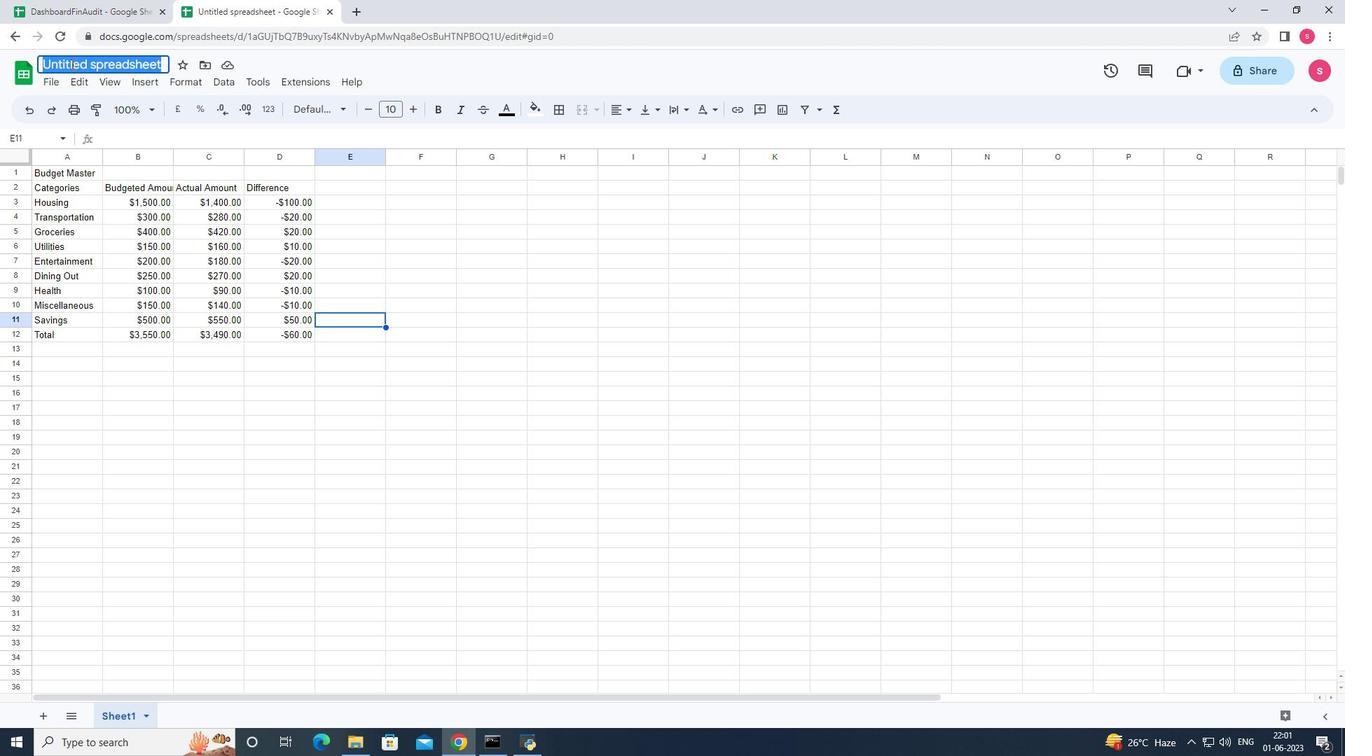 
Action: Key pressed <Key.backspace><Key.shift><Key.shift><Key.shift><Key.shift><Key.shift><Key.shift>Dashboard<Key.shift>In<Key.shift>Receipts<Key.enter>ctrl+S
Screenshot: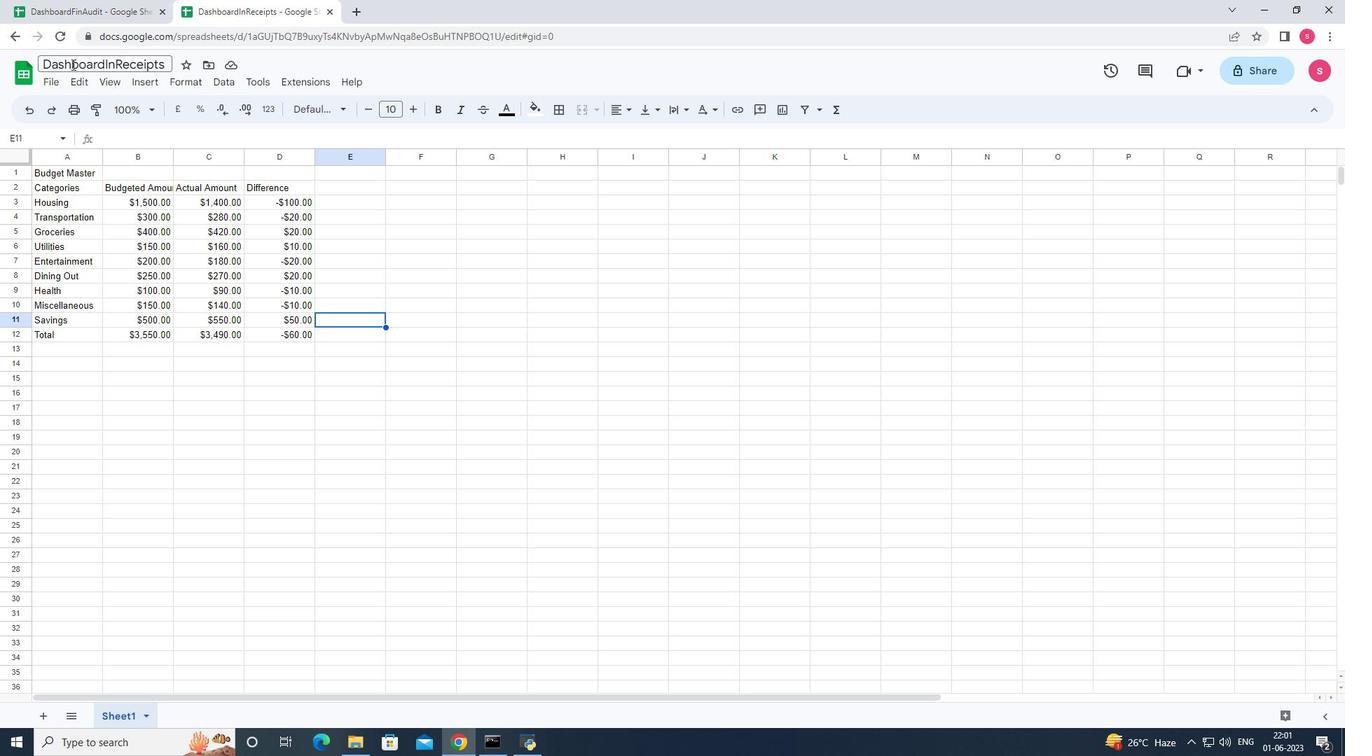 
